 Task: Look for space in Bletchley, United Kingdom from 4th June, 2023 to 8th June, 2023 for 2 adults in price range Rs.8000 to Rs.16000. Place can be private room with 1  bedroom having 1 bed and 1 bathroom. Property type can be house, flat, guest house, hotel. Booking option can be shelf check-in. Required host language is English.
Action: Mouse moved to (507, 69)
Screenshot: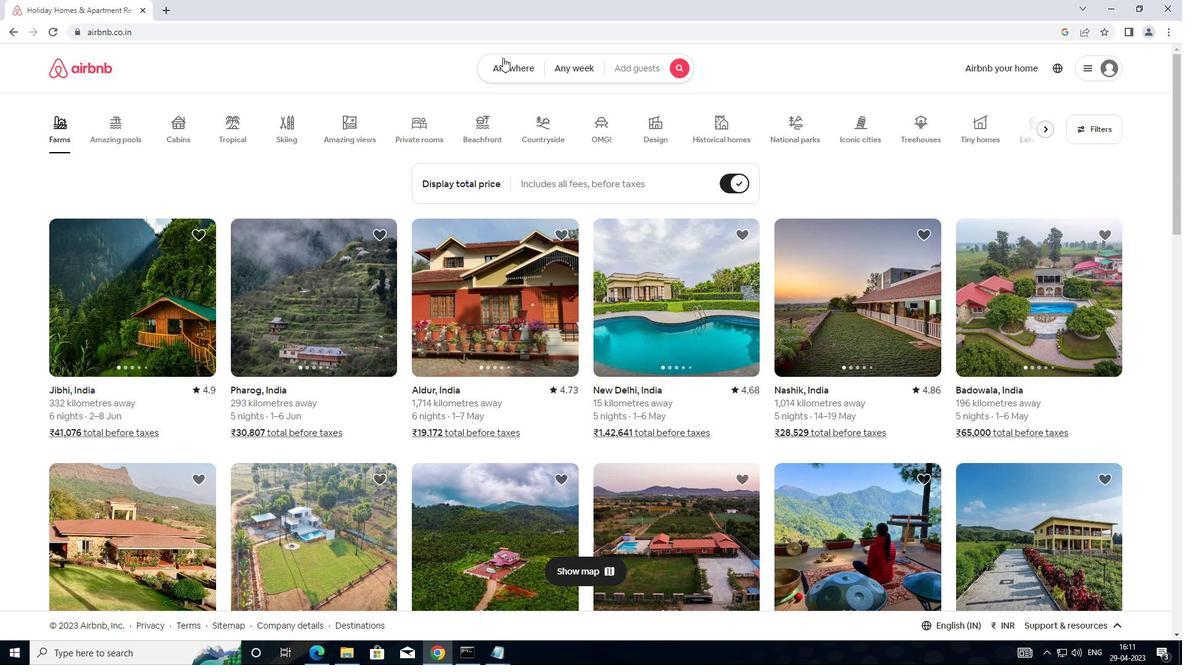 
Action: Mouse pressed left at (507, 69)
Screenshot: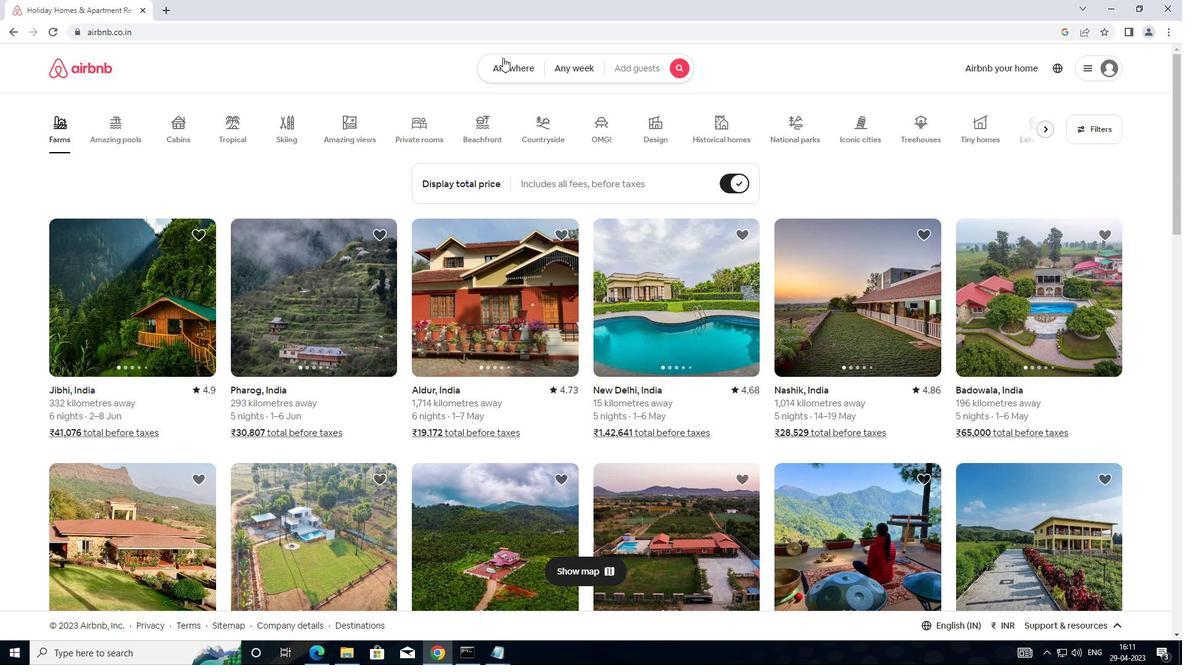 
Action: Mouse moved to (375, 122)
Screenshot: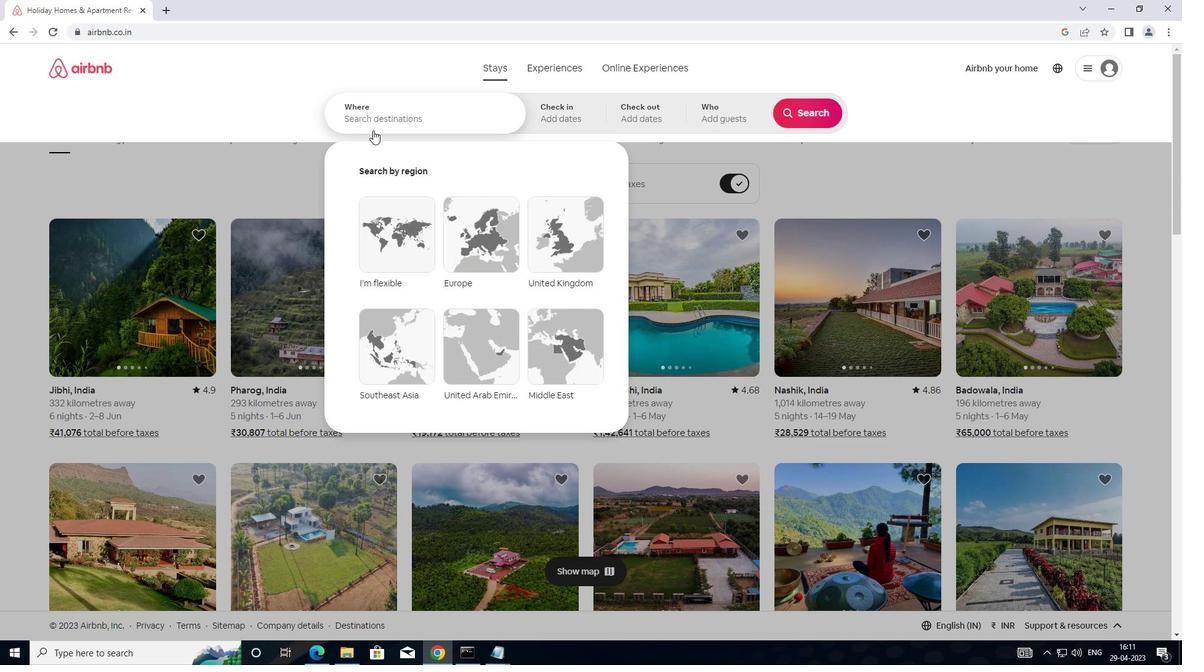 
Action: Mouse pressed left at (375, 122)
Screenshot: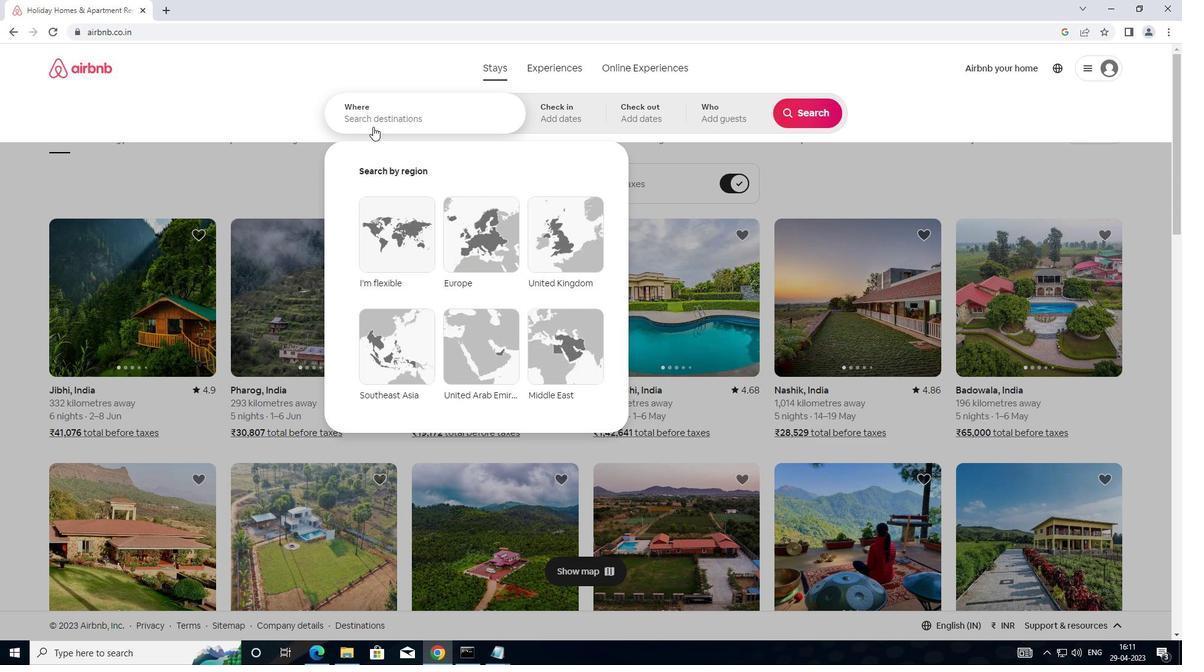 
Action: Mouse moved to (558, 94)
Screenshot: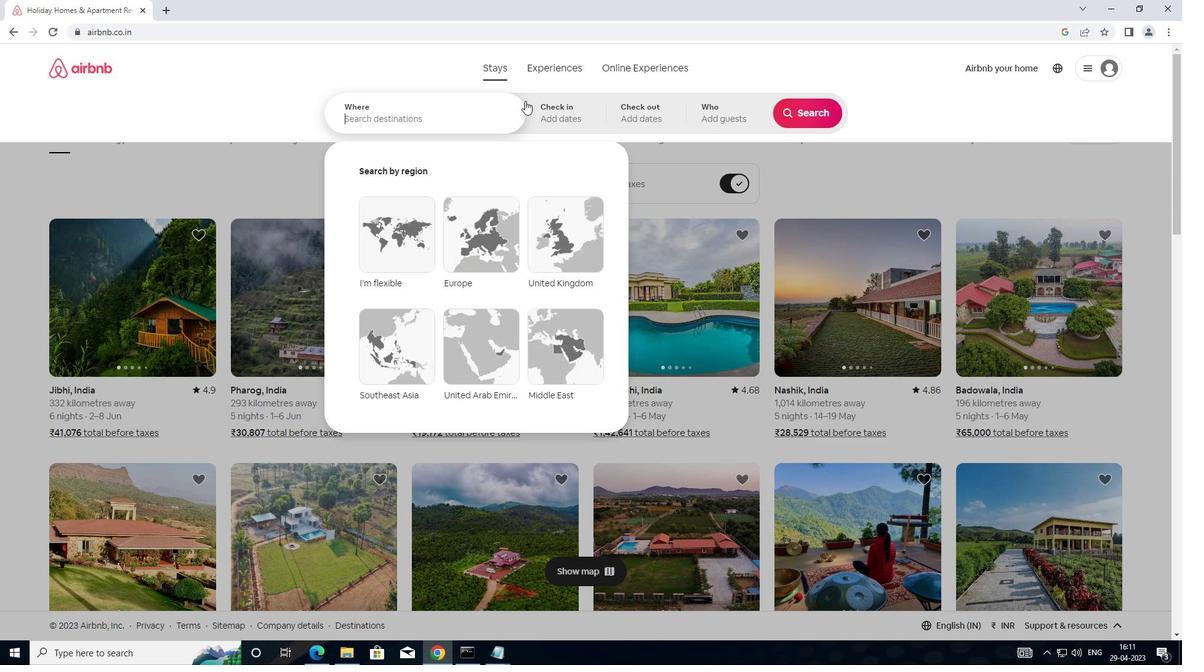 
Action: Key pressed <Key.shift>BLETCHLEY,UNITED<Key.space>KINGDOM
Screenshot: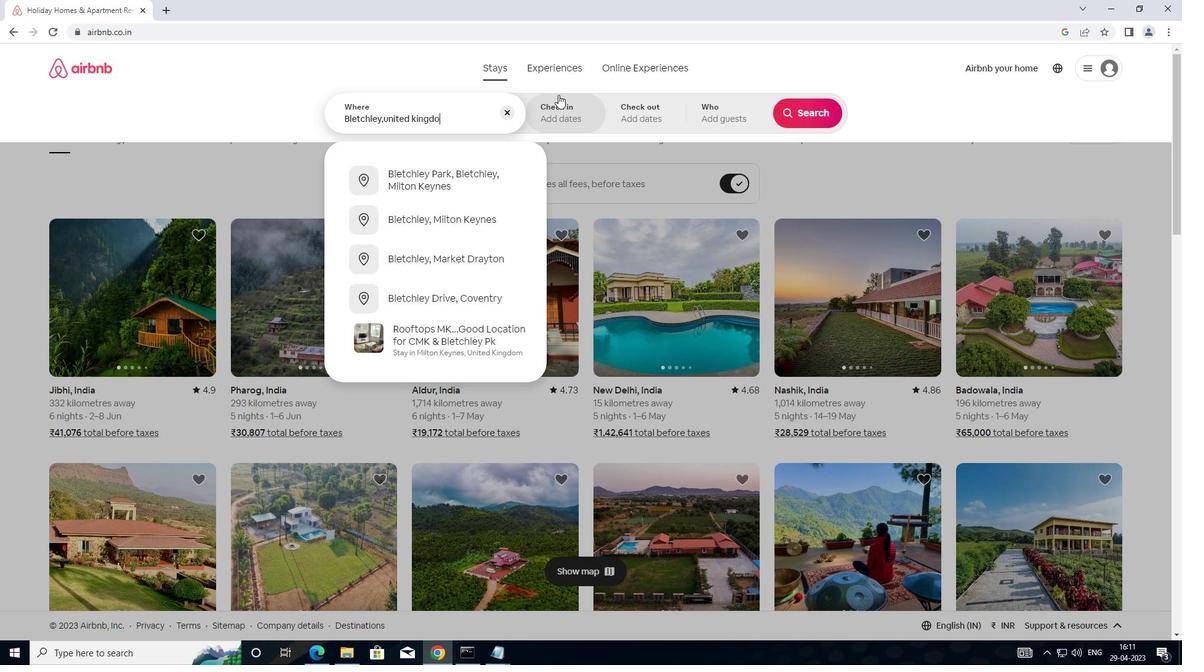 
Action: Mouse moved to (588, 107)
Screenshot: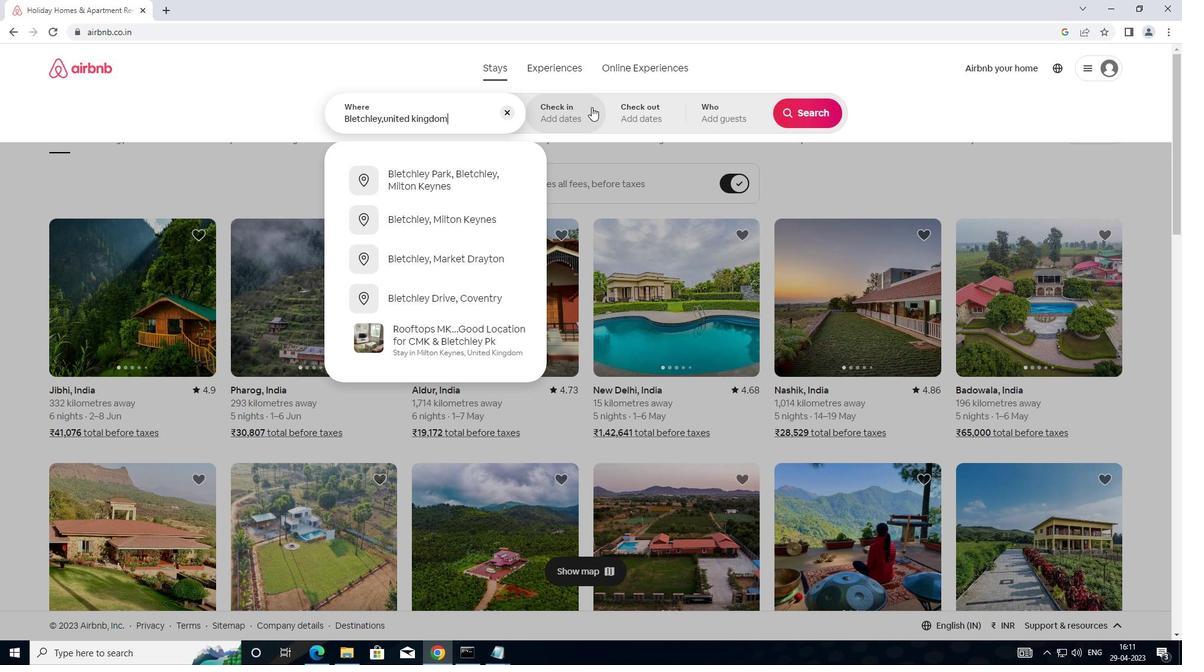 
Action: Mouse pressed left at (588, 107)
Screenshot: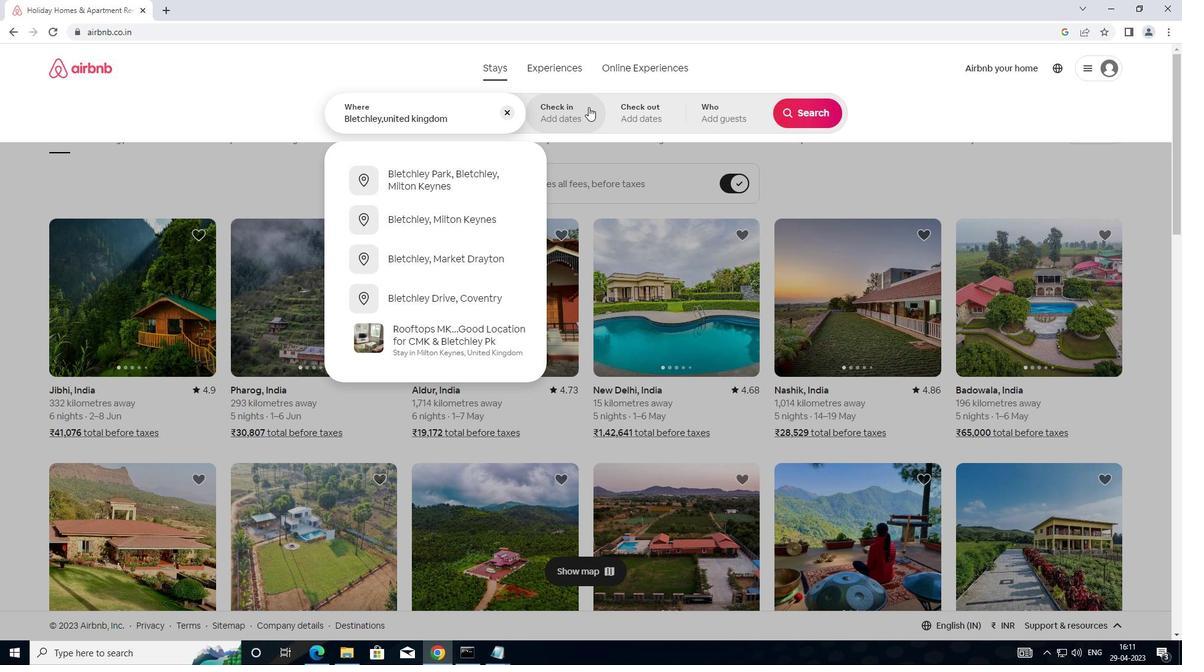 
Action: Mouse moved to (809, 204)
Screenshot: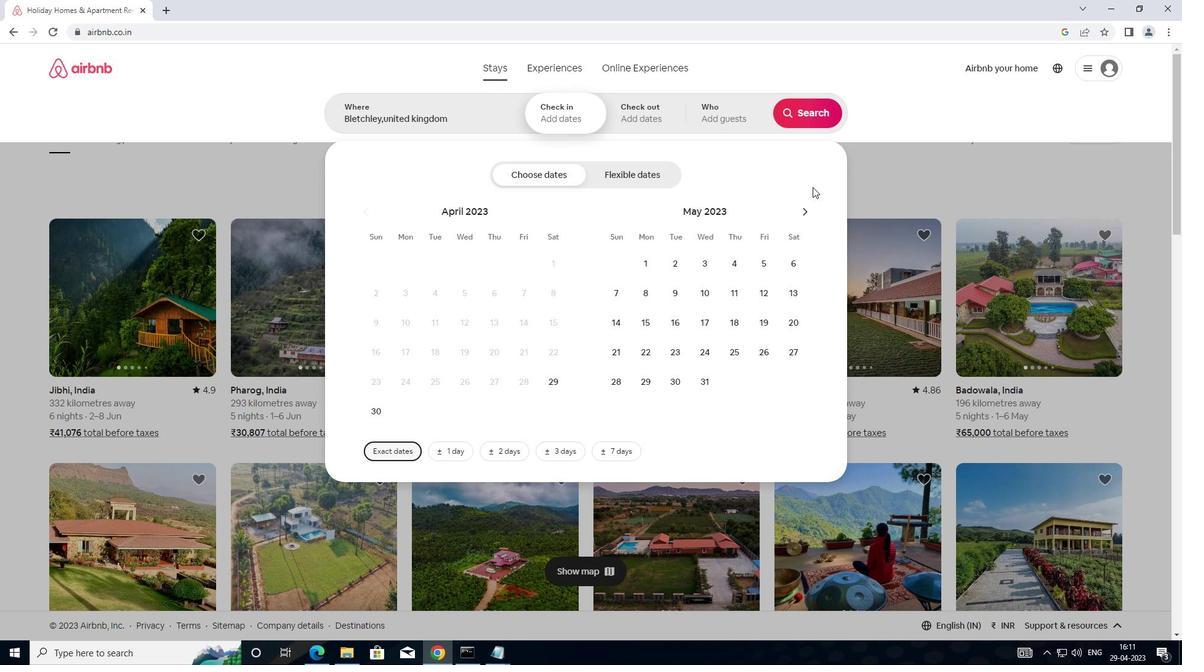 
Action: Mouse pressed left at (809, 204)
Screenshot: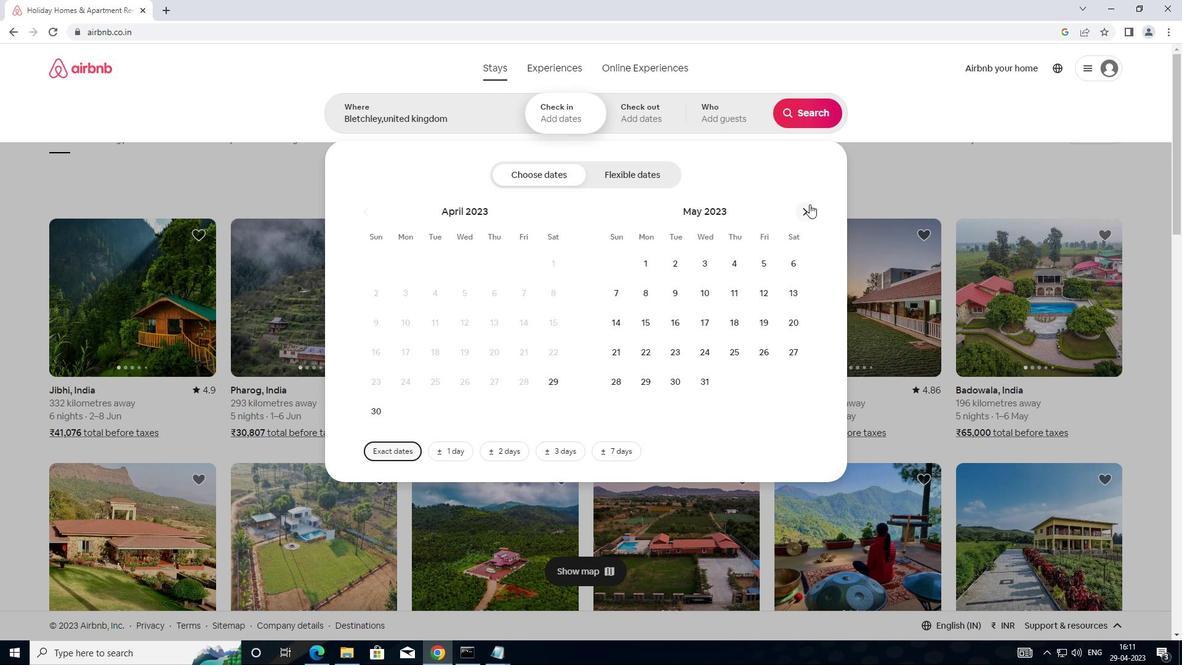 
Action: Mouse pressed left at (809, 204)
Screenshot: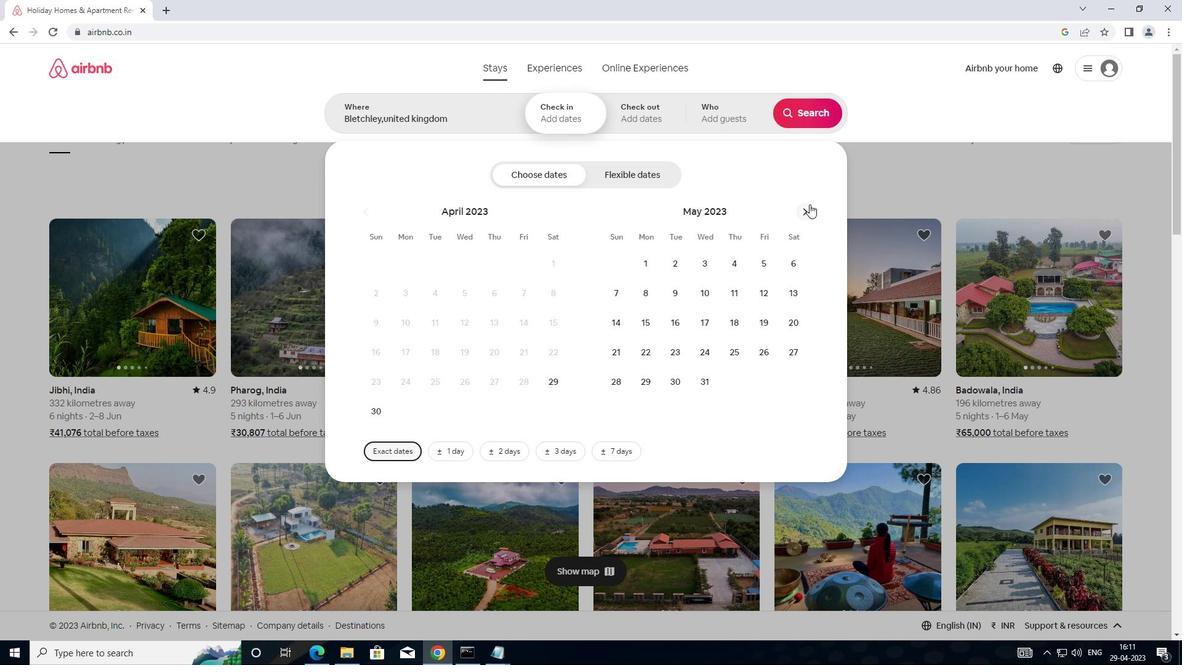 
Action: Mouse moved to (380, 296)
Screenshot: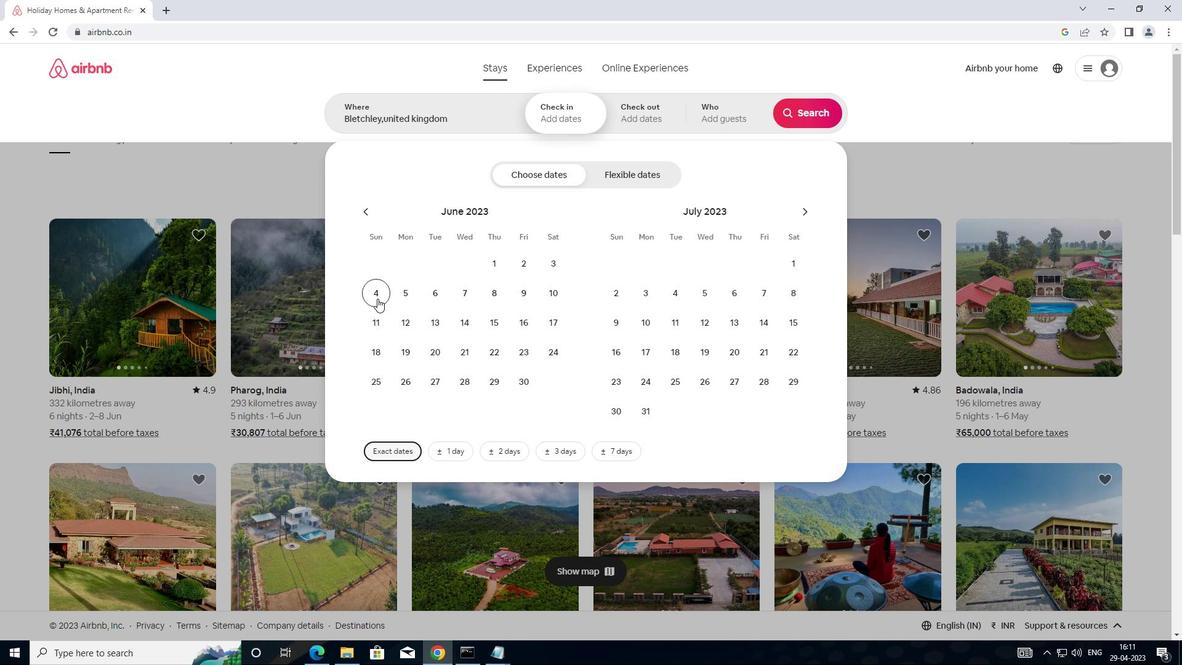 
Action: Mouse pressed left at (380, 296)
Screenshot: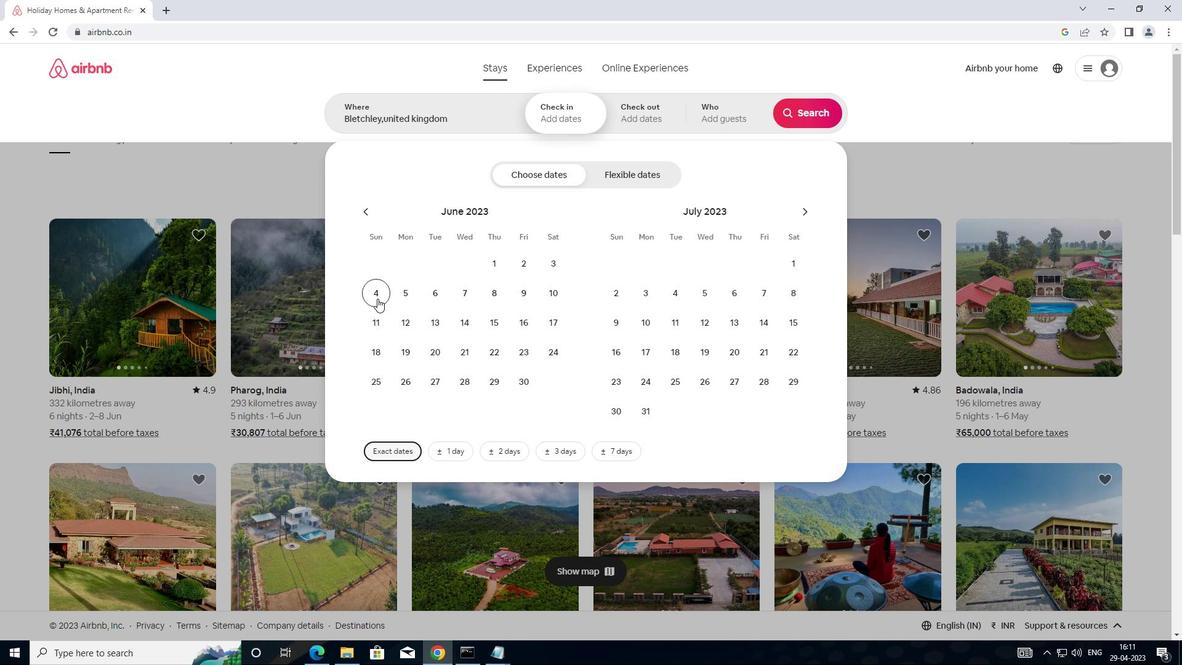 
Action: Mouse moved to (500, 296)
Screenshot: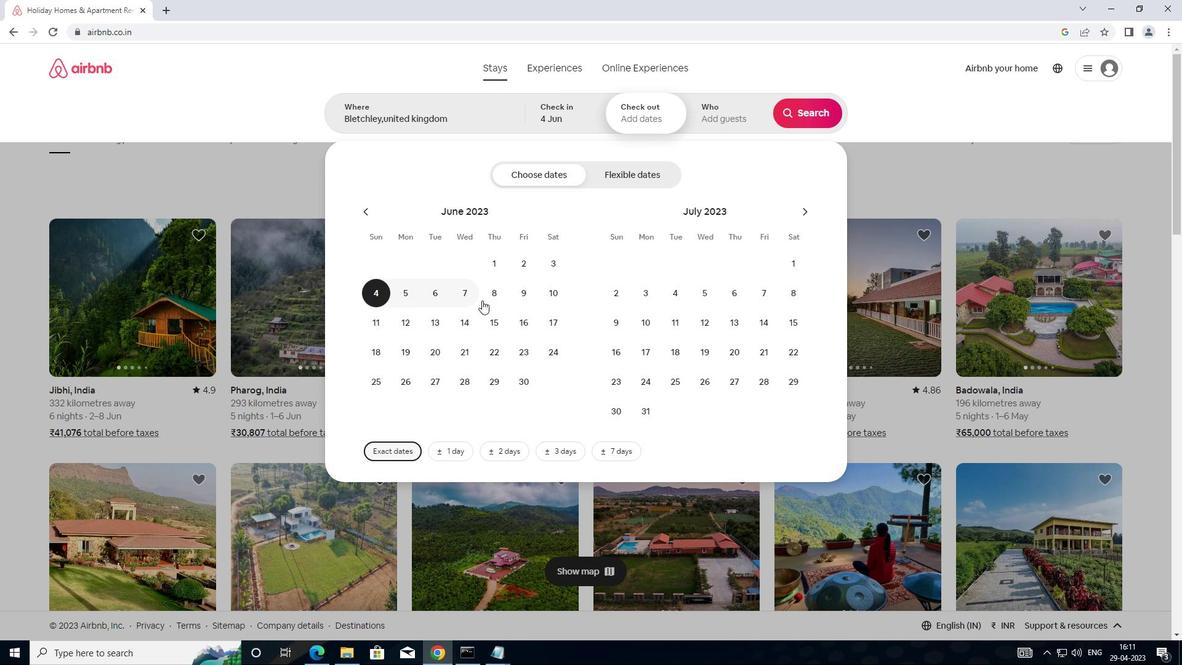 
Action: Mouse pressed left at (500, 296)
Screenshot: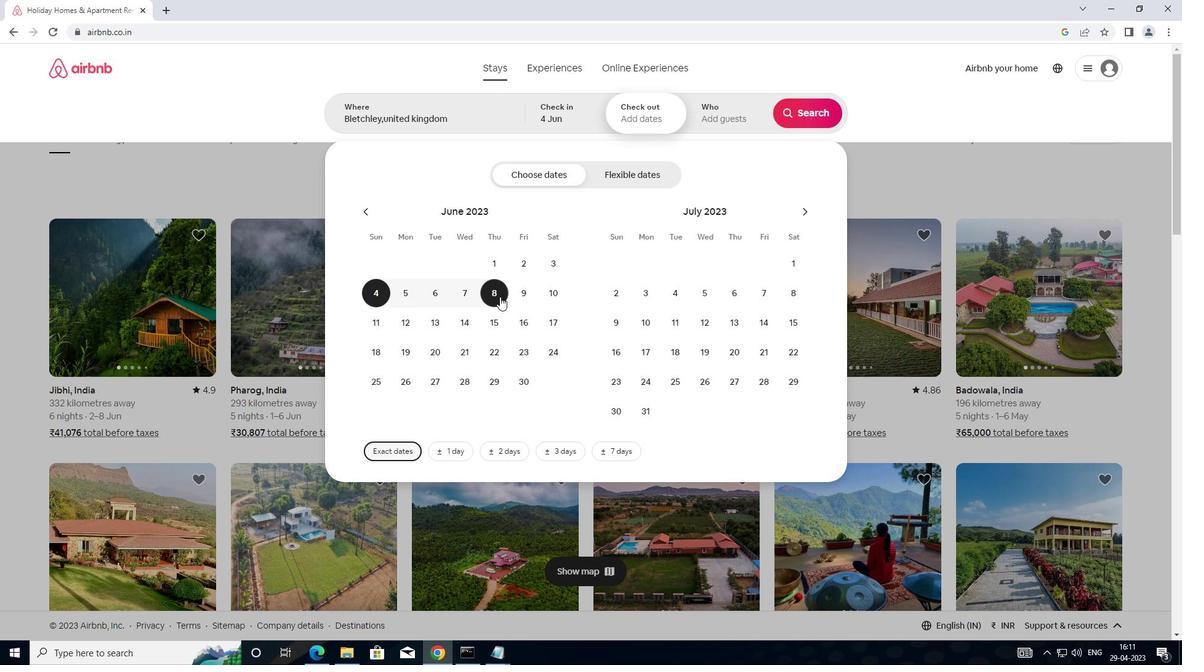 
Action: Mouse moved to (737, 110)
Screenshot: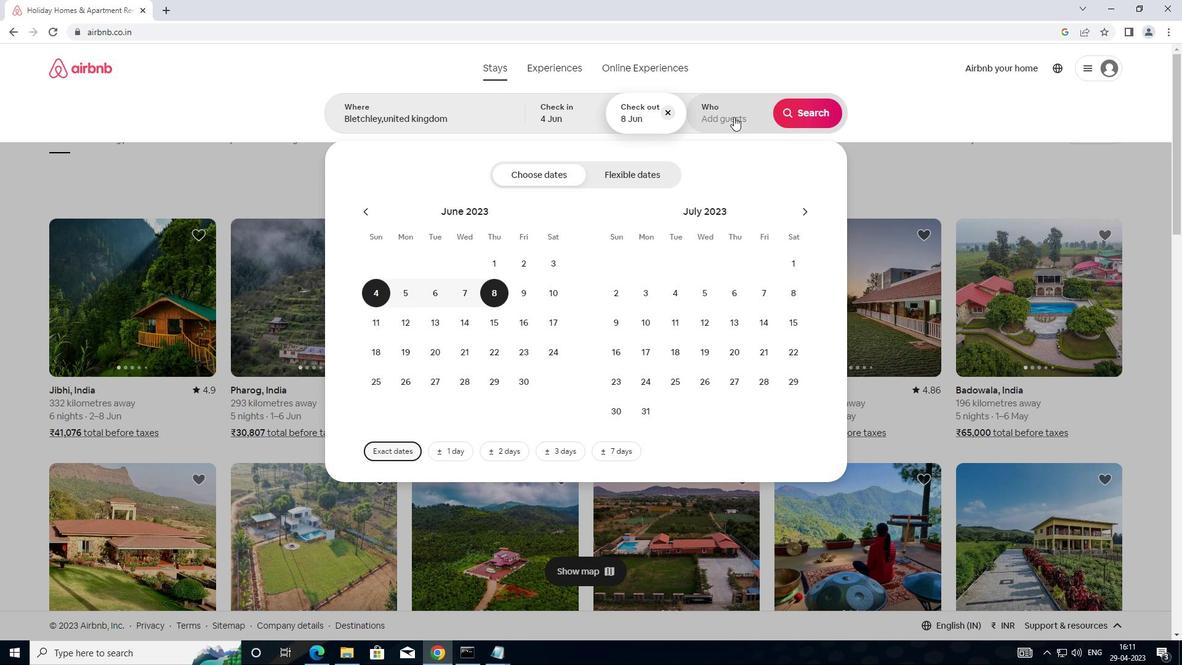 
Action: Mouse pressed left at (737, 110)
Screenshot: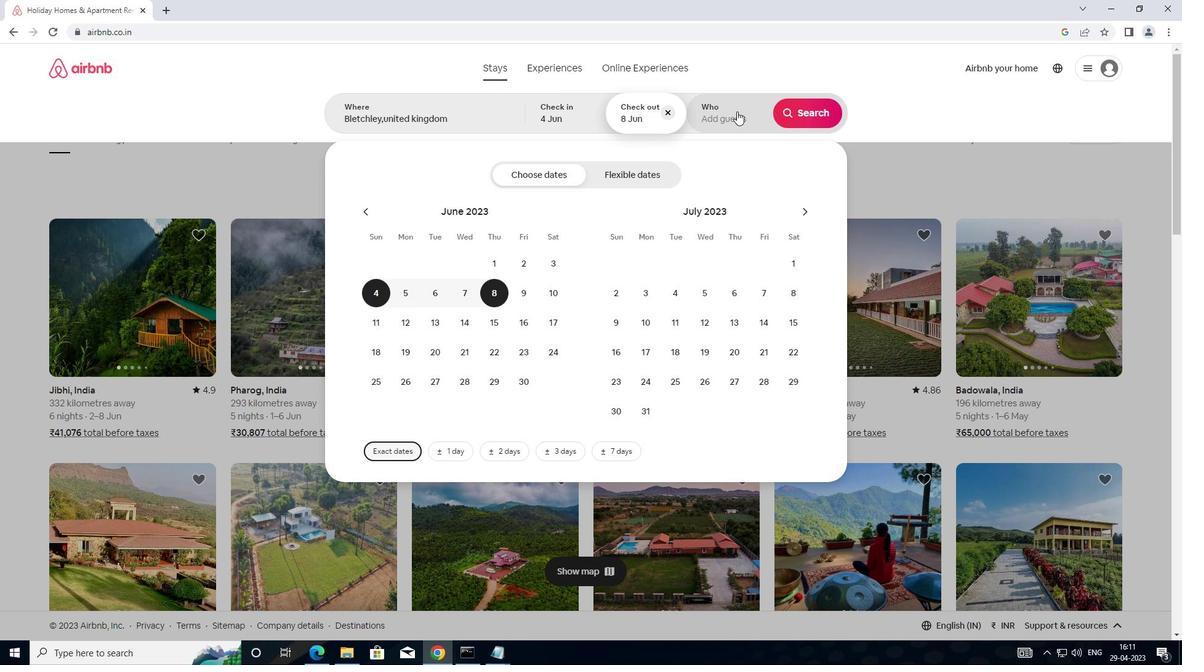
Action: Mouse moved to (815, 182)
Screenshot: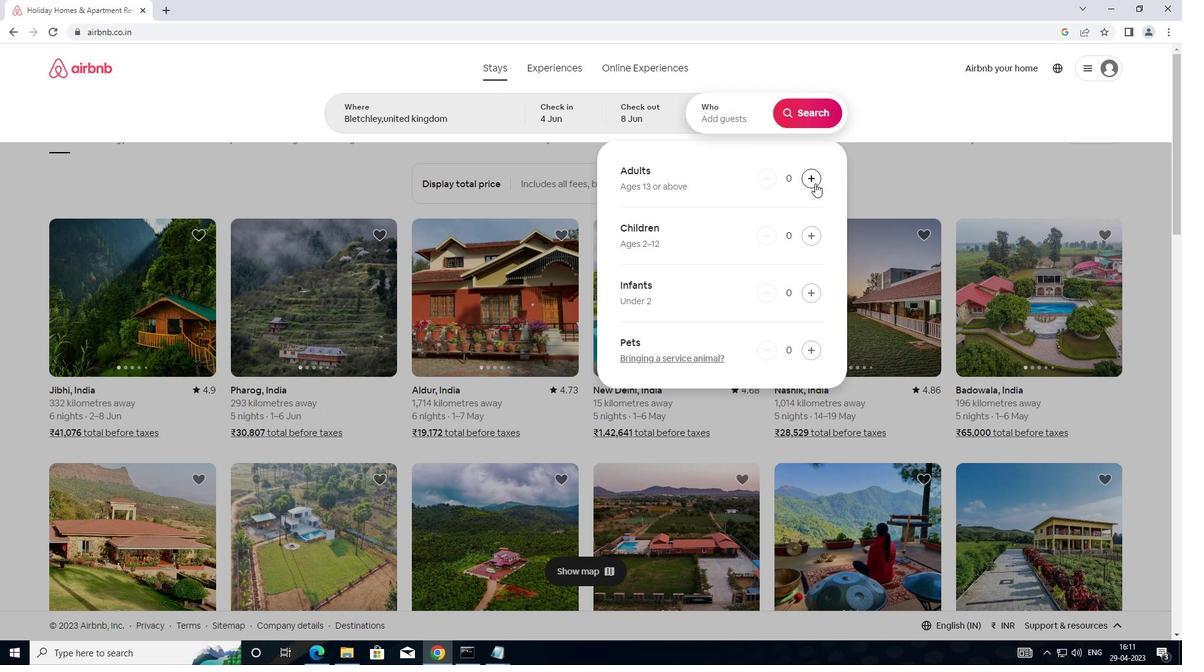 
Action: Mouse pressed left at (815, 182)
Screenshot: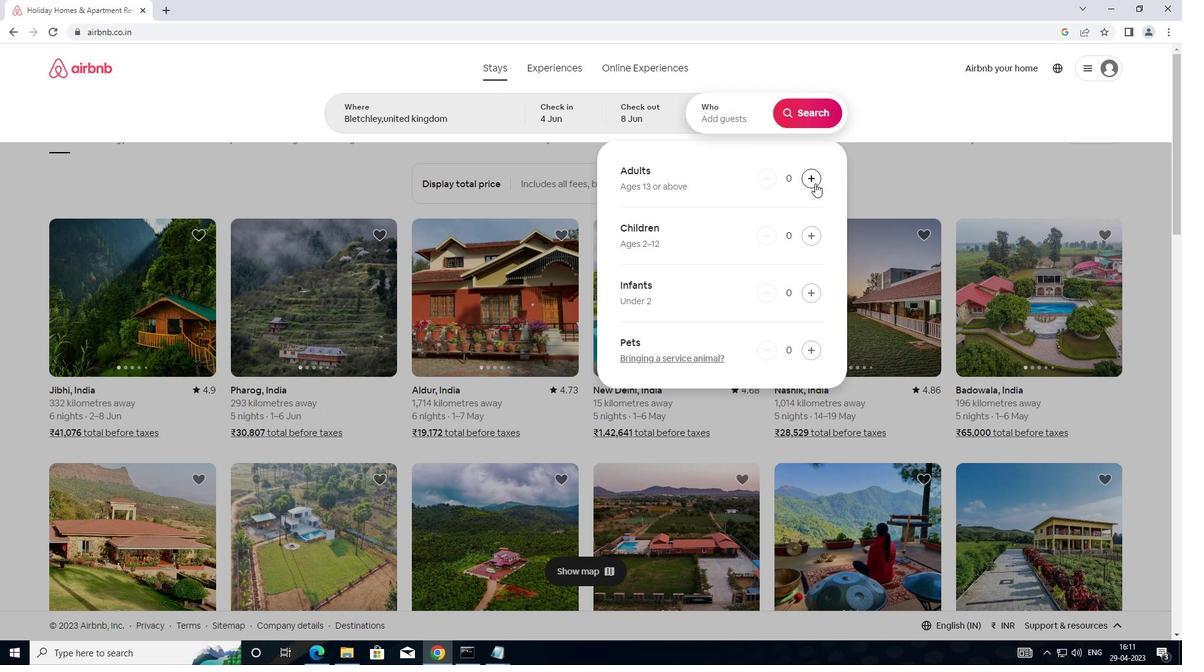 
Action: Mouse moved to (816, 182)
Screenshot: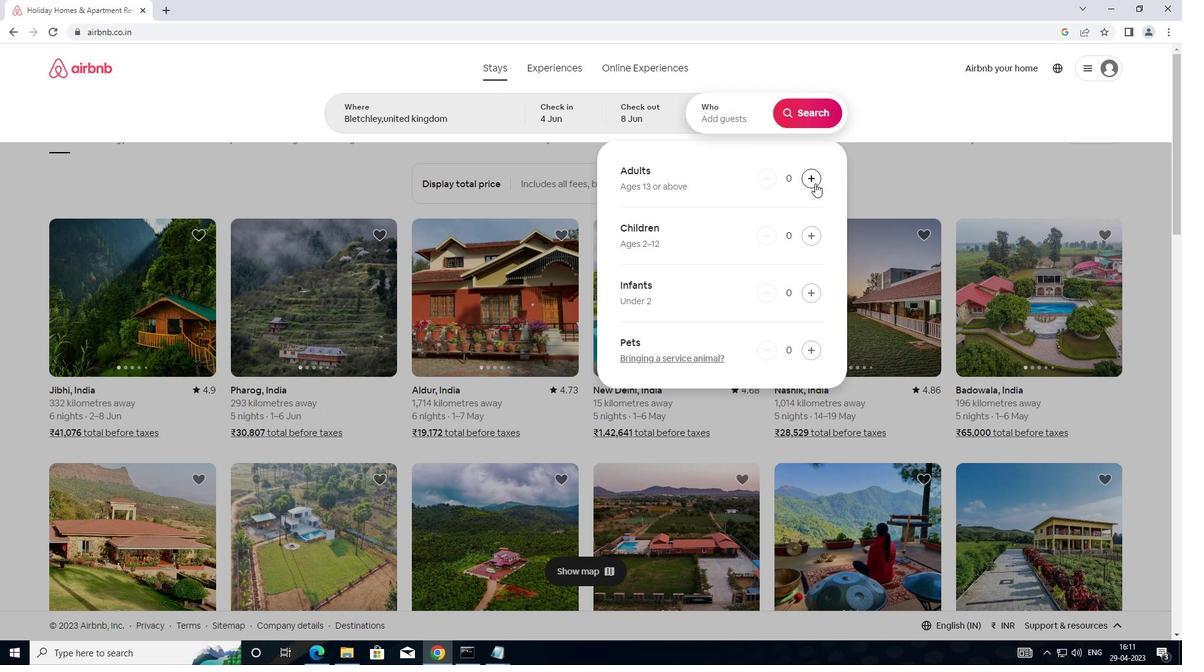 
Action: Mouse pressed left at (816, 182)
Screenshot: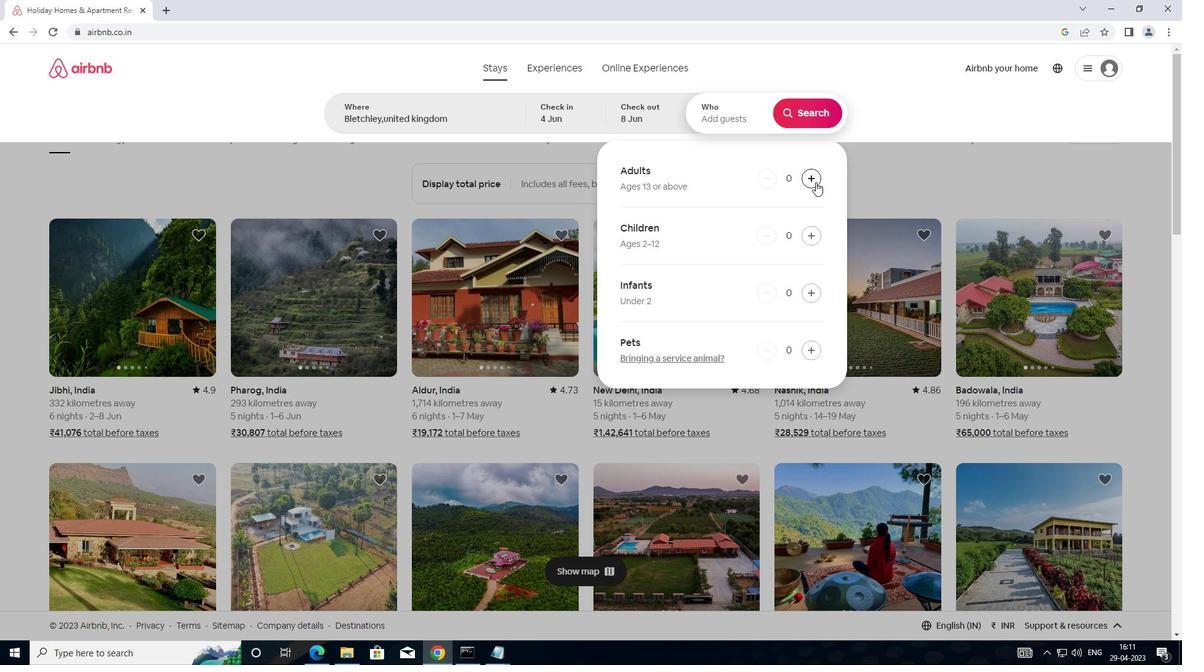 
Action: Mouse moved to (806, 111)
Screenshot: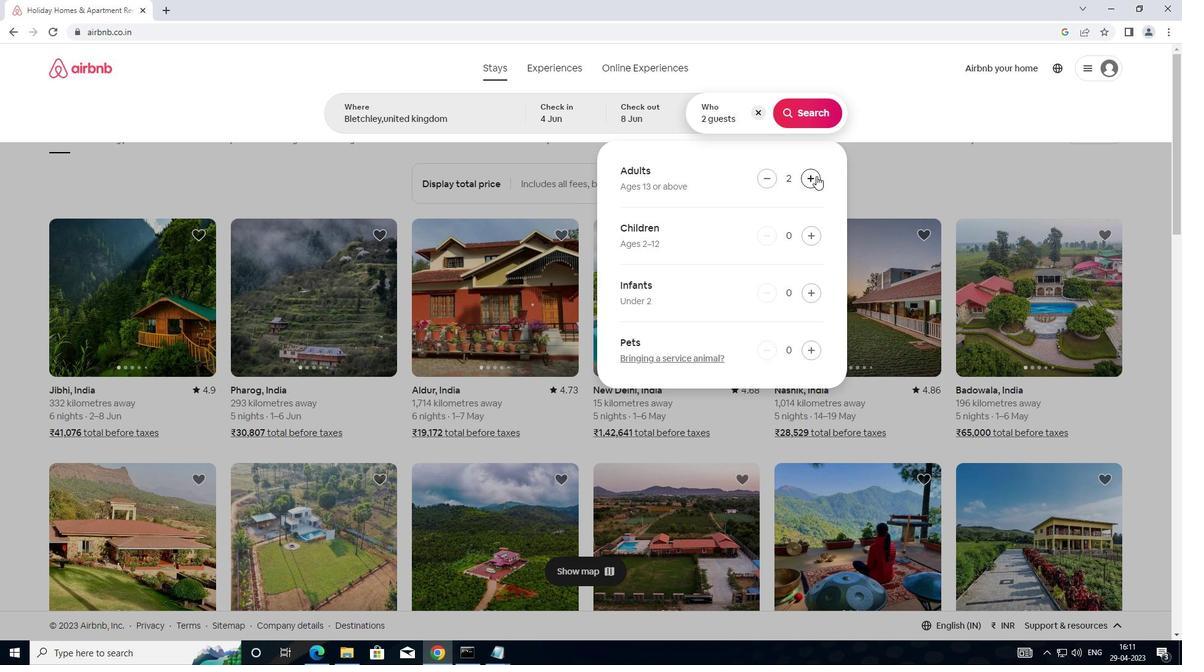 
Action: Mouse pressed left at (806, 111)
Screenshot: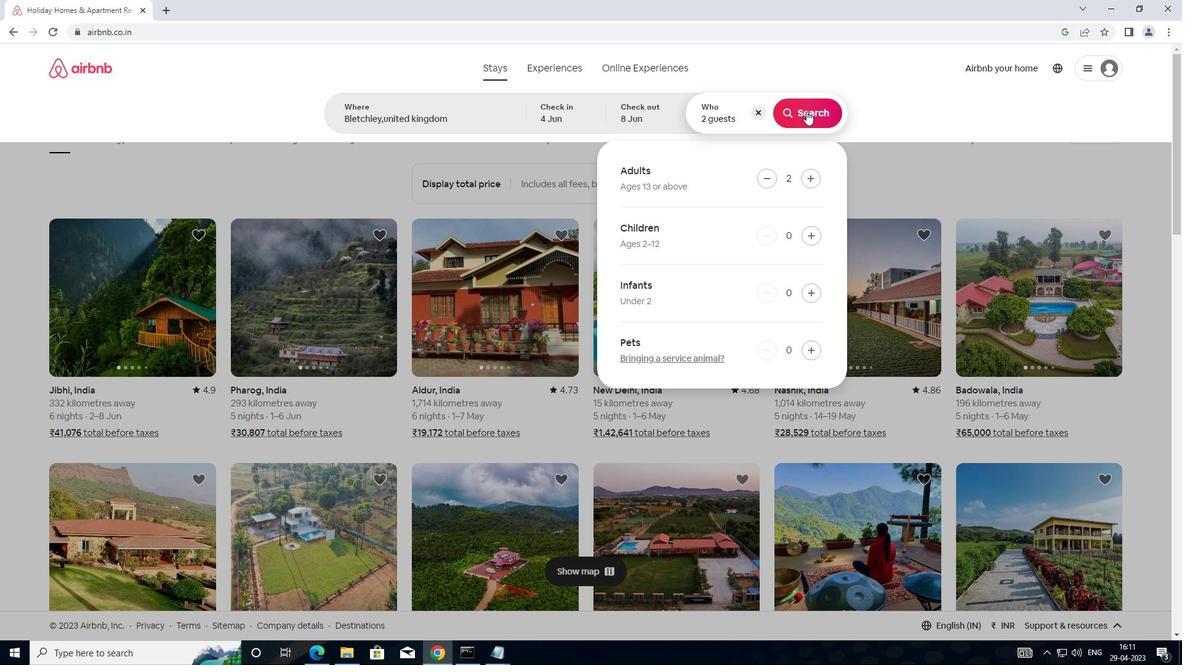 
Action: Mouse moved to (1103, 112)
Screenshot: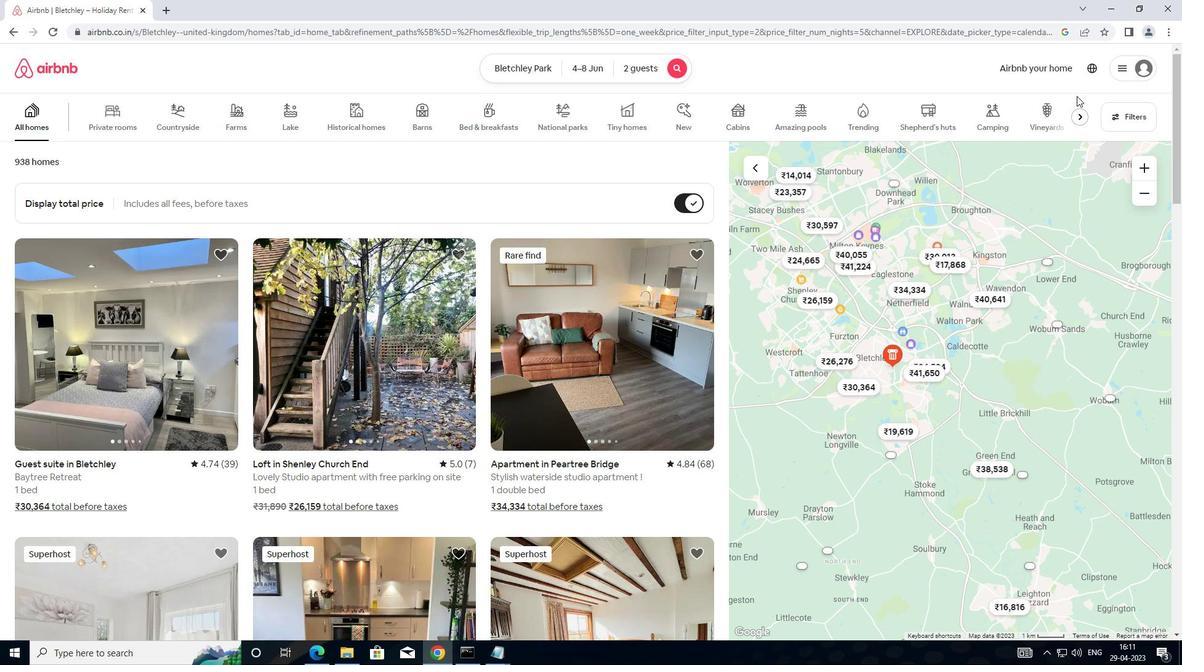 
Action: Mouse pressed left at (1103, 112)
Screenshot: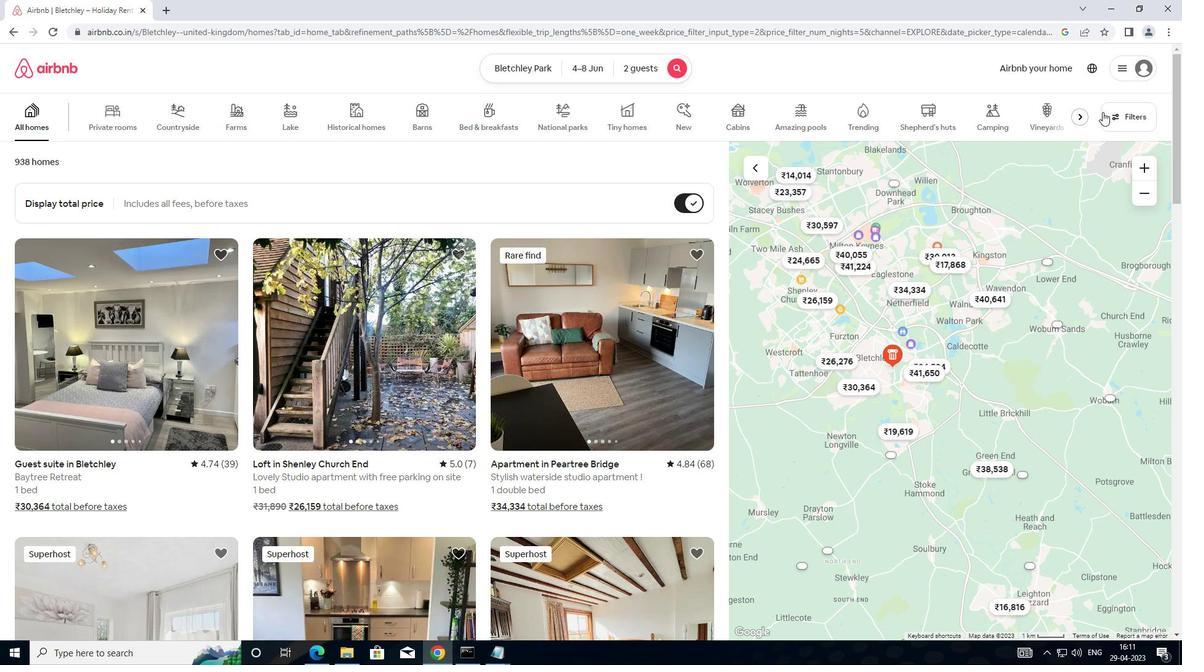
Action: Mouse moved to (495, 272)
Screenshot: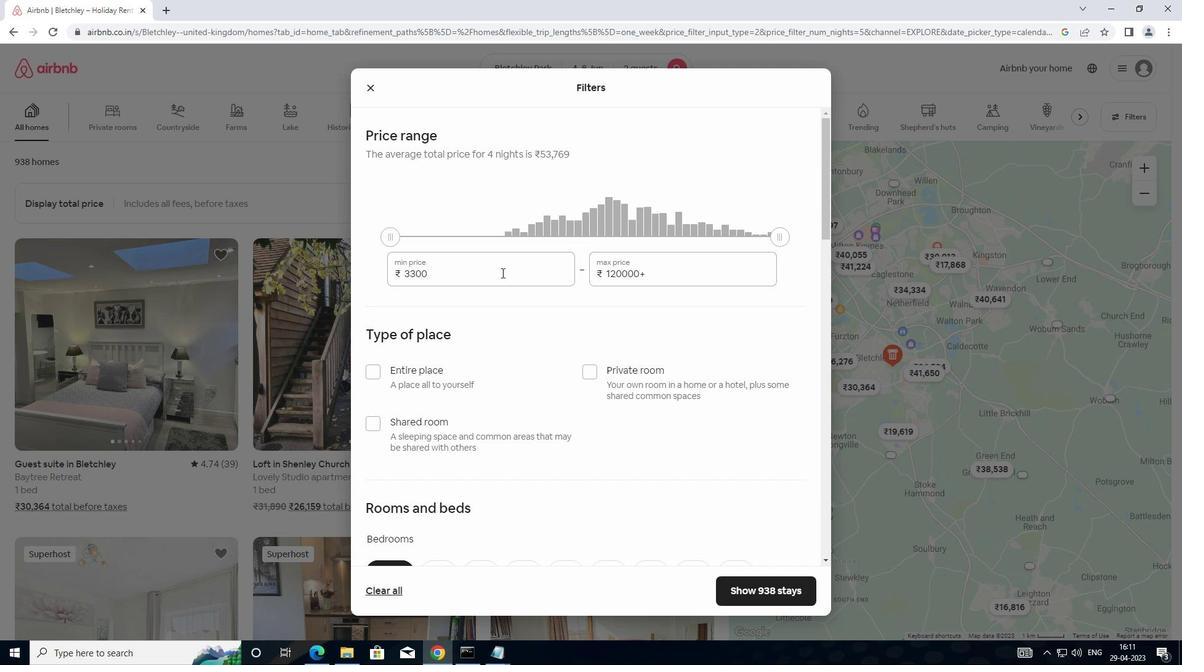 
Action: Mouse pressed left at (495, 272)
Screenshot: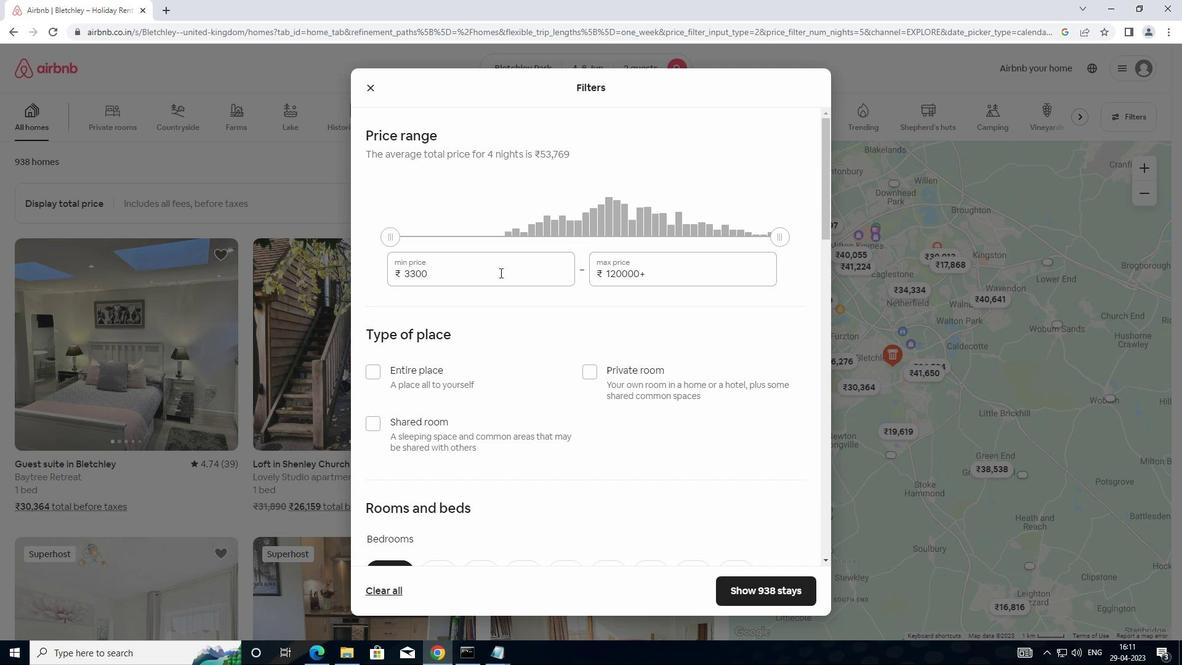 
Action: Mouse moved to (391, 278)
Screenshot: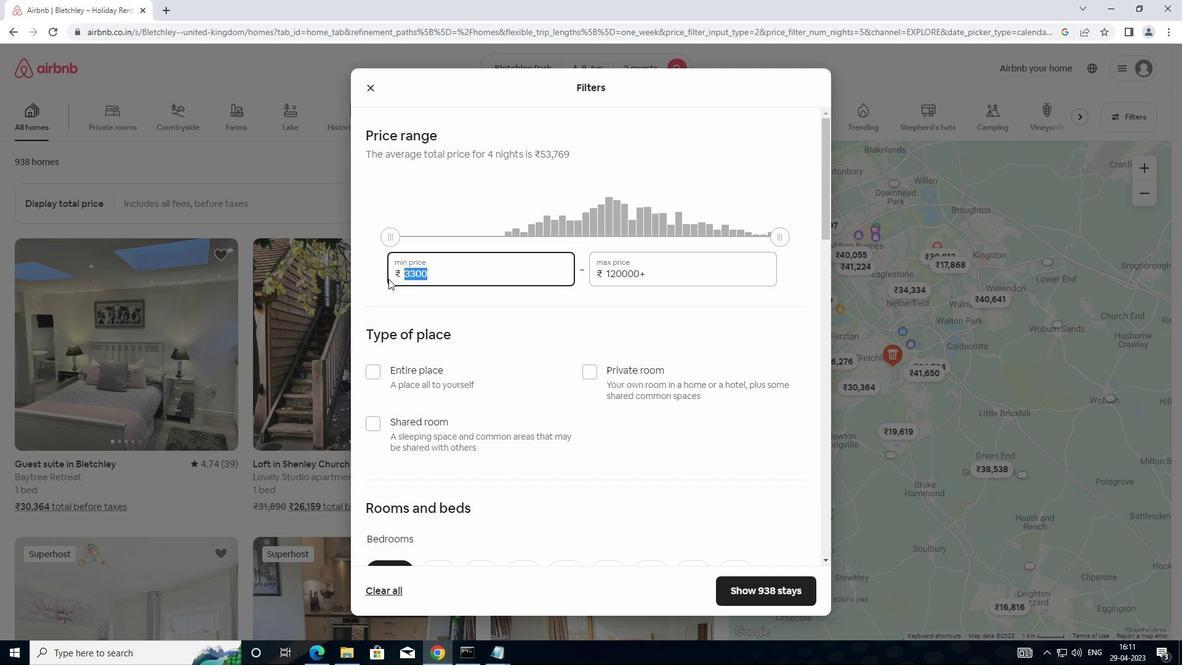
Action: Key pressed 8
Screenshot: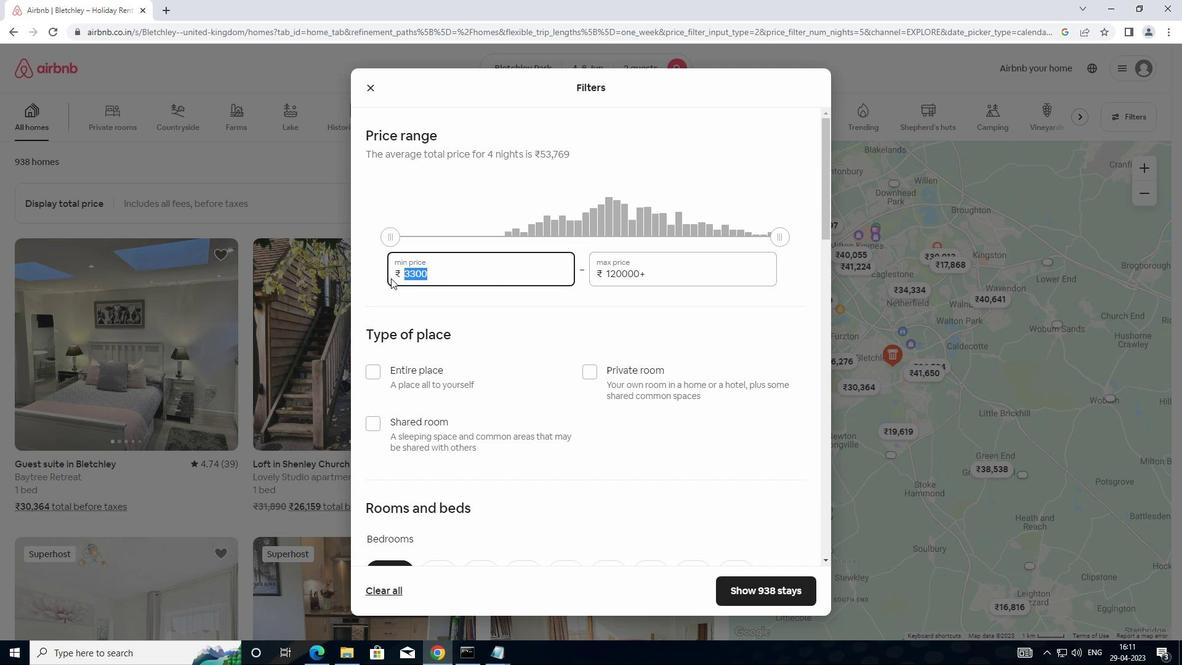 
Action: Mouse moved to (392, 277)
Screenshot: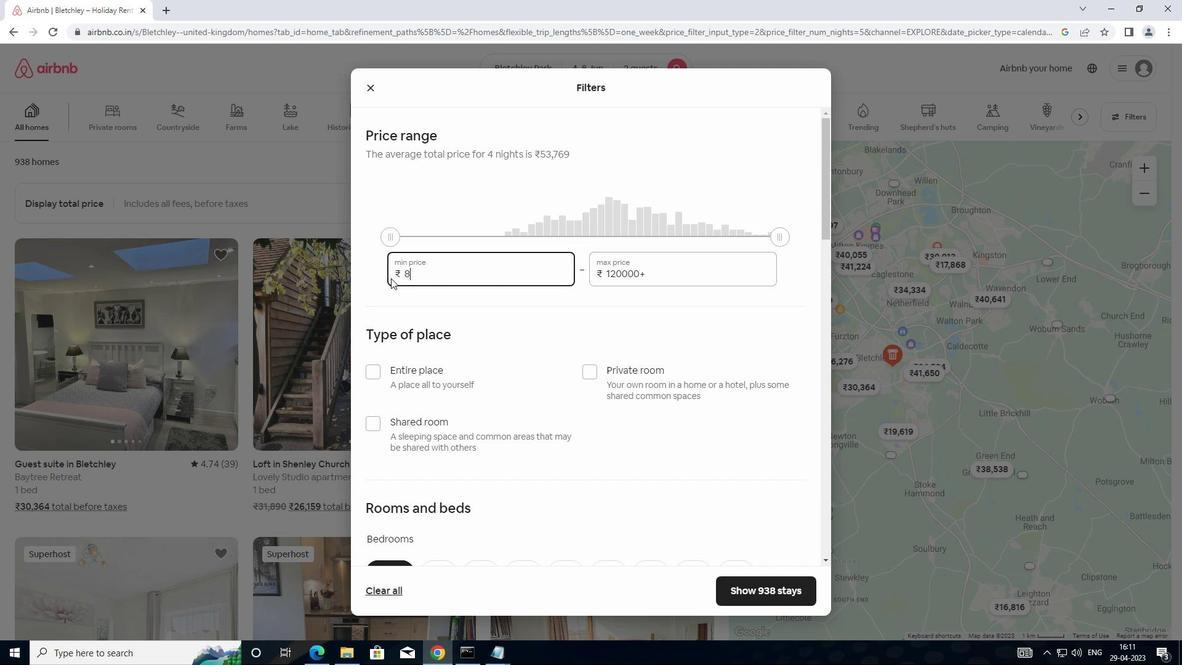 
Action: Key pressed 0
Screenshot: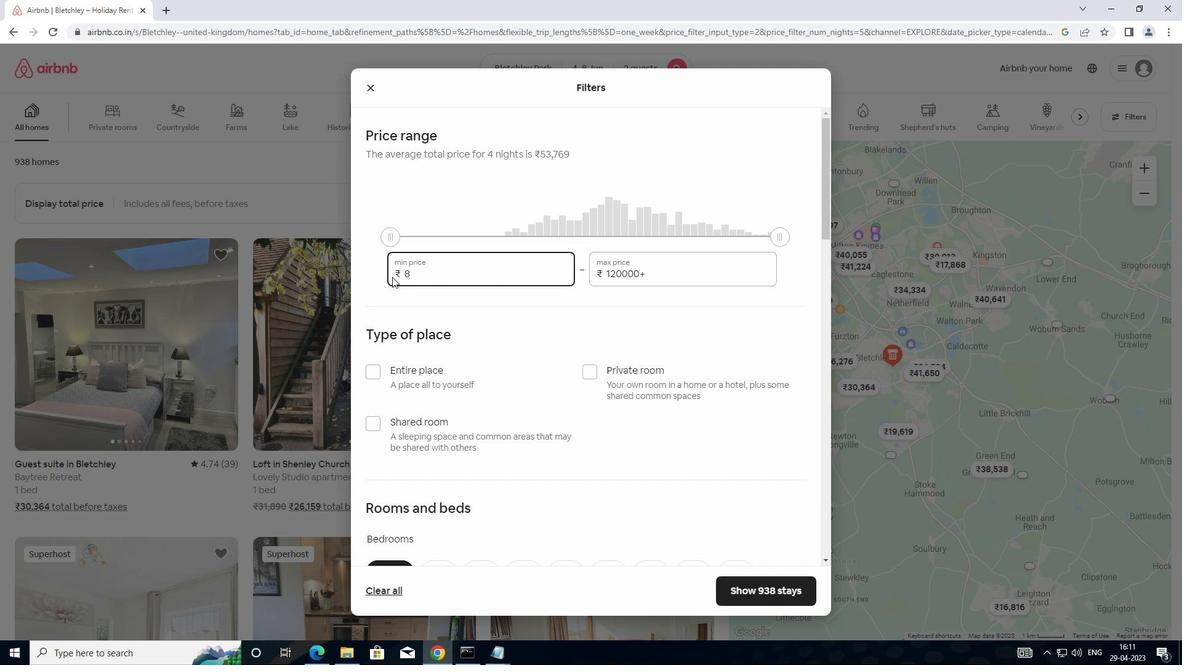 
Action: Mouse moved to (393, 276)
Screenshot: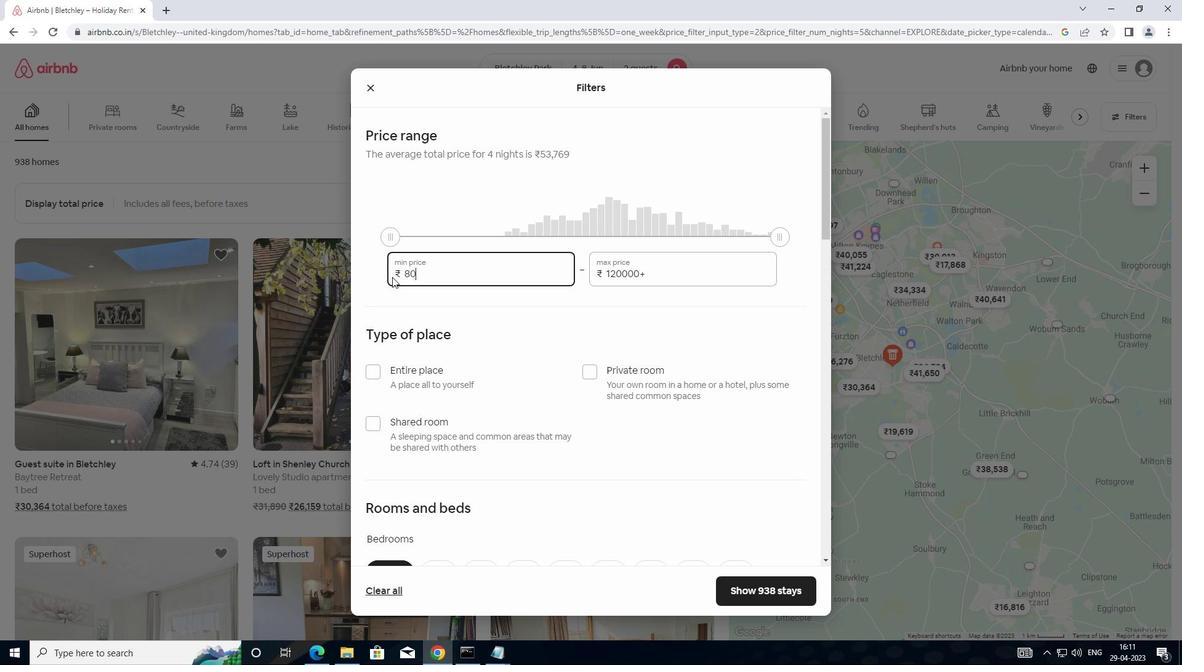 
Action: Key pressed 0
Screenshot: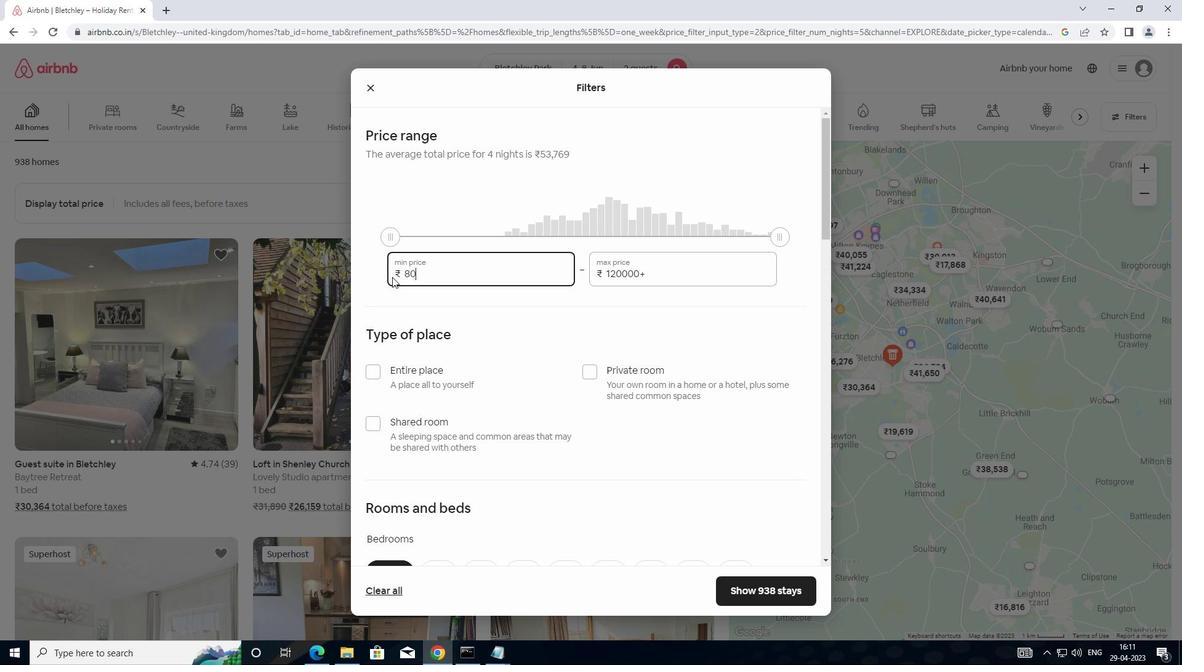 
Action: Mouse moved to (395, 275)
Screenshot: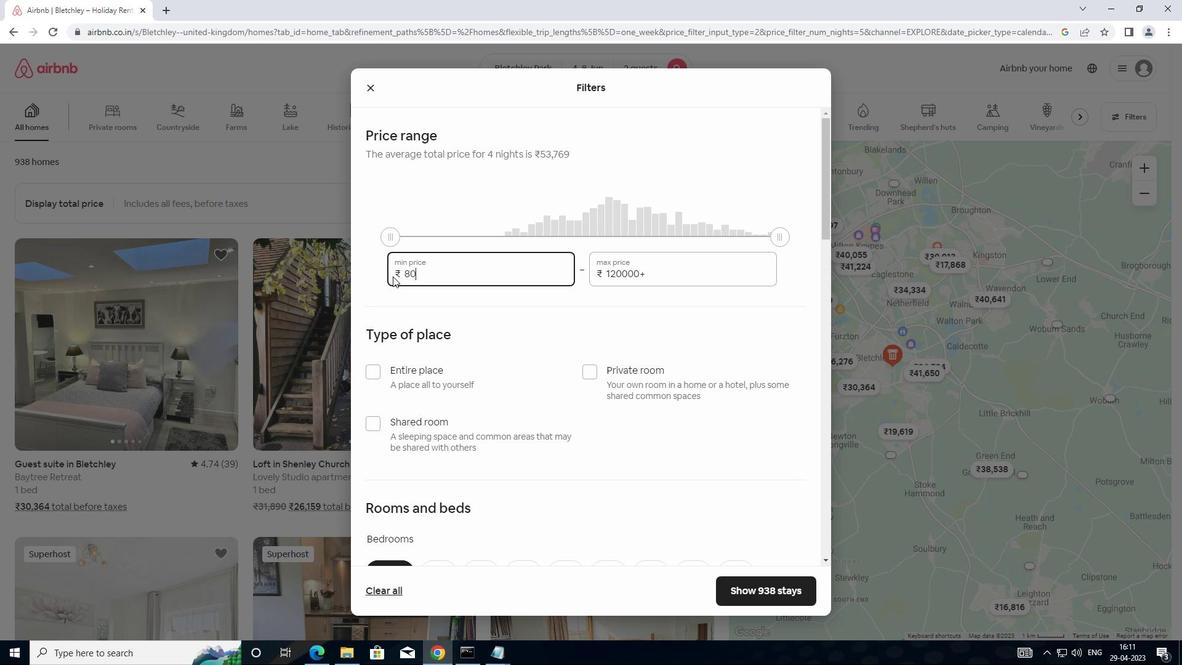 
Action: Key pressed 0
Screenshot: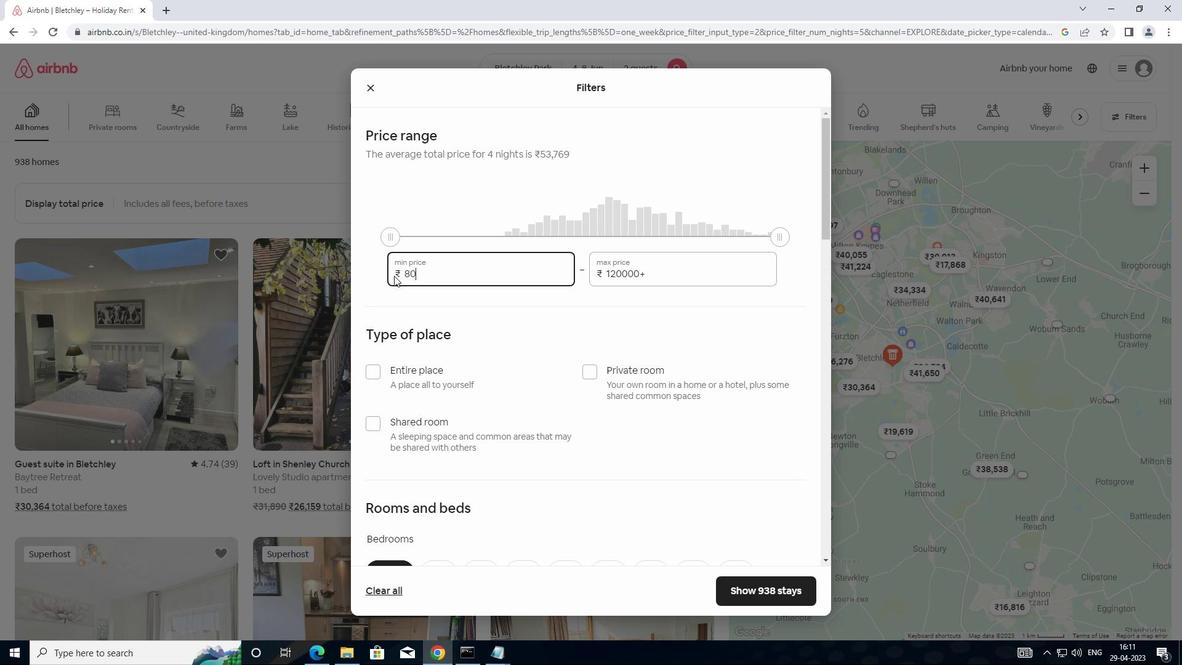
Action: Mouse moved to (643, 267)
Screenshot: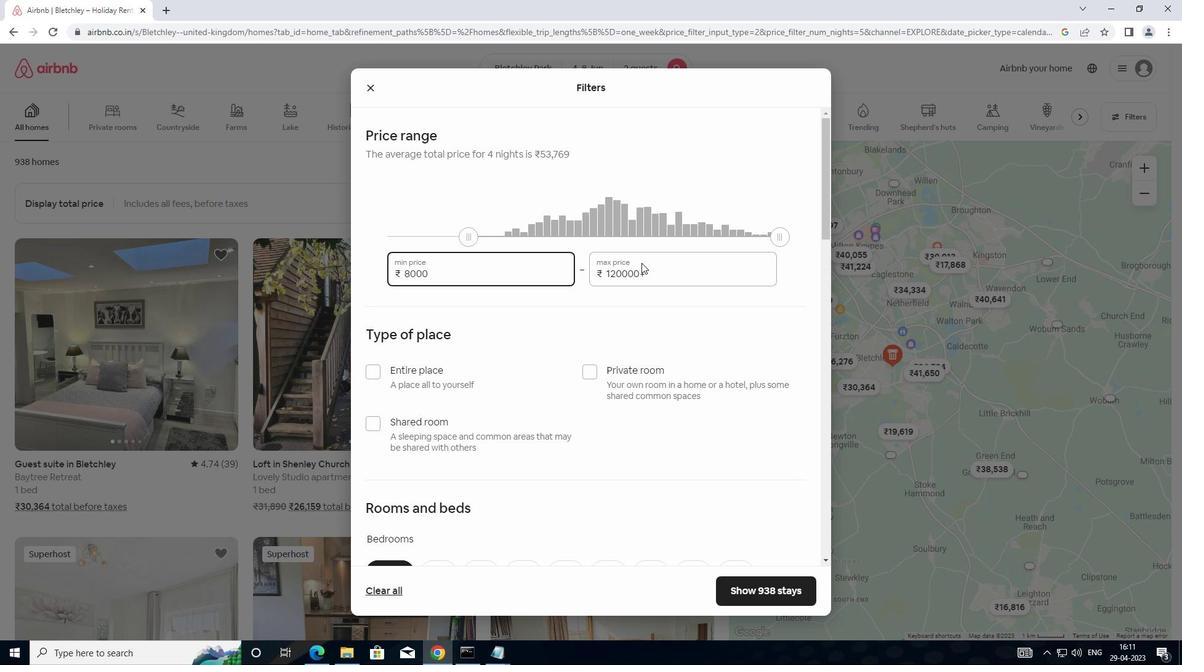 
Action: Mouse pressed left at (643, 267)
Screenshot: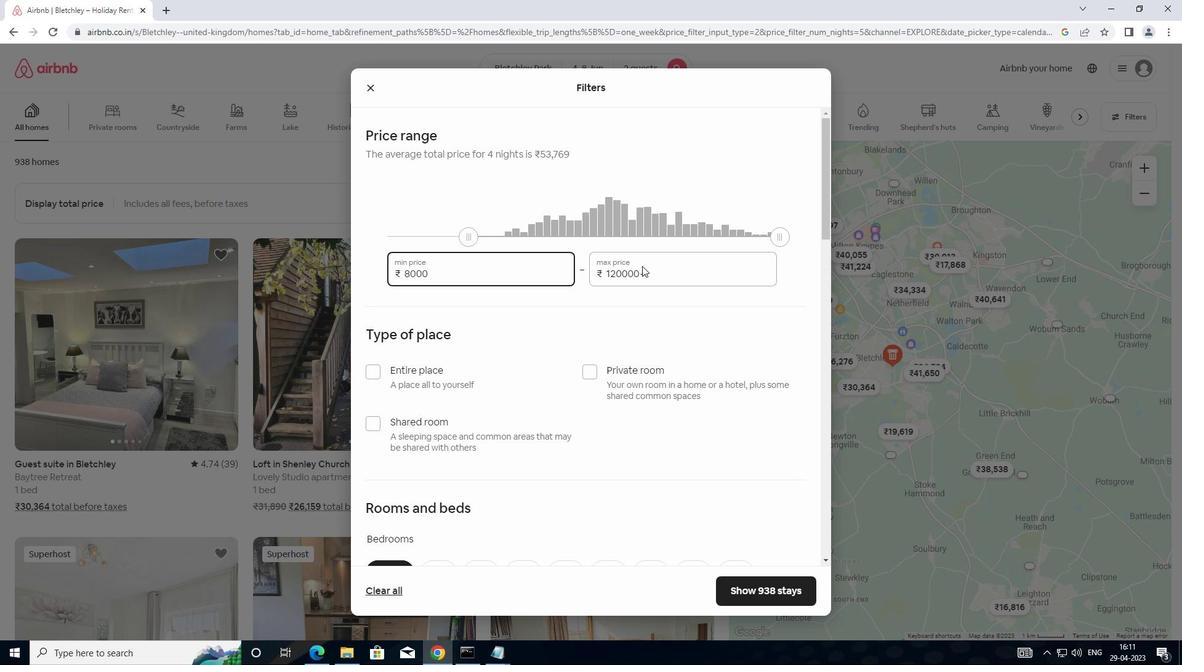 
Action: Mouse moved to (646, 266)
Screenshot: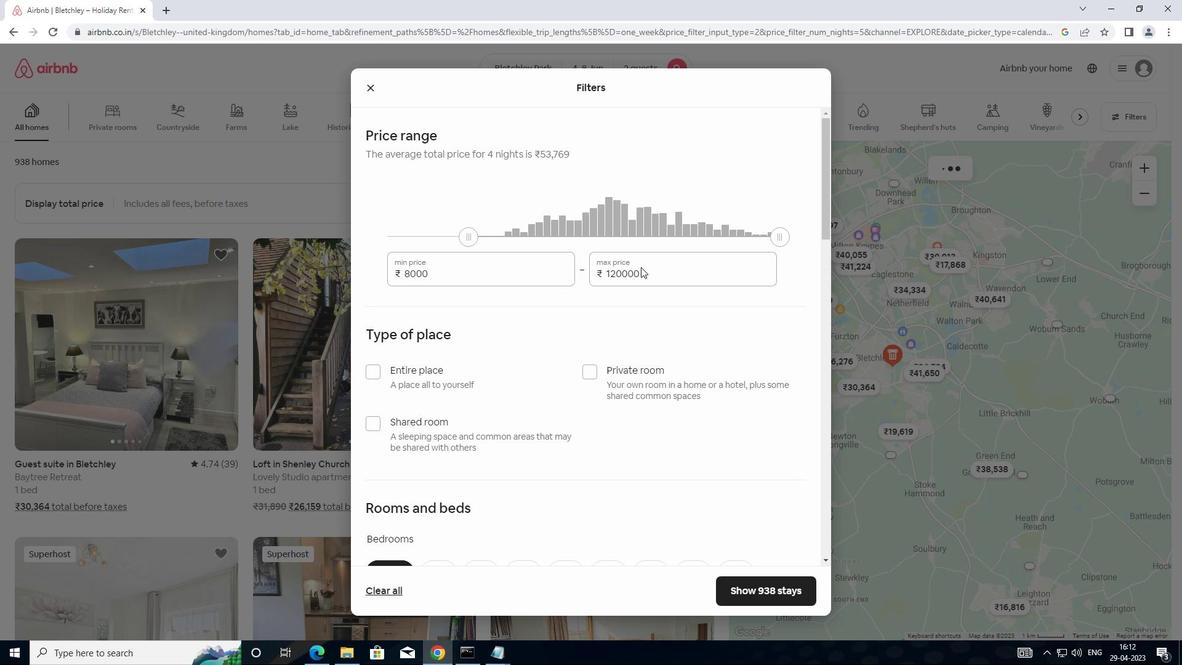 
Action: Mouse pressed left at (646, 266)
Screenshot: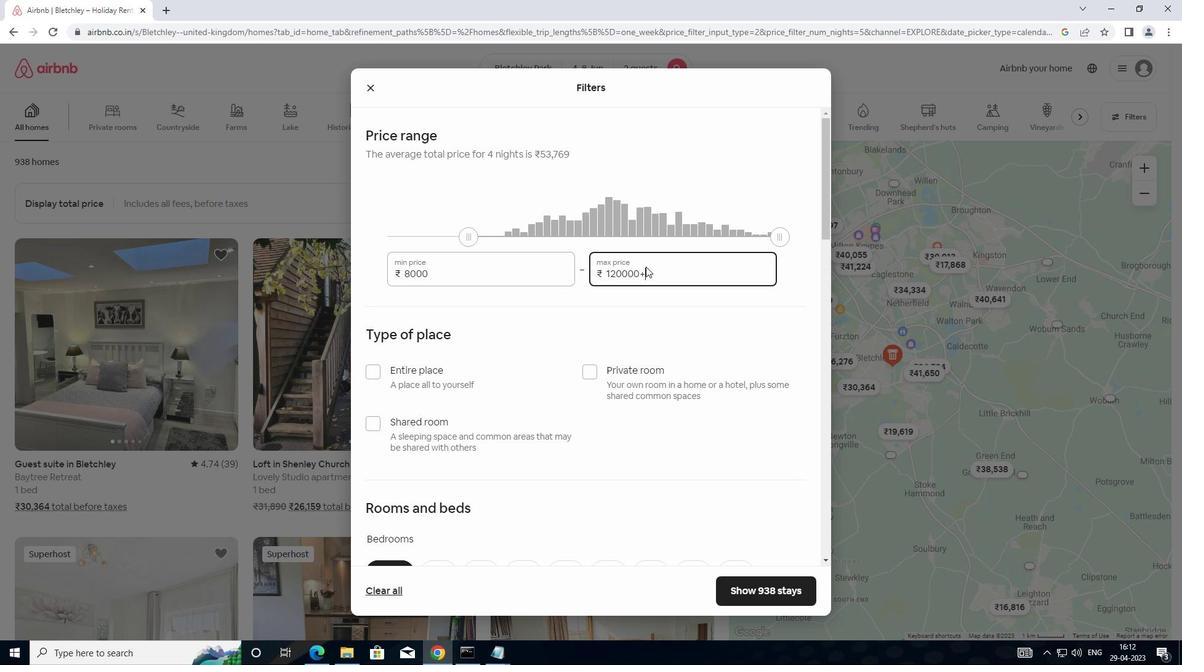 
Action: Mouse moved to (653, 271)
Screenshot: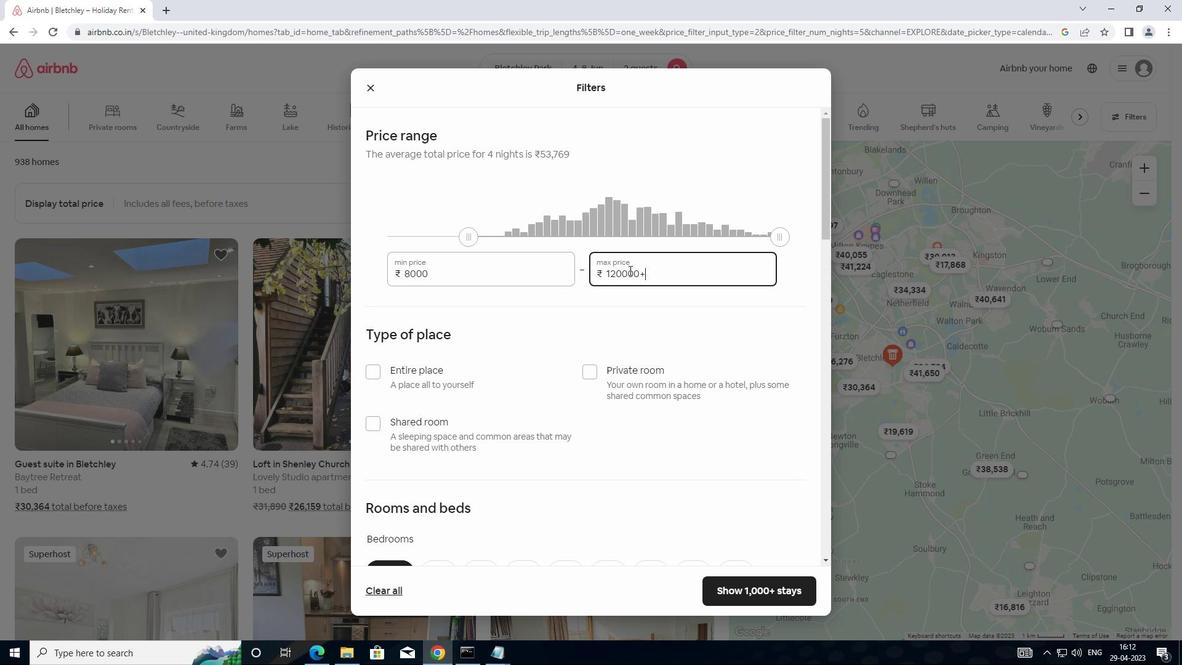 
Action: Mouse pressed left at (653, 271)
Screenshot: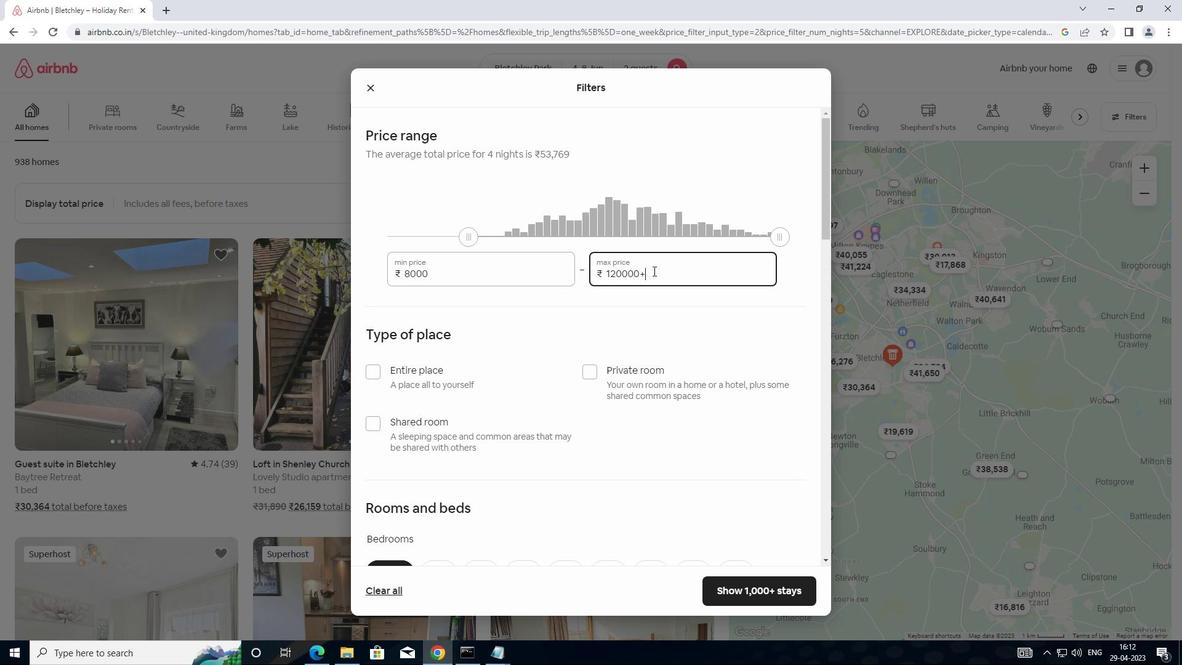 
Action: Mouse moved to (593, 277)
Screenshot: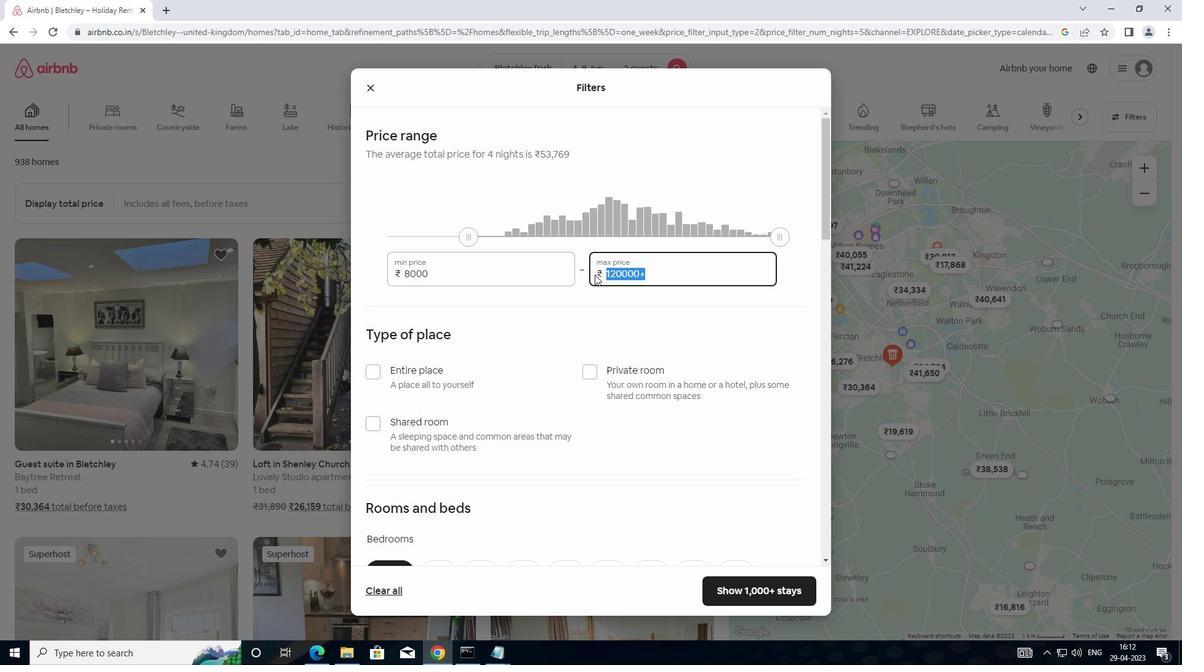 
Action: Key pressed 16
Screenshot: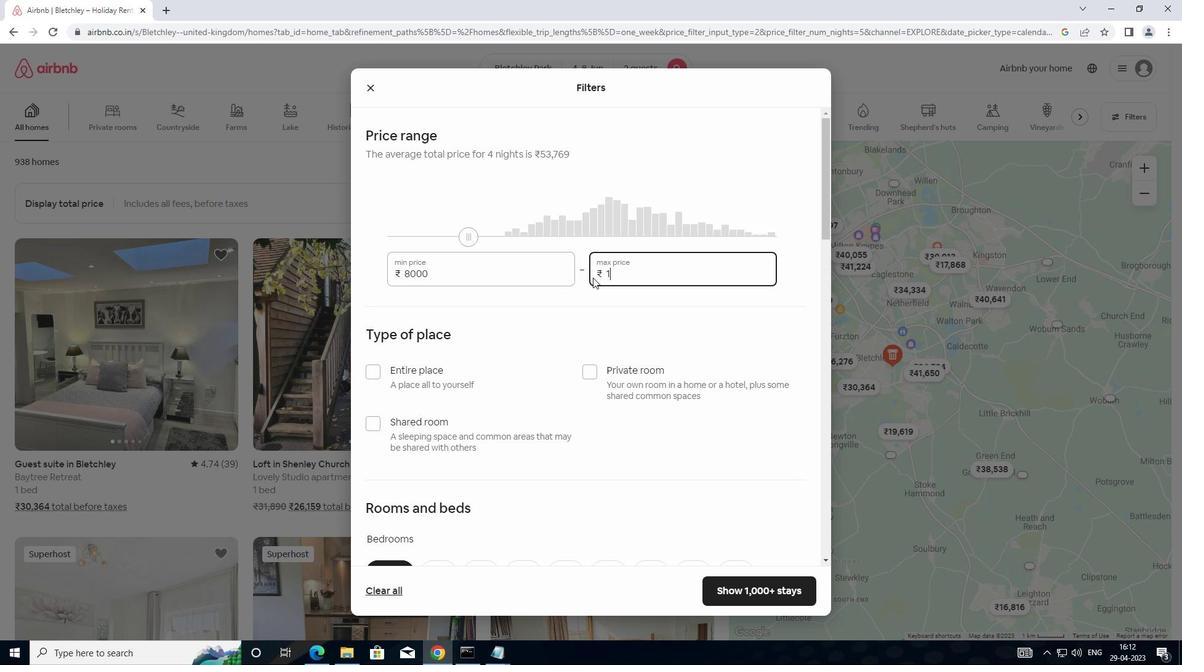 
Action: Mouse moved to (593, 277)
Screenshot: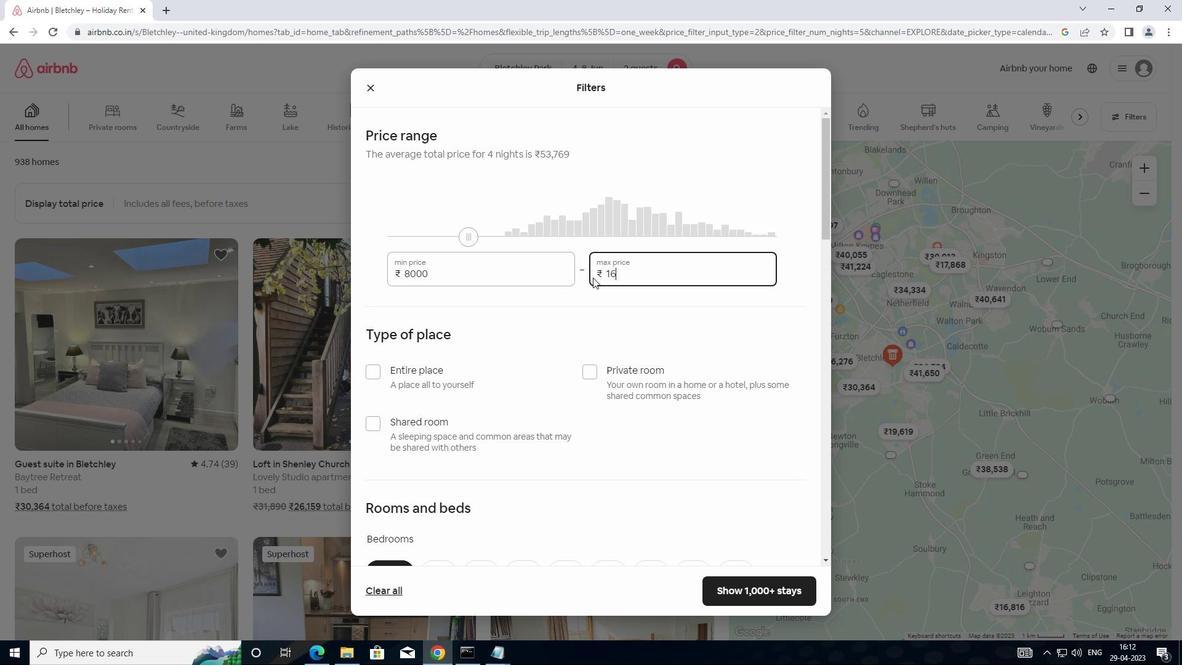 
Action: Key pressed 0
Screenshot: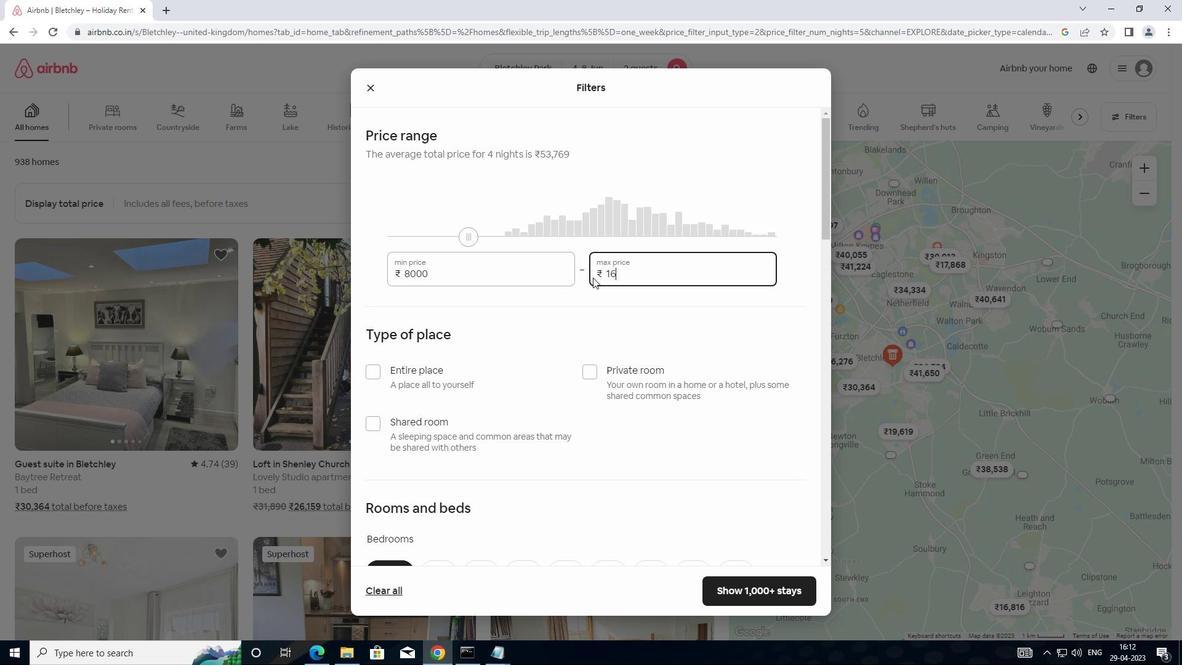 
Action: Mouse moved to (593, 277)
Screenshot: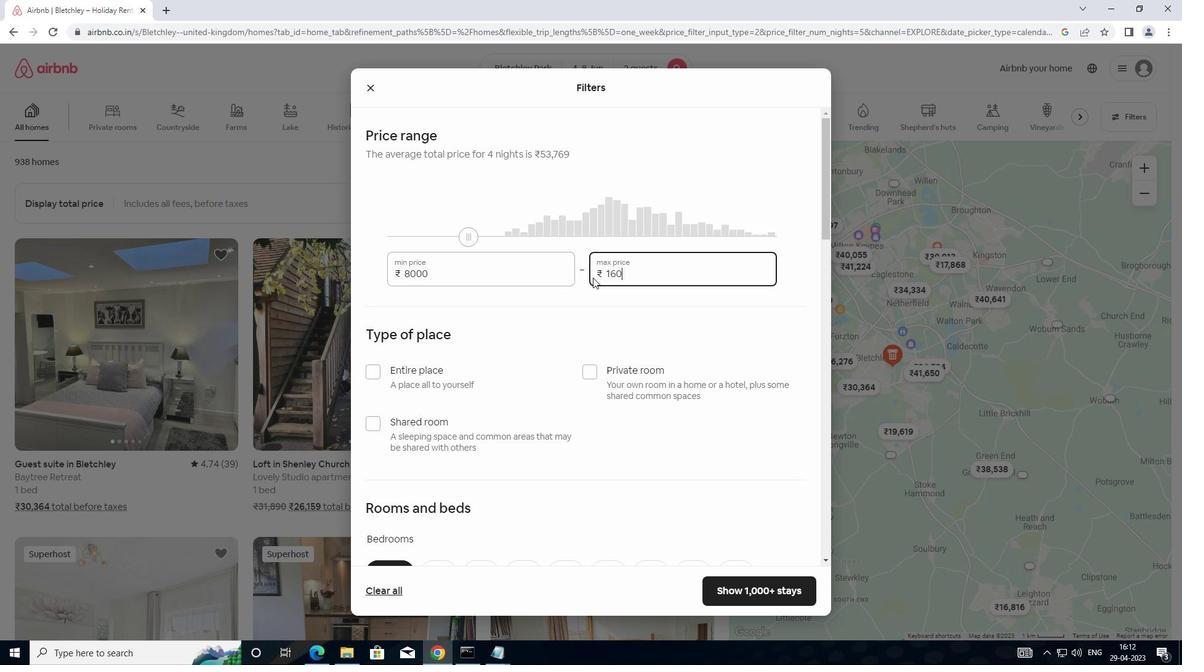 
Action: Key pressed 00
Screenshot: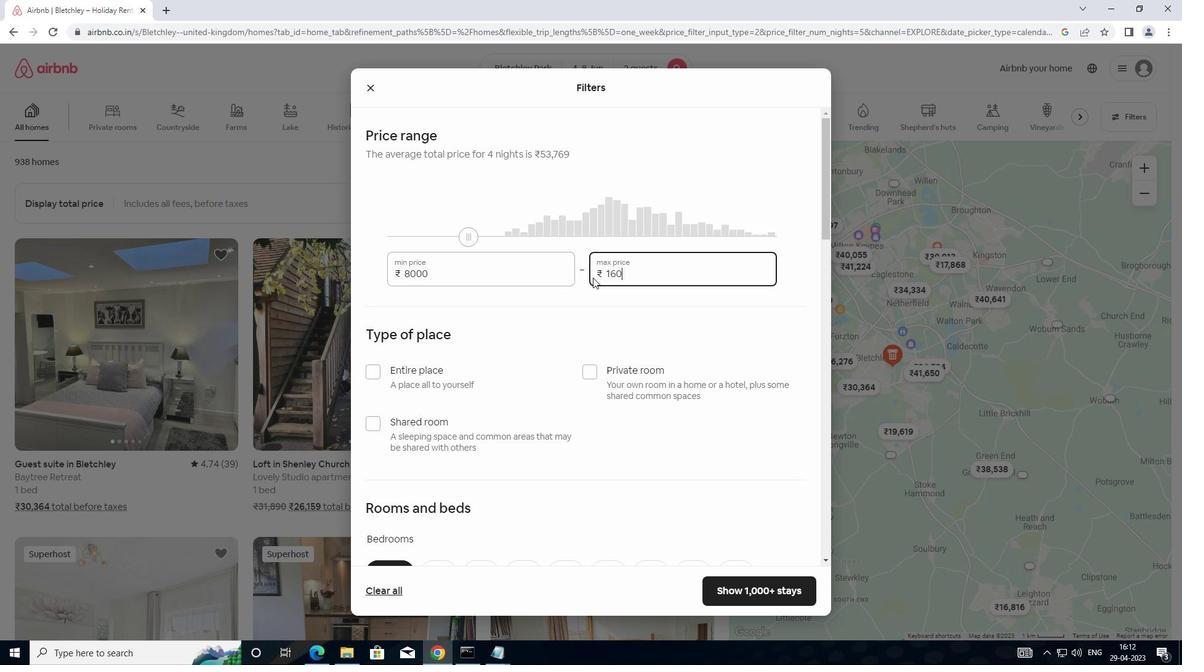 
Action: Mouse moved to (375, 368)
Screenshot: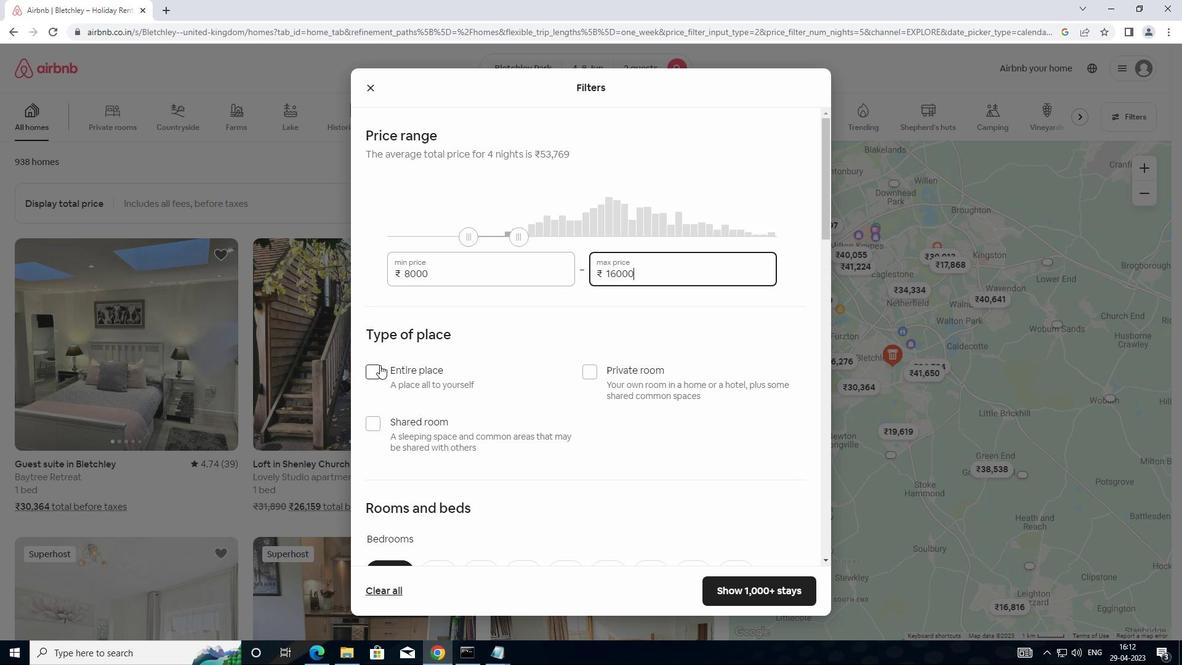 
Action: Mouse pressed left at (375, 368)
Screenshot: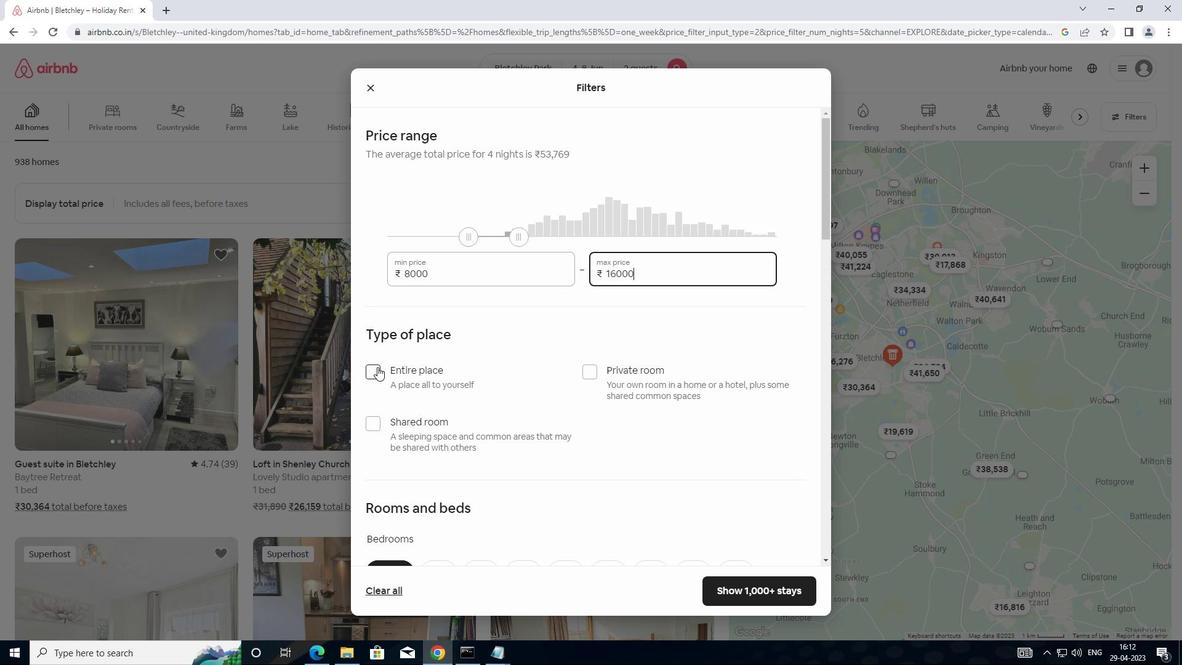 
Action: Mouse moved to (443, 351)
Screenshot: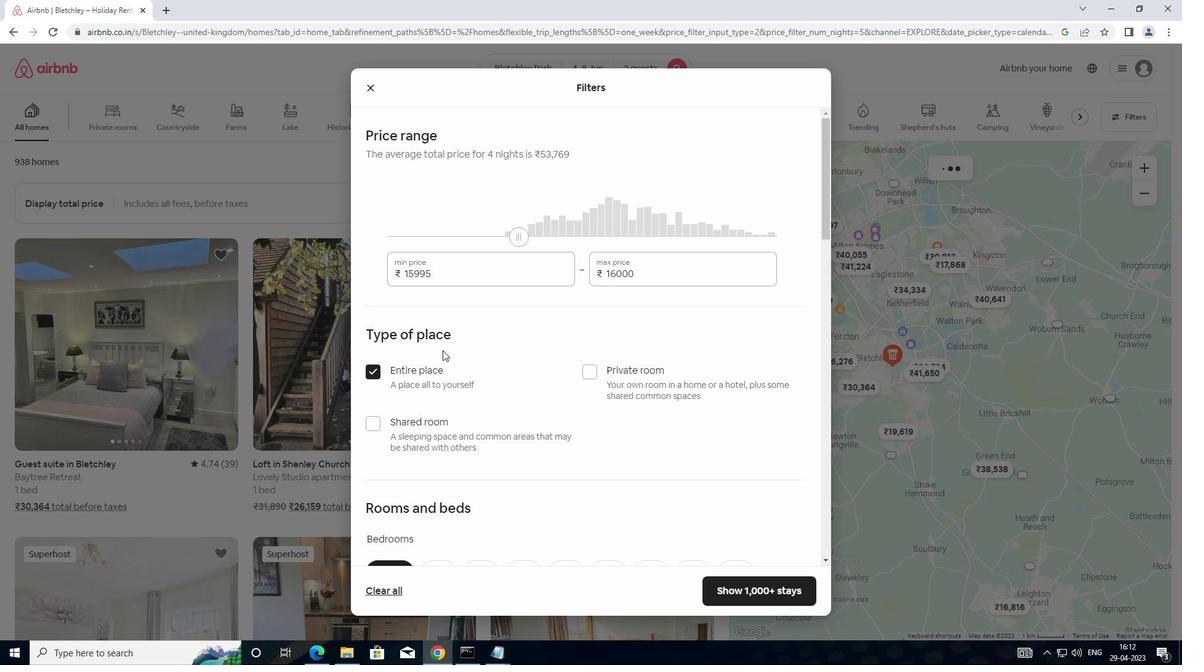 
Action: Mouse scrolled (443, 350) with delta (0, 0)
Screenshot: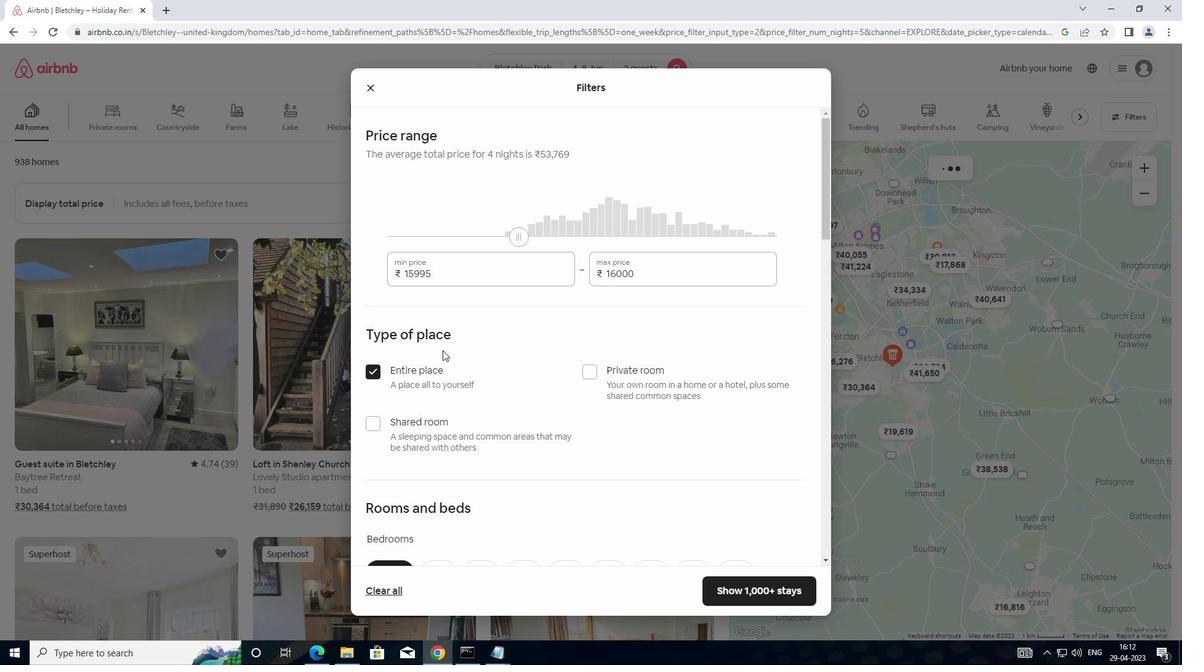 
Action: Mouse moved to (447, 354)
Screenshot: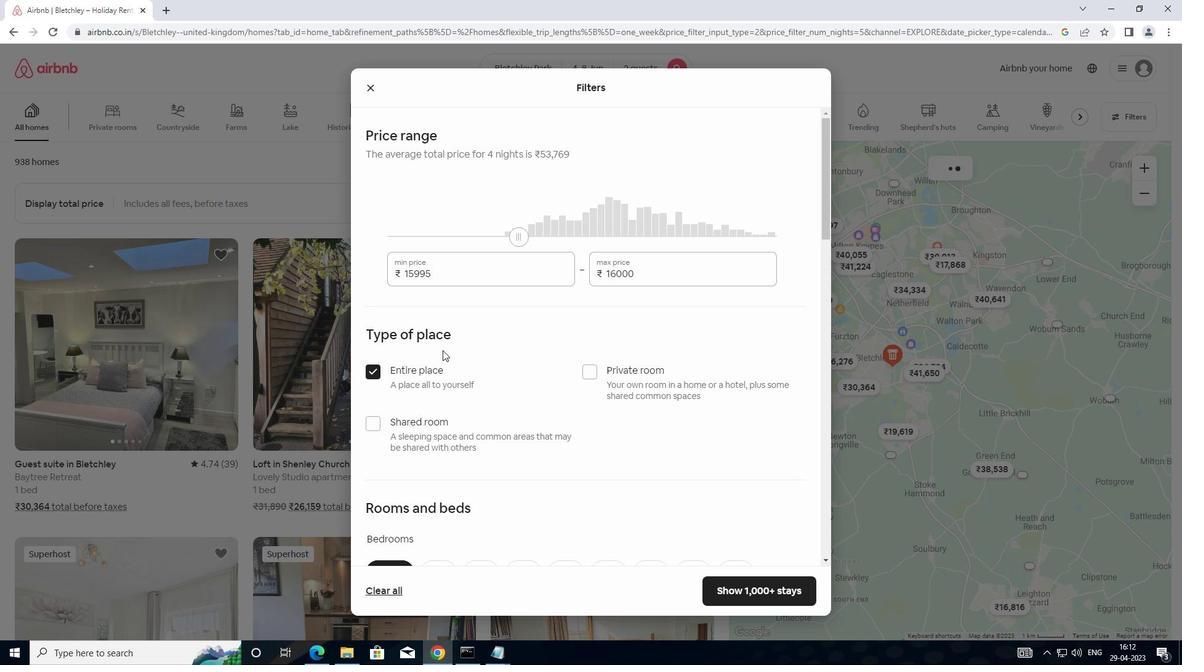 
Action: Mouse scrolled (447, 353) with delta (0, 0)
Screenshot: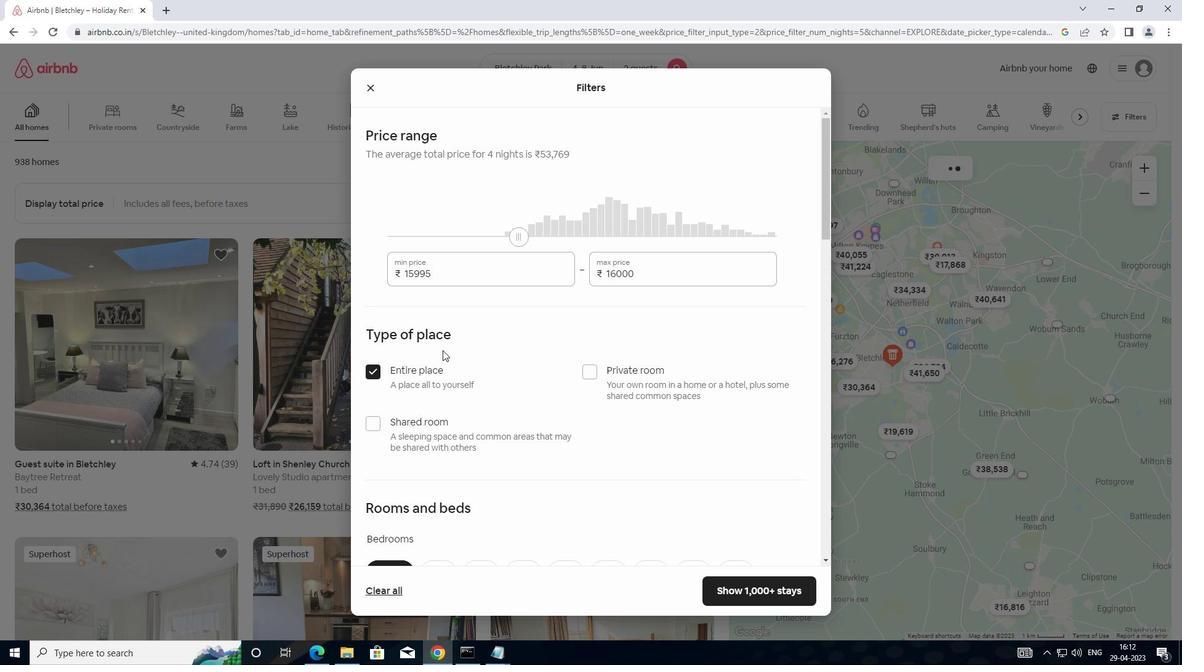 
Action: Mouse moved to (450, 357)
Screenshot: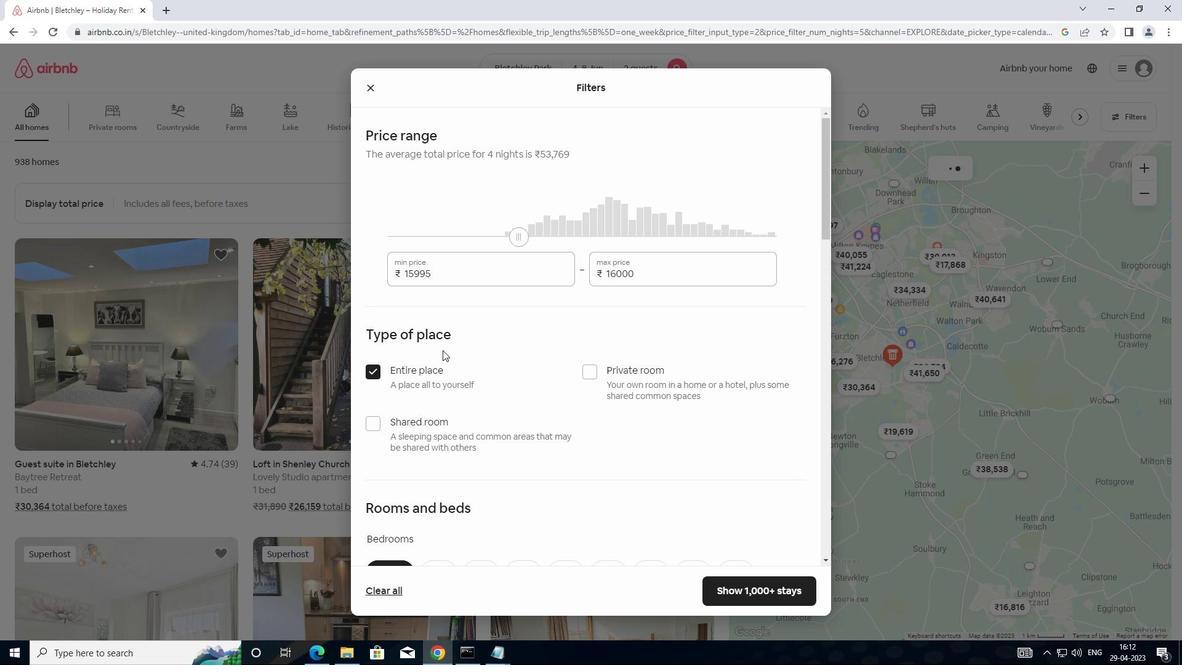 
Action: Mouse scrolled (450, 356) with delta (0, 0)
Screenshot: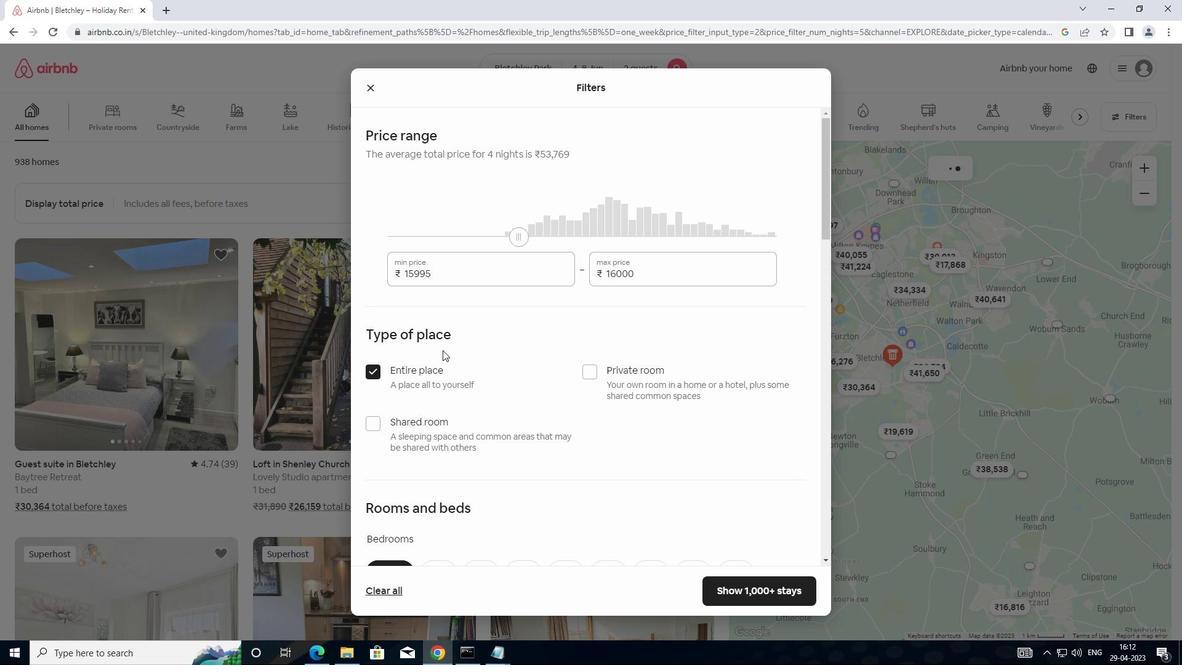 
Action: Mouse moved to (452, 358)
Screenshot: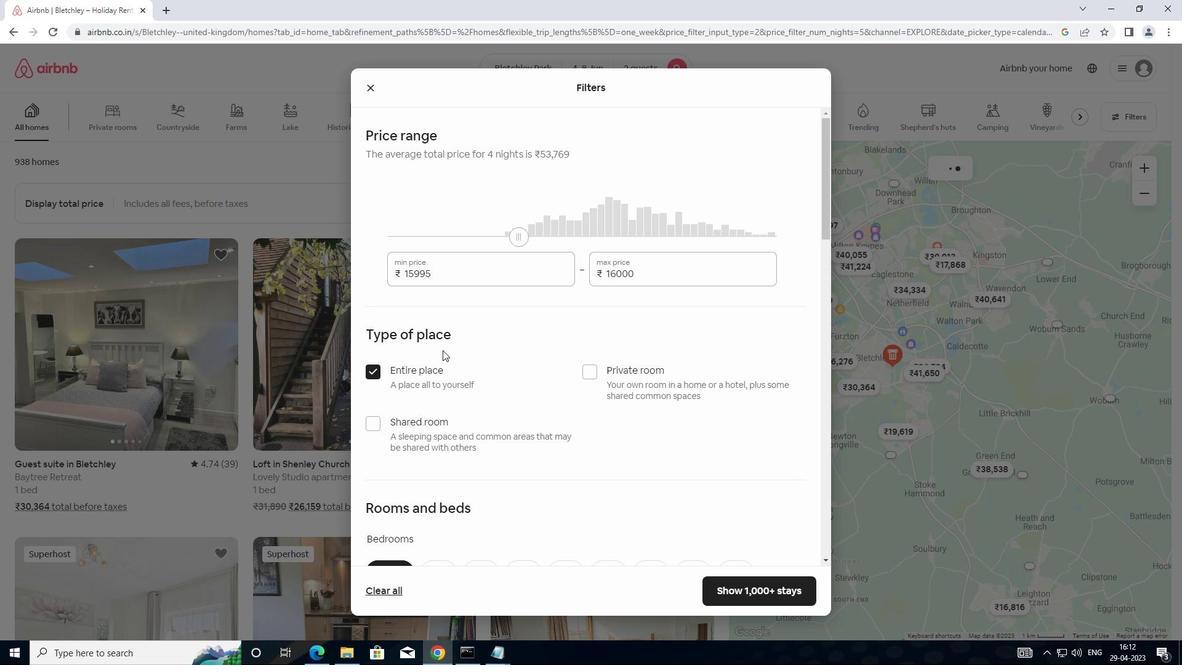 
Action: Mouse scrolled (452, 357) with delta (0, 0)
Screenshot: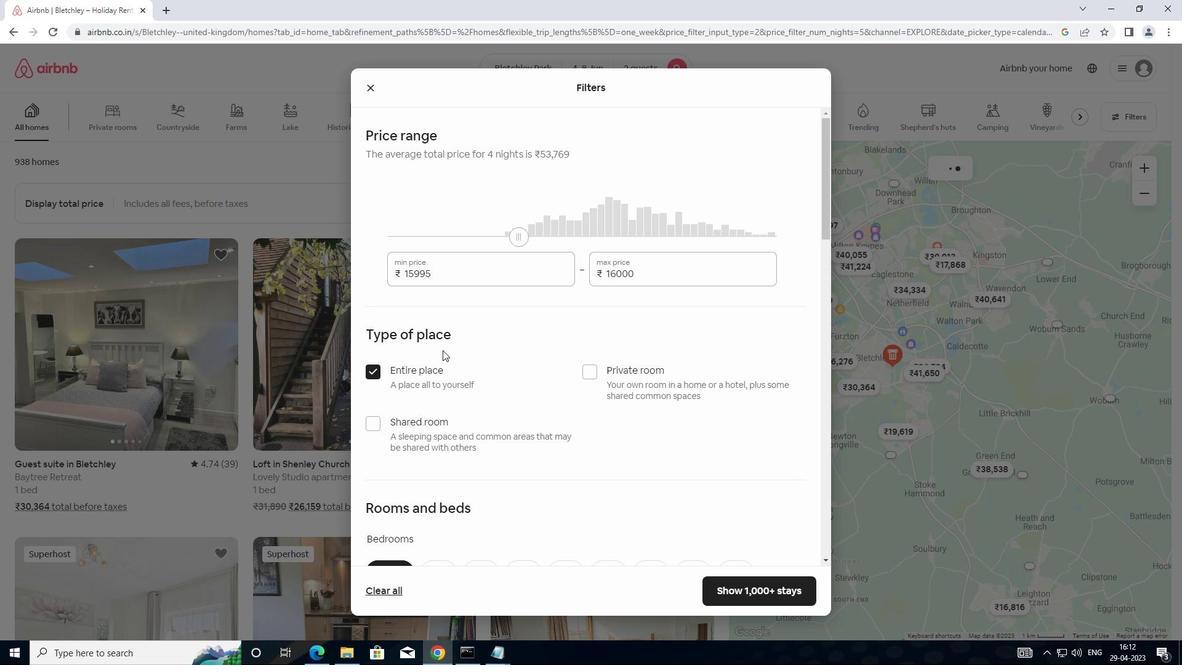 
Action: Mouse moved to (454, 358)
Screenshot: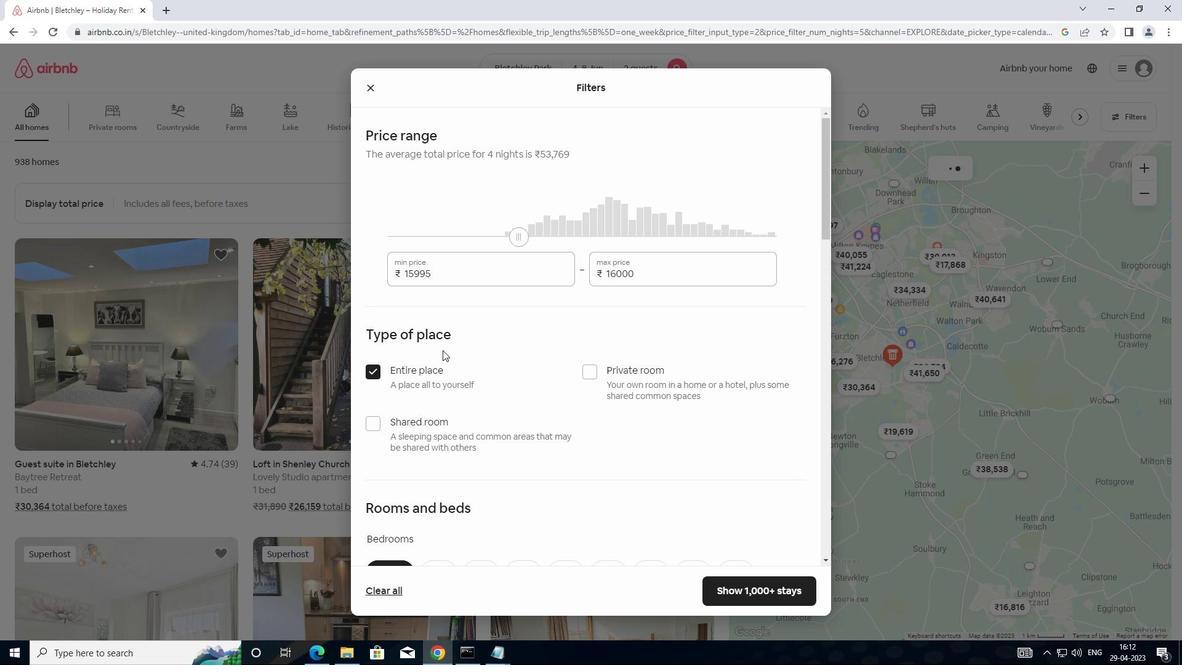 
Action: Mouse scrolled (454, 357) with delta (0, 0)
Screenshot: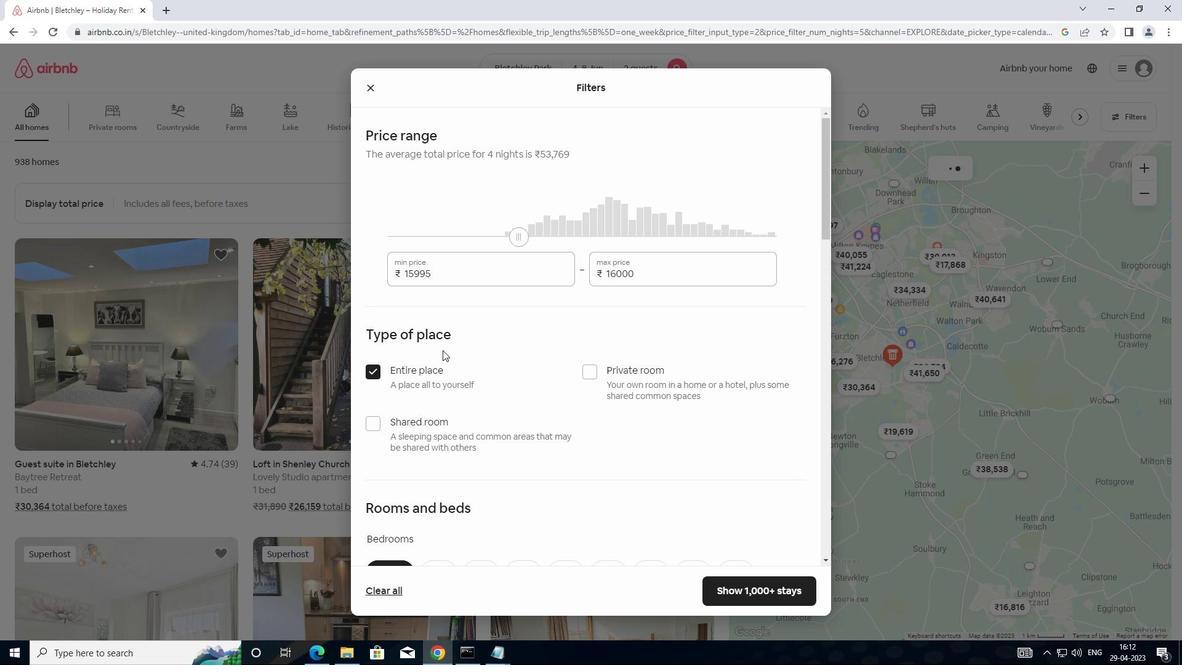 
Action: Mouse moved to (458, 358)
Screenshot: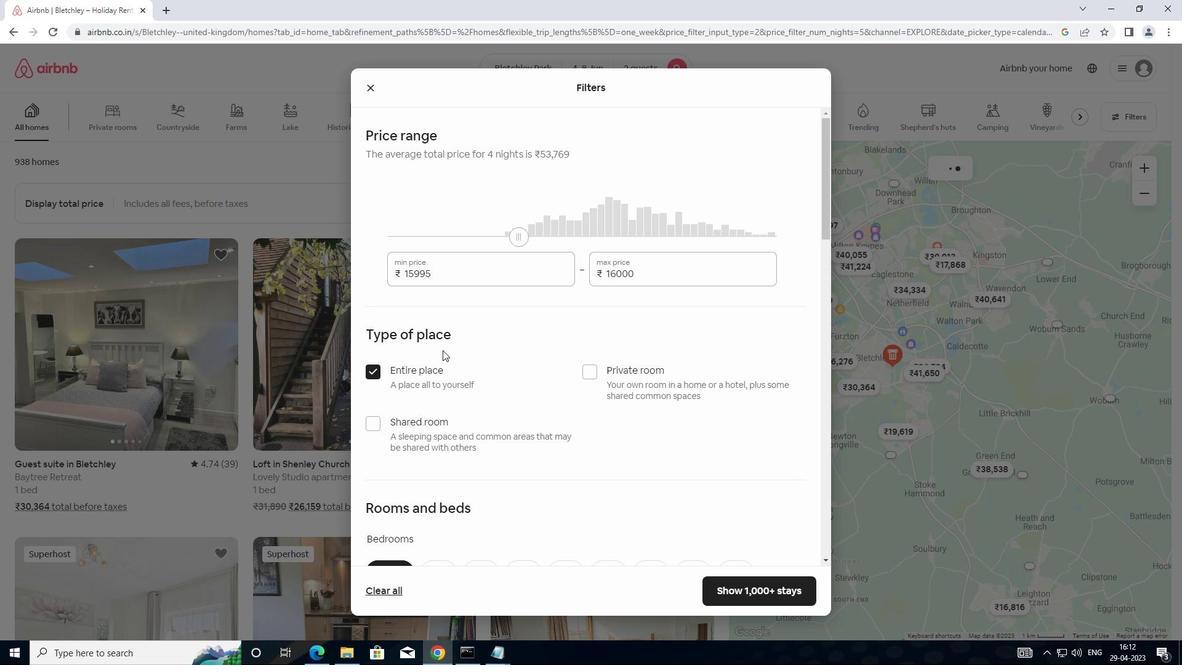 
Action: Mouse scrolled (458, 357) with delta (0, 0)
Screenshot: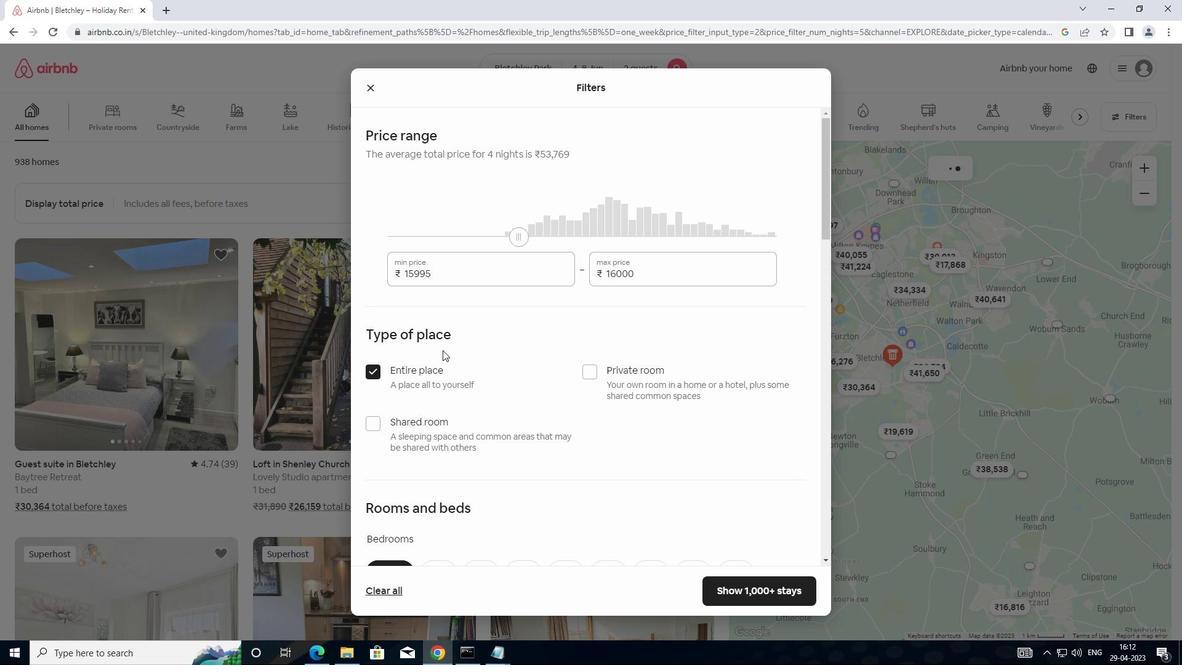 
Action: Mouse moved to (440, 204)
Screenshot: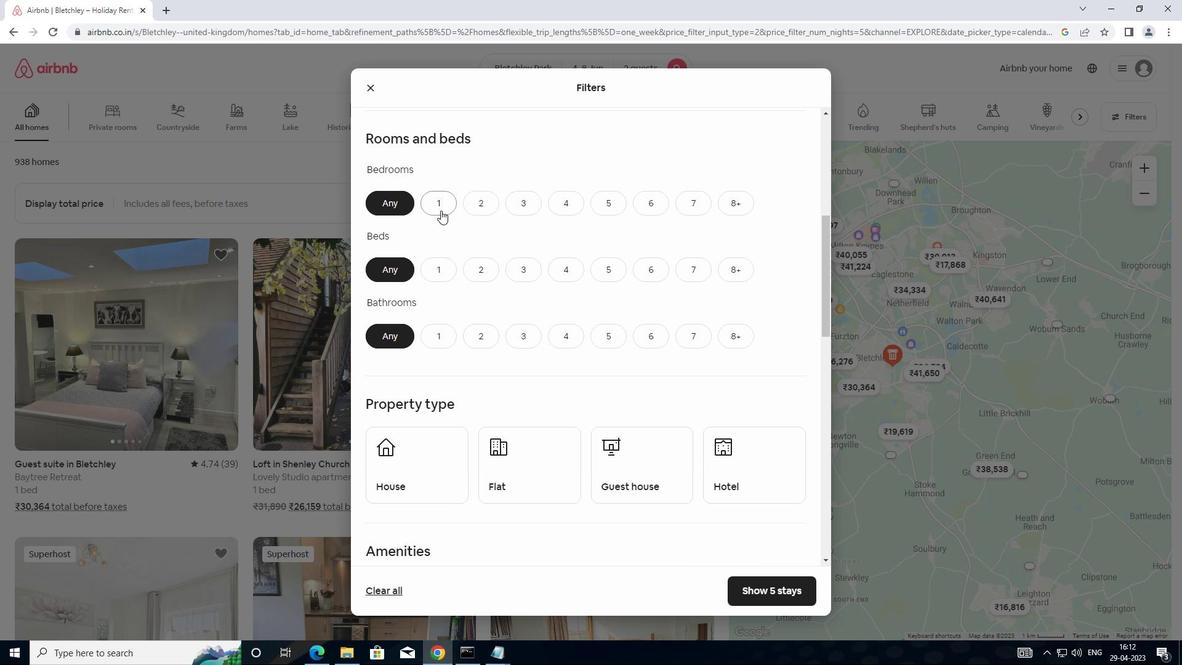 
Action: Mouse pressed left at (440, 204)
Screenshot: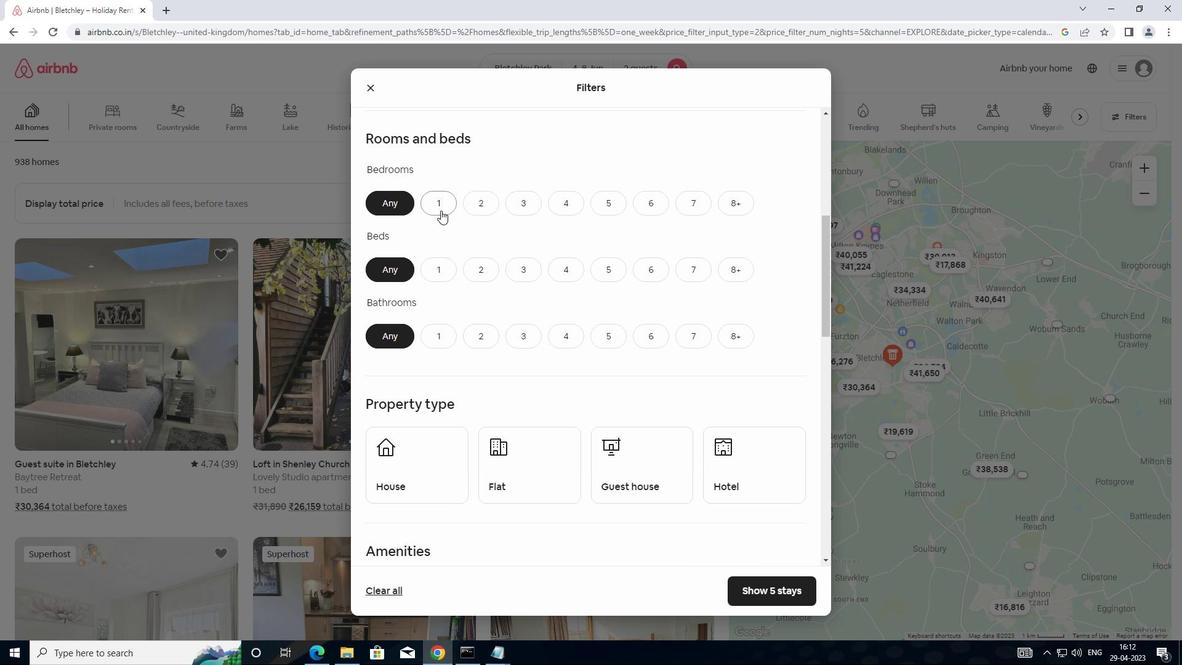
Action: Mouse moved to (452, 270)
Screenshot: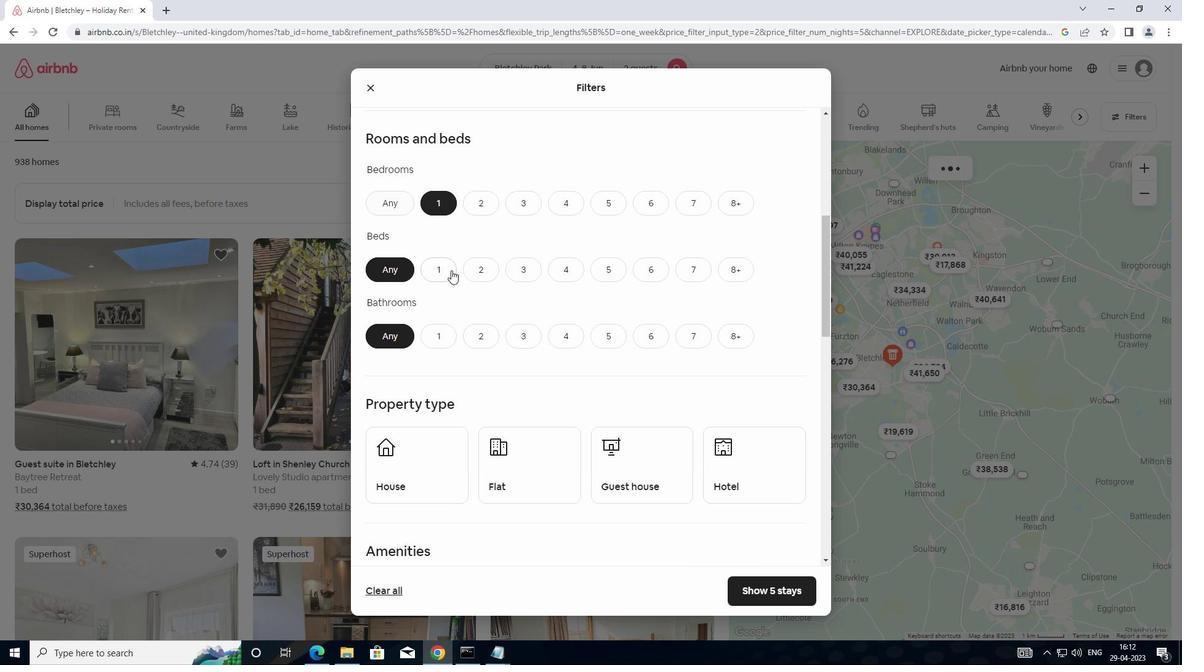 
Action: Mouse pressed left at (452, 270)
Screenshot: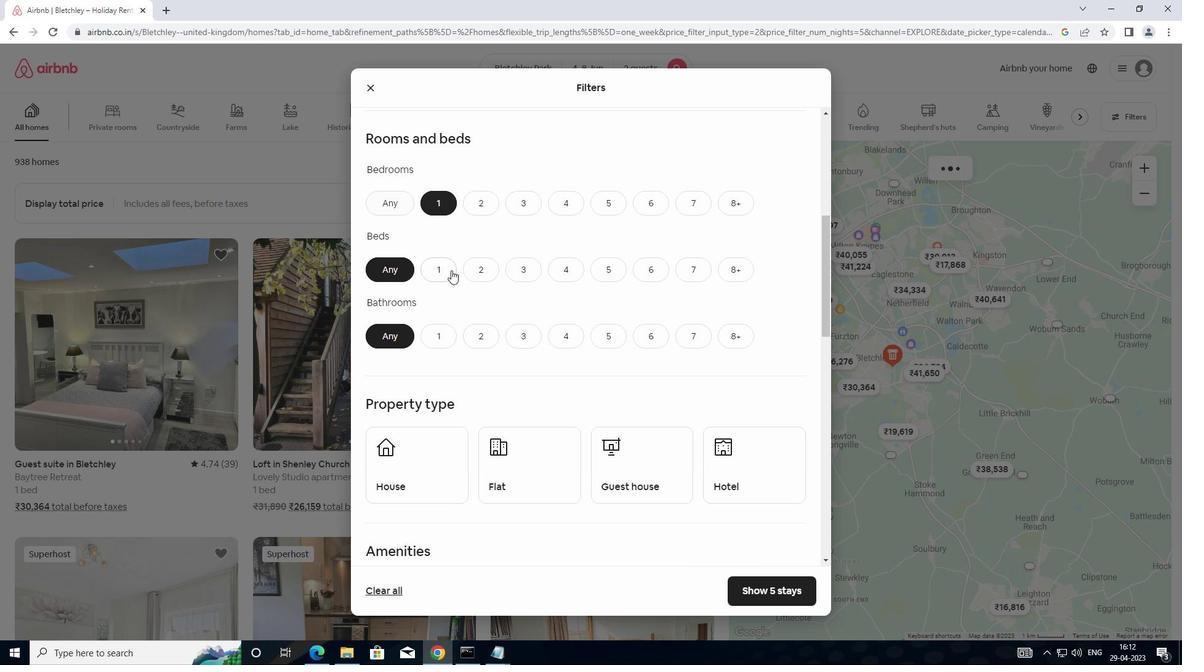 
Action: Mouse moved to (433, 322)
Screenshot: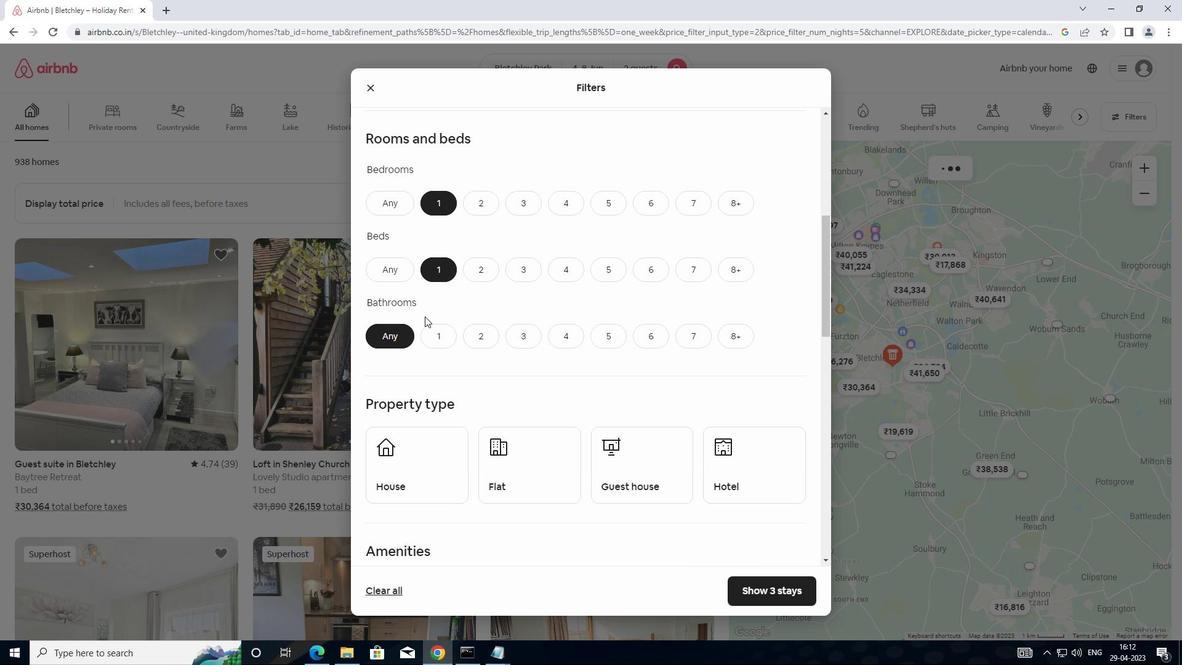 
Action: Mouse pressed left at (433, 322)
Screenshot: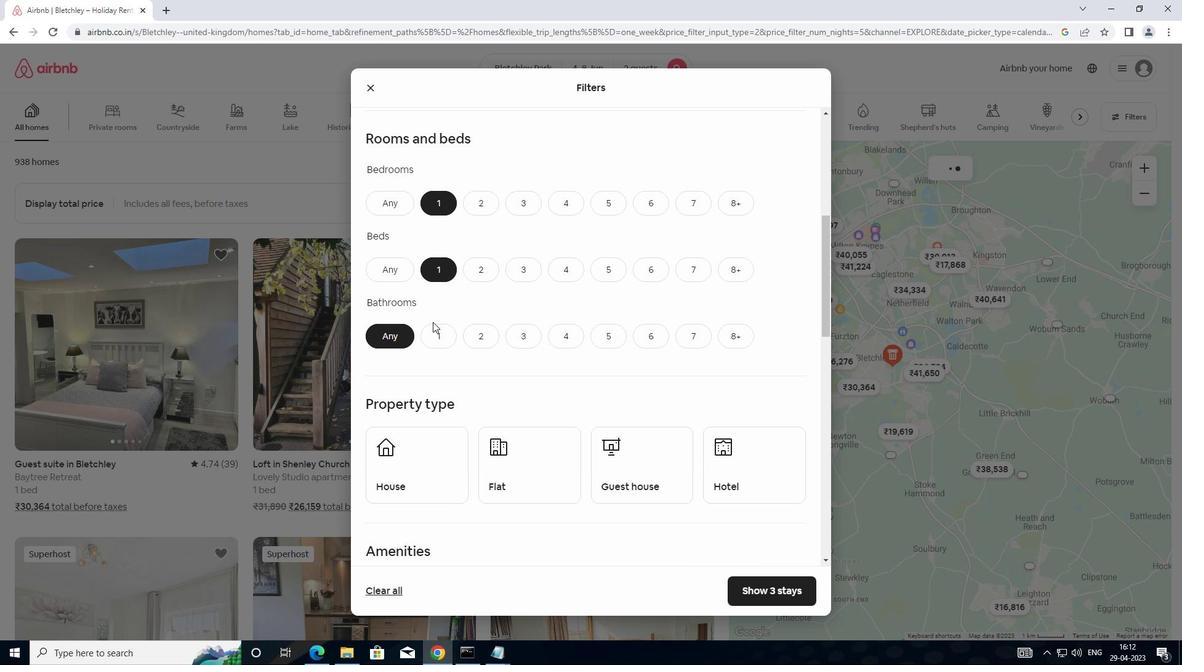 
Action: Mouse moved to (498, 281)
Screenshot: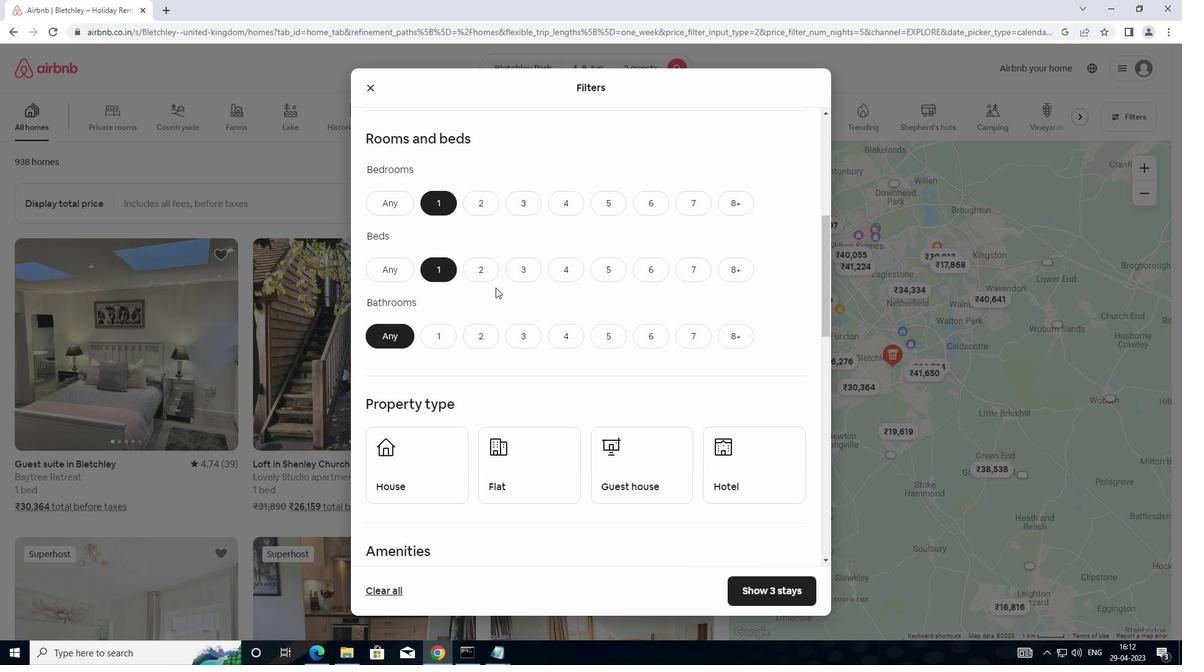 
Action: Mouse scrolled (498, 280) with delta (0, 0)
Screenshot: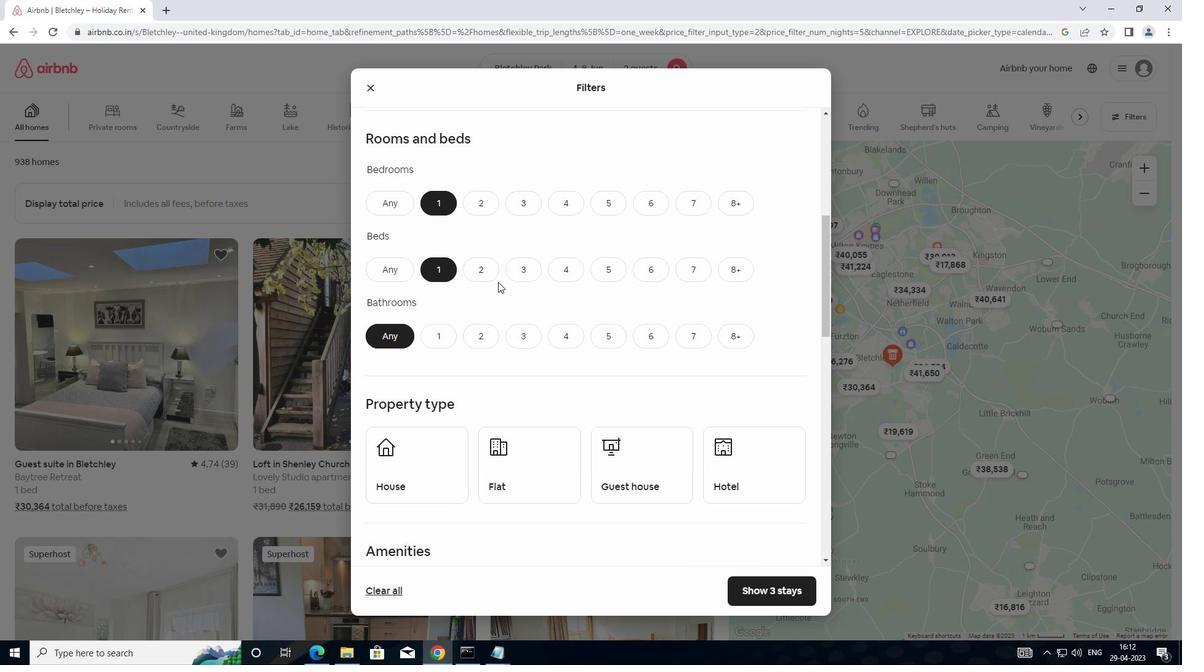 
Action: Mouse scrolled (498, 280) with delta (0, 0)
Screenshot: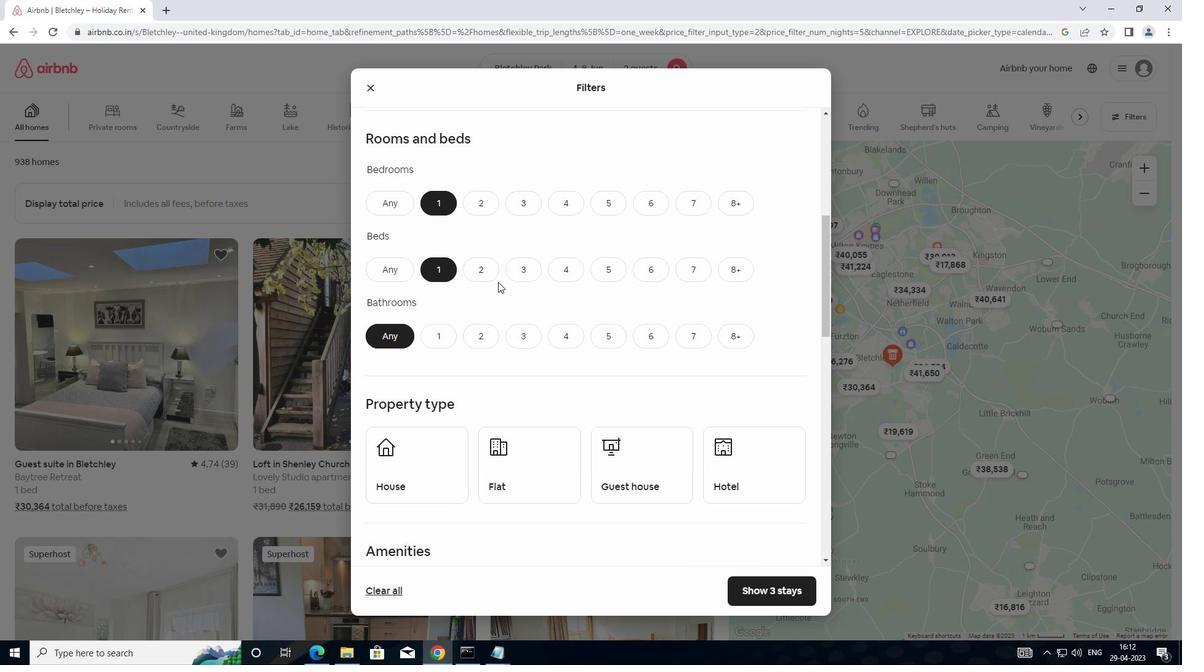 
Action: Mouse moved to (506, 274)
Screenshot: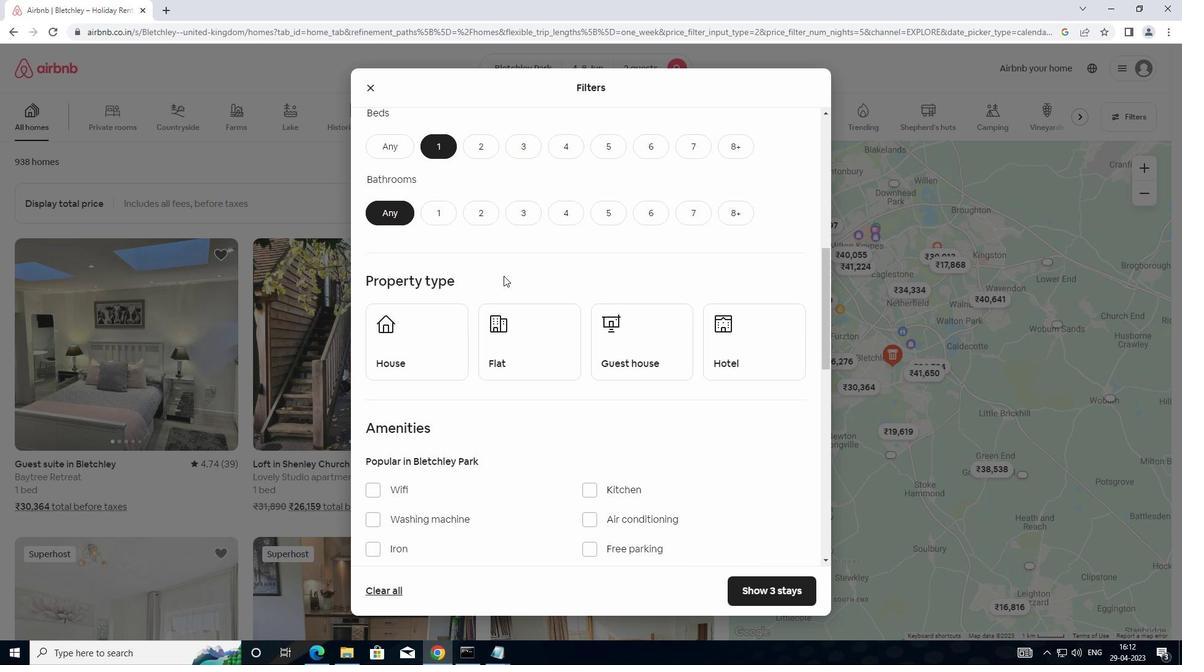 
Action: Mouse scrolled (506, 274) with delta (0, 0)
Screenshot: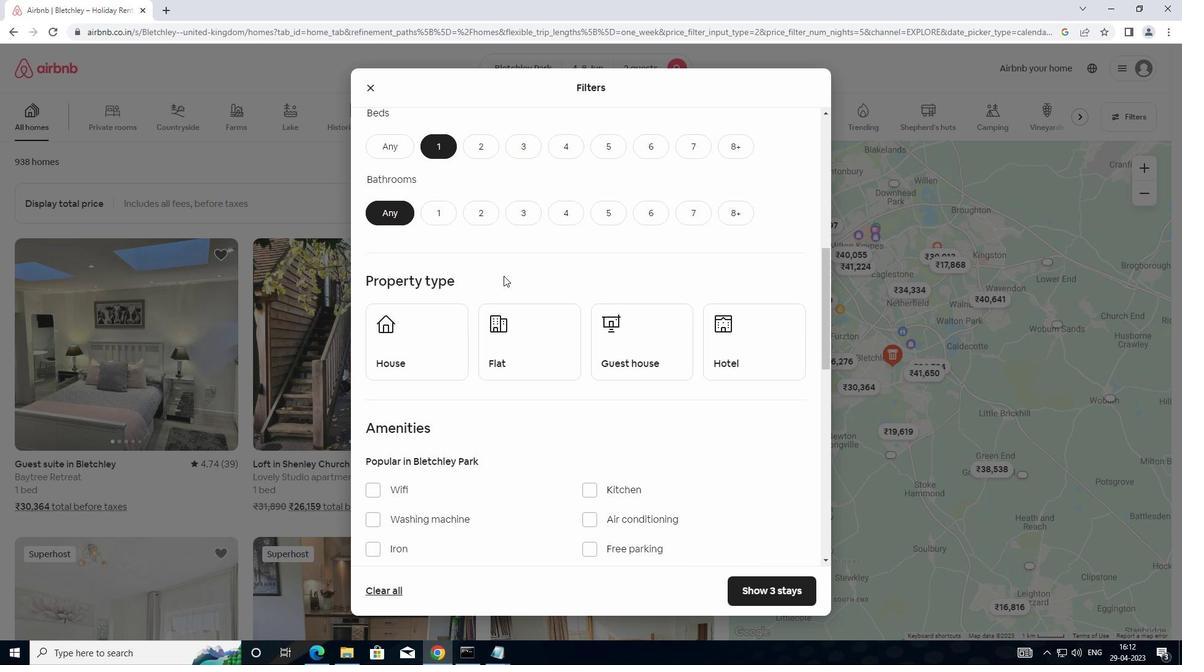 
Action: Mouse moved to (507, 274)
Screenshot: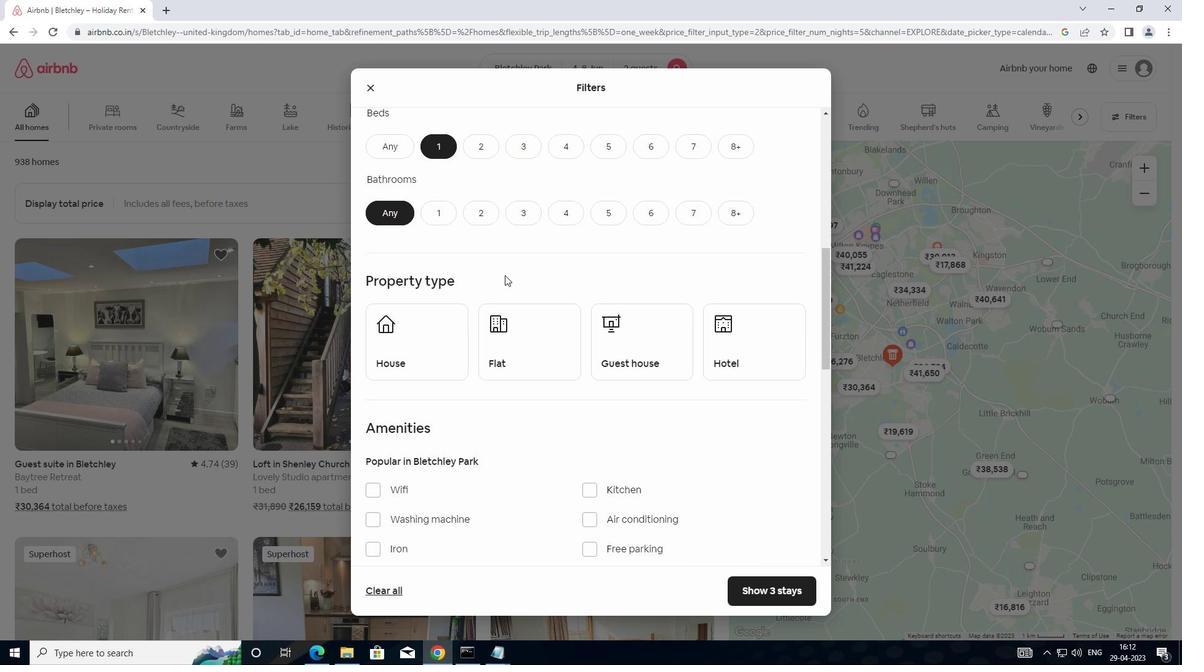 
Action: Mouse scrolled (507, 274) with delta (0, 0)
Screenshot: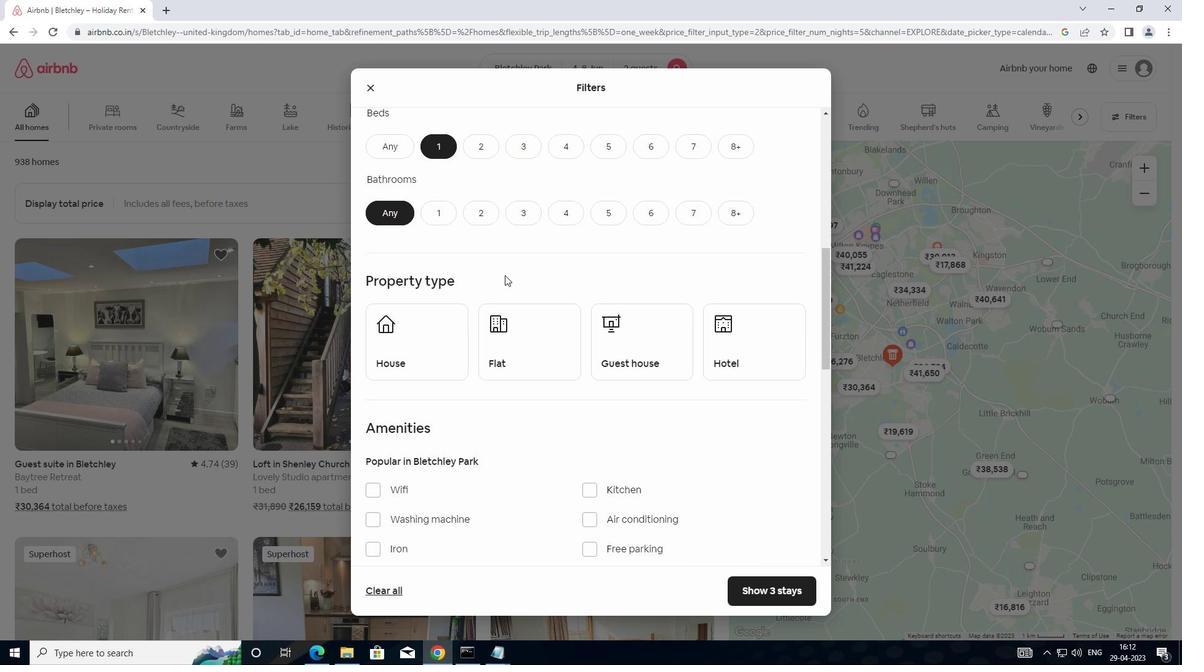 
Action: Mouse moved to (434, 252)
Screenshot: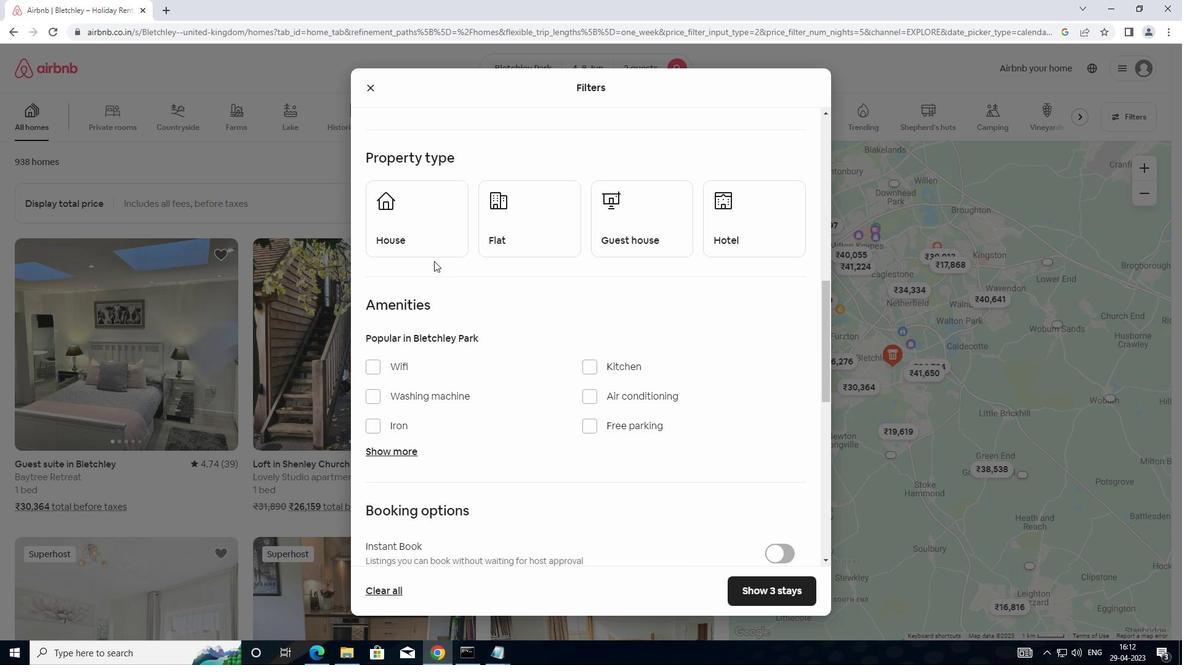 
Action: Mouse pressed left at (434, 252)
Screenshot: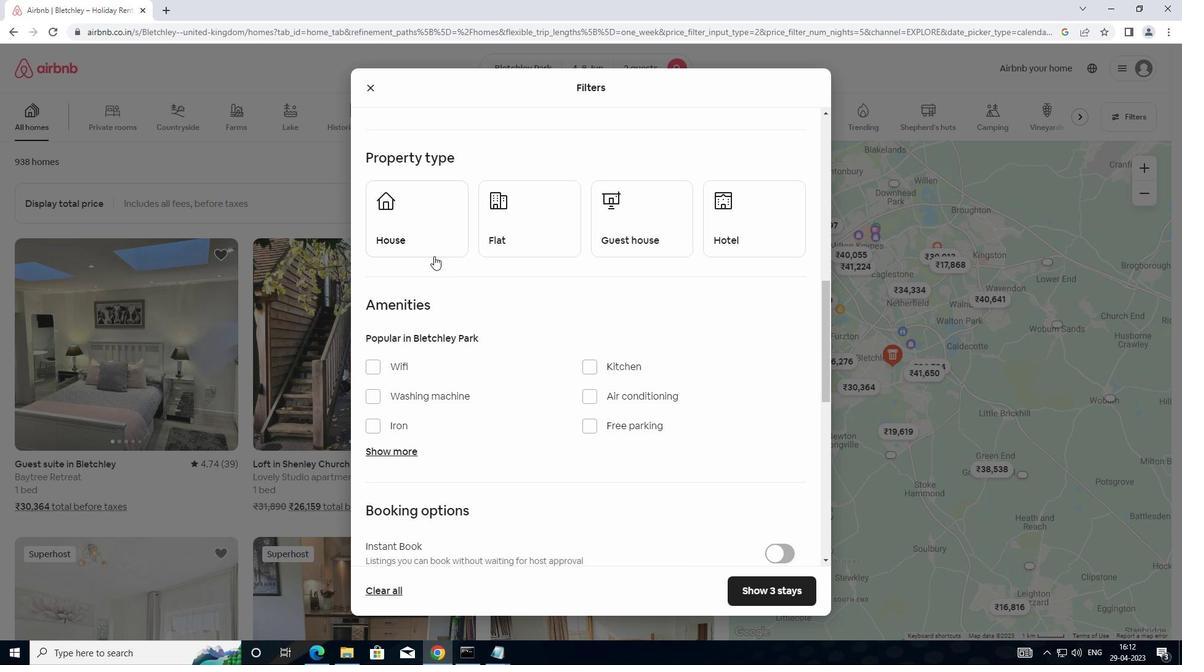 
Action: Mouse moved to (507, 247)
Screenshot: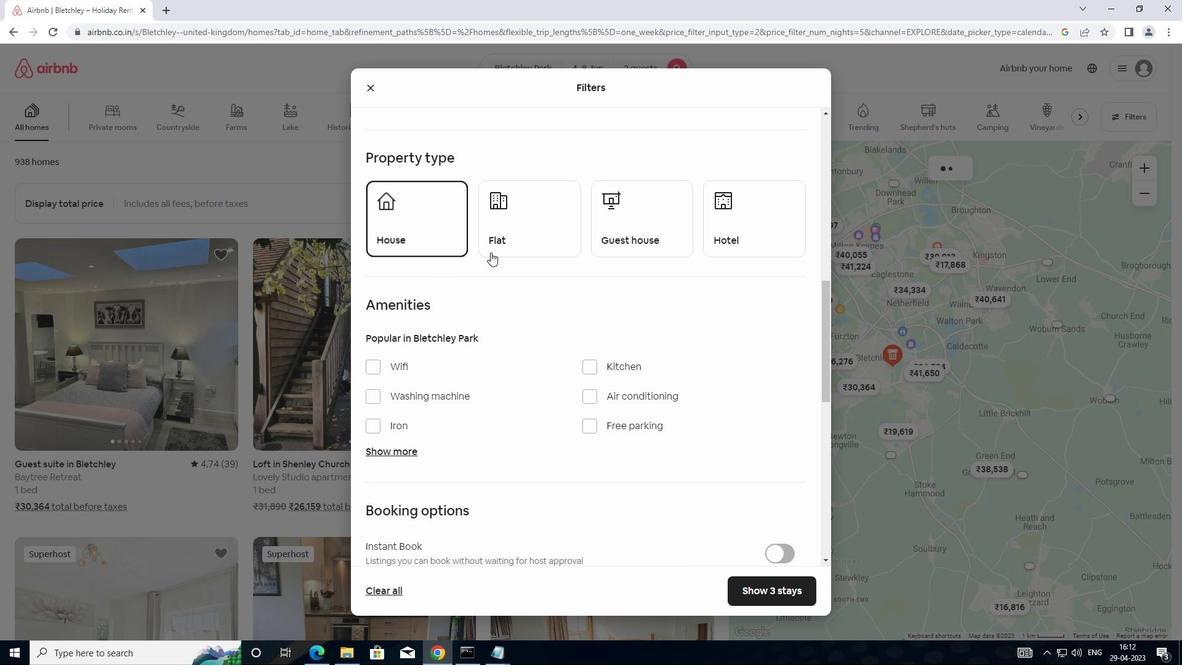 
Action: Mouse pressed left at (507, 247)
Screenshot: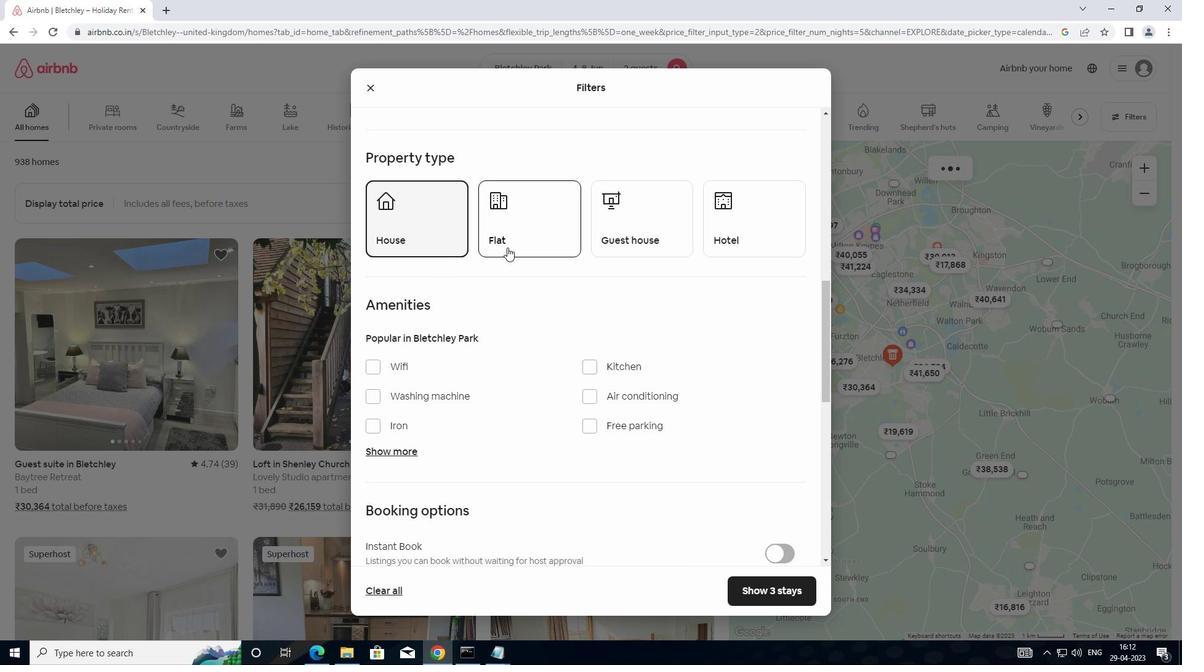 
Action: Mouse moved to (631, 248)
Screenshot: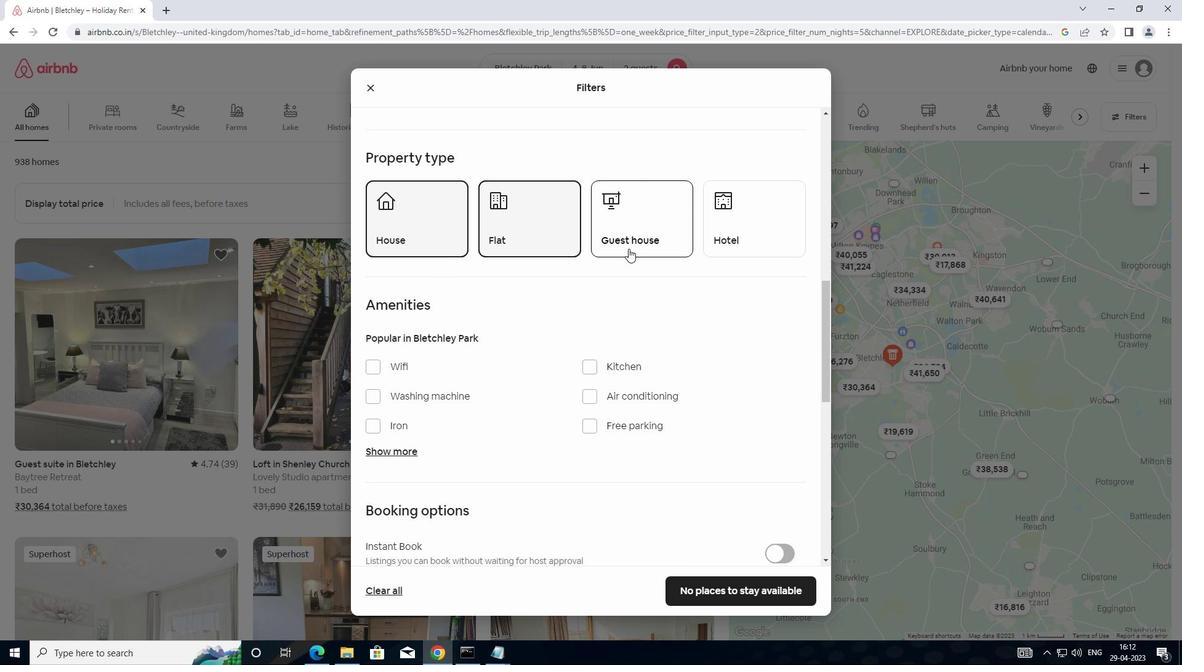 
Action: Mouse pressed left at (631, 248)
Screenshot: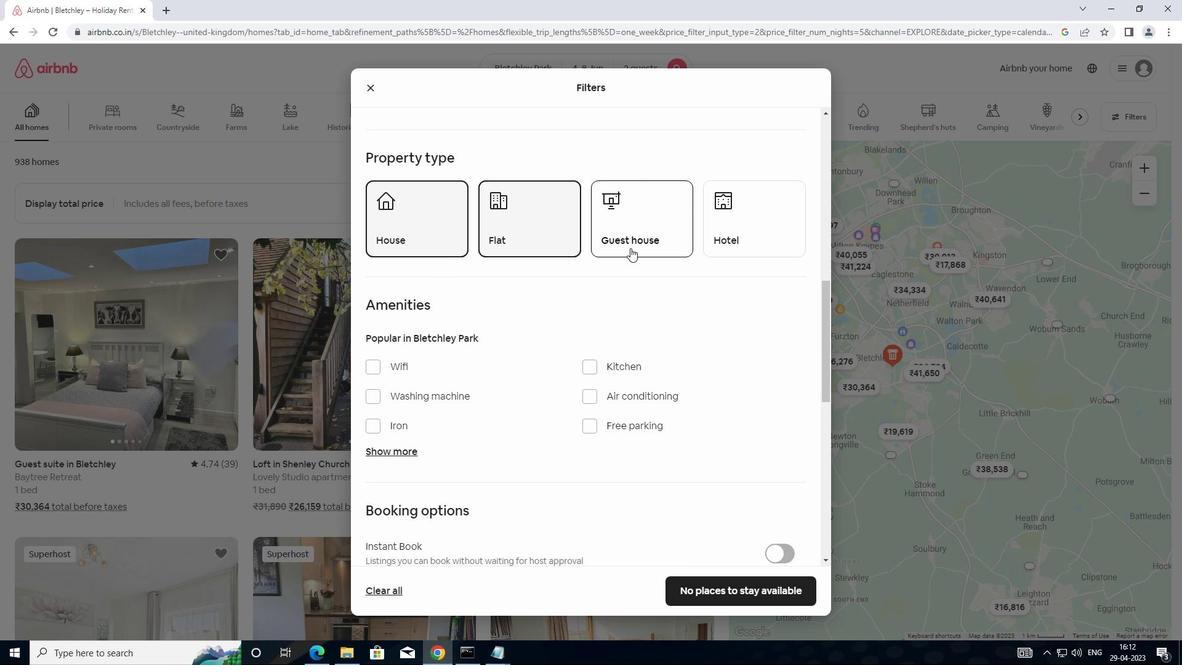
Action: Mouse moved to (747, 244)
Screenshot: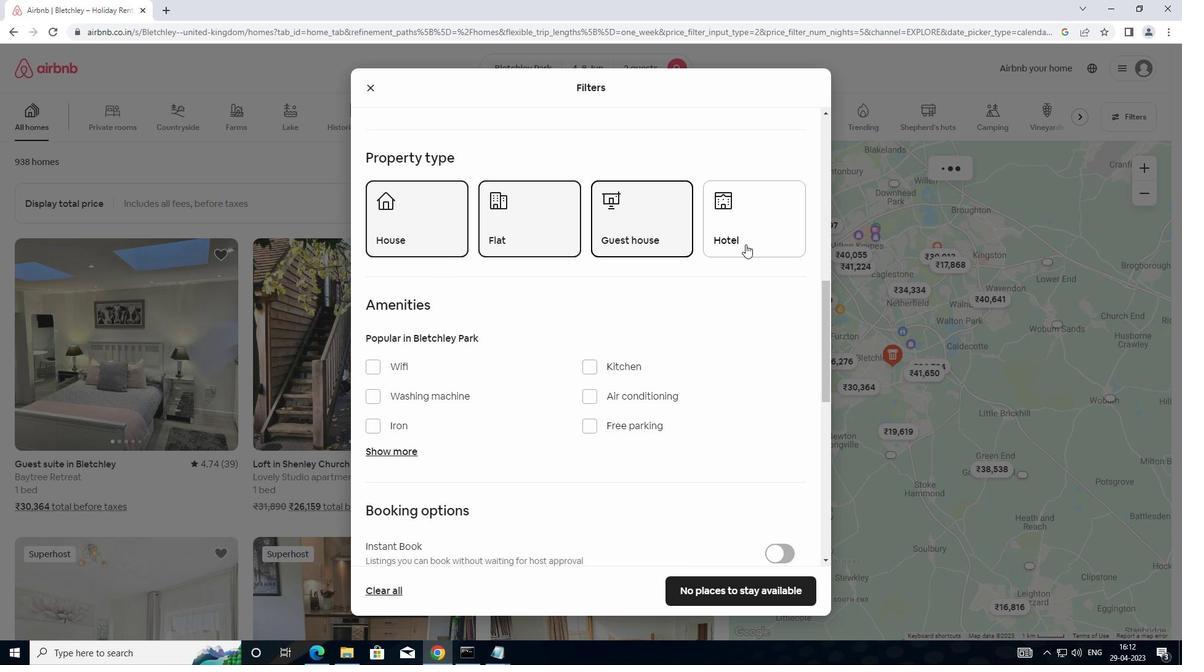 
Action: Mouse pressed left at (747, 244)
Screenshot: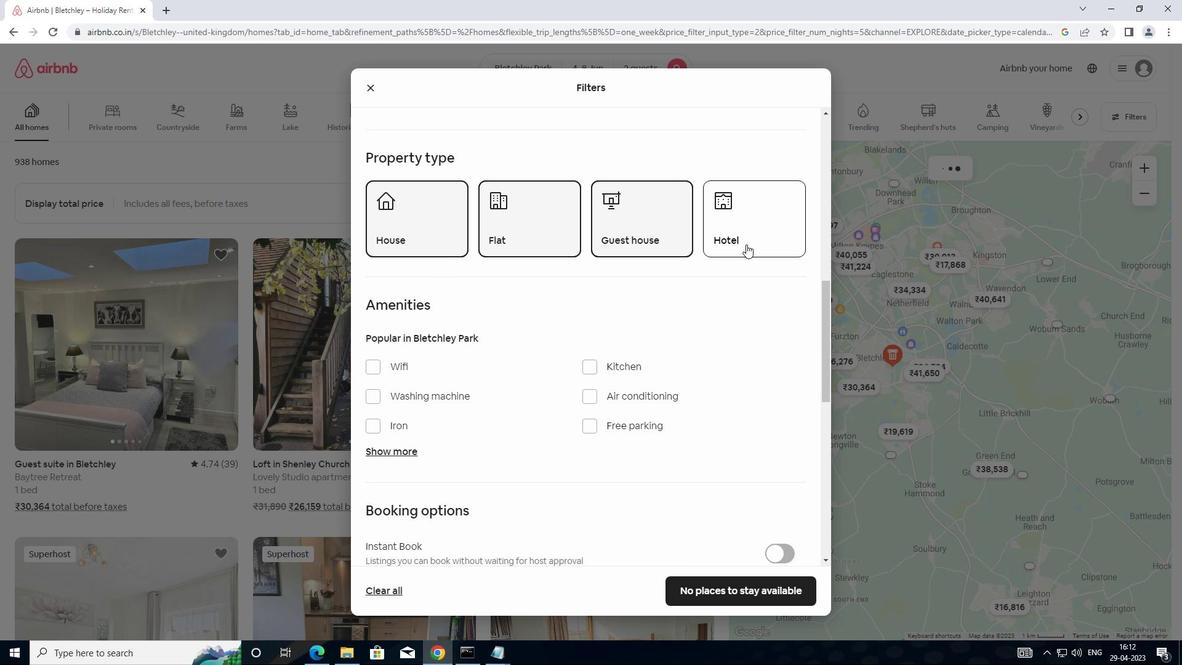 
Action: Mouse moved to (669, 345)
Screenshot: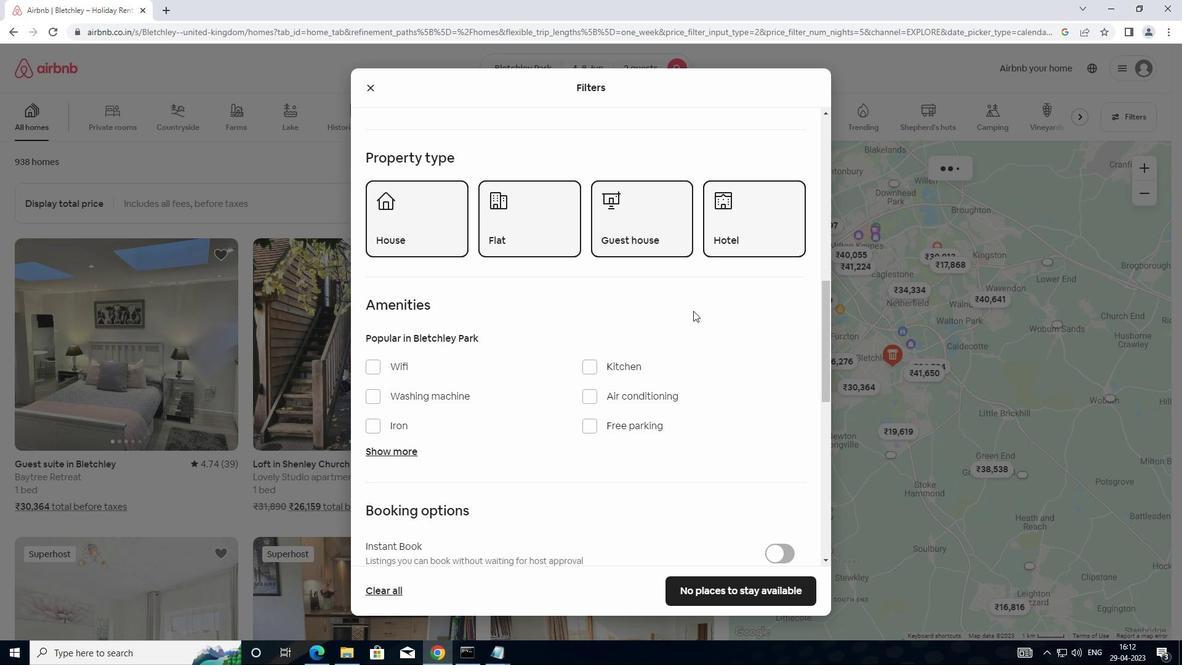 
Action: Mouse scrolled (669, 344) with delta (0, 0)
Screenshot: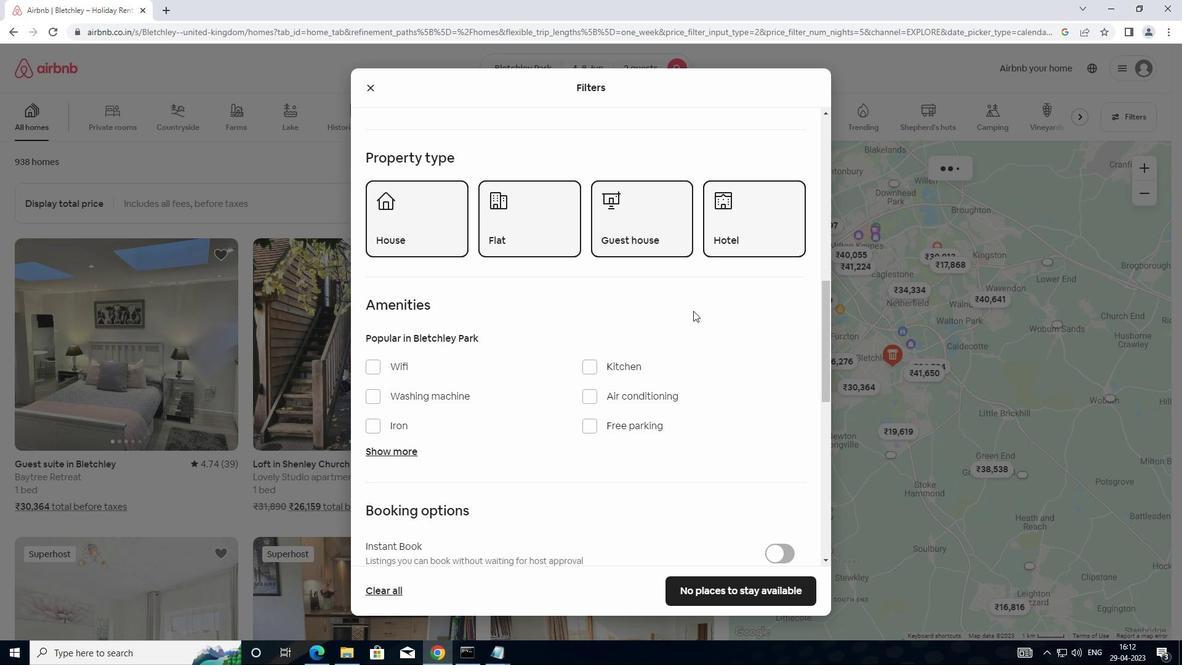 
Action: Mouse moved to (669, 349)
Screenshot: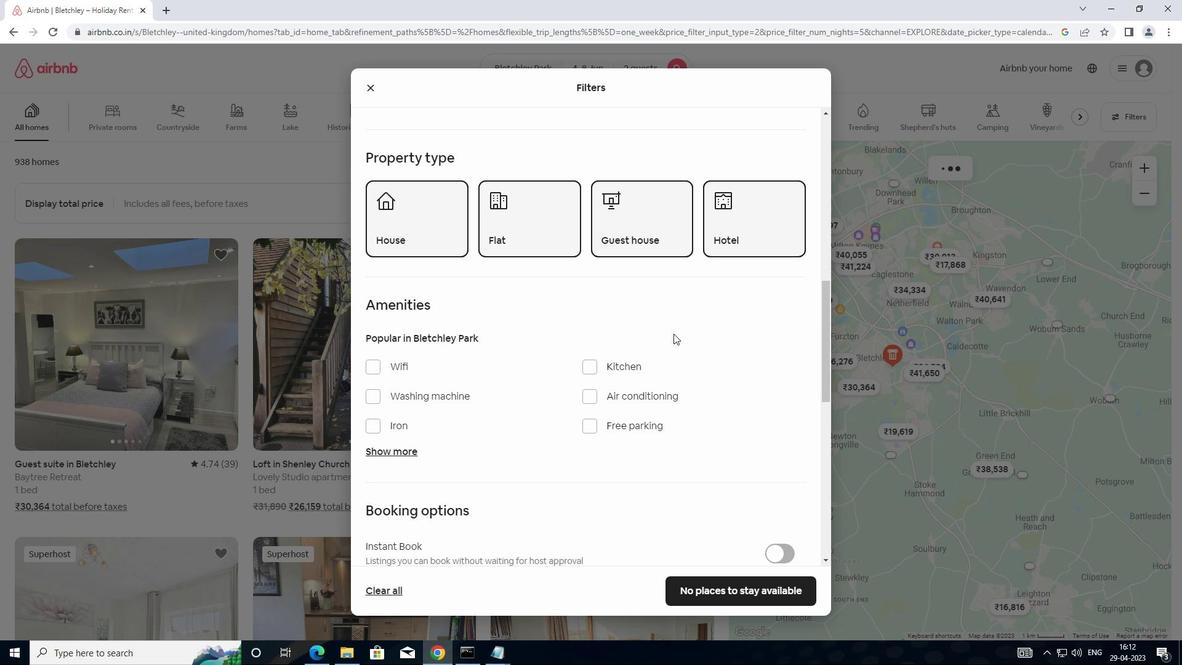 
Action: Mouse scrolled (669, 348) with delta (0, 0)
Screenshot: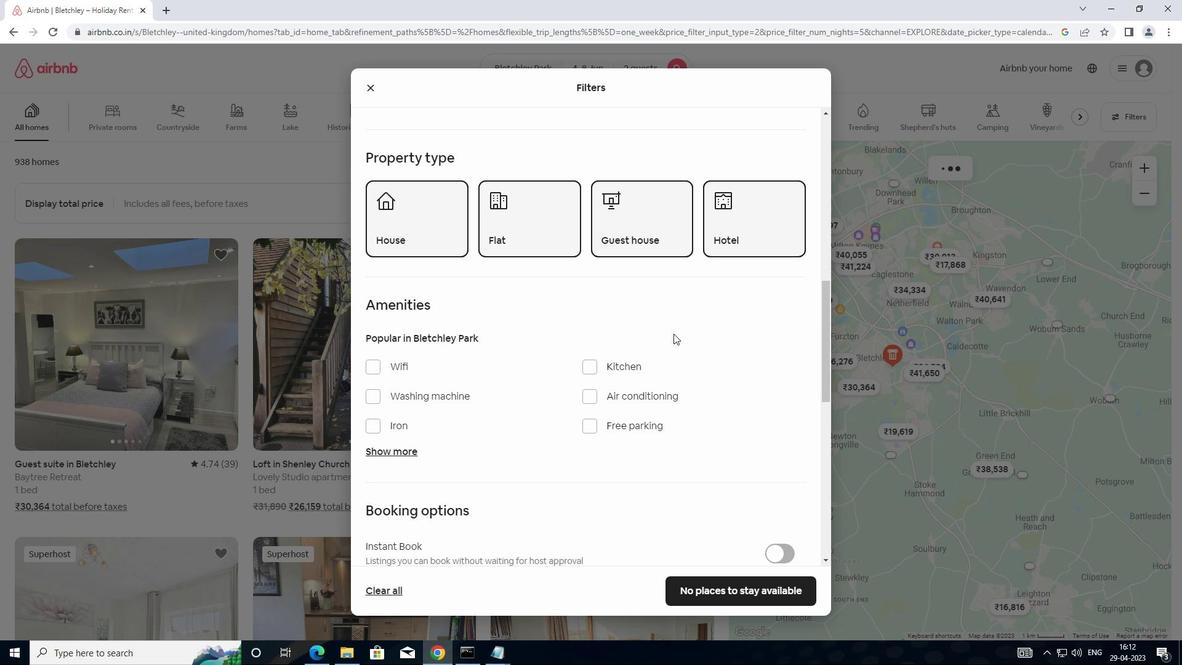 
Action: Mouse scrolled (669, 348) with delta (0, 0)
Screenshot: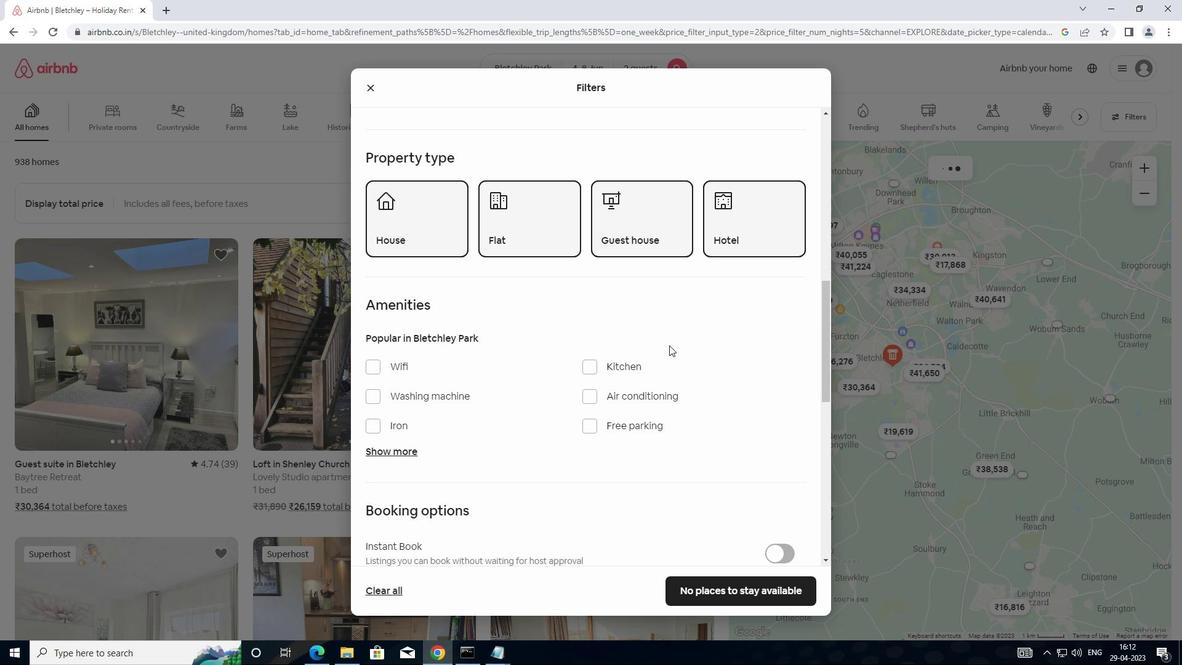 
Action: Mouse scrolled (669, 348) with delta (0, 0)
Screenshot: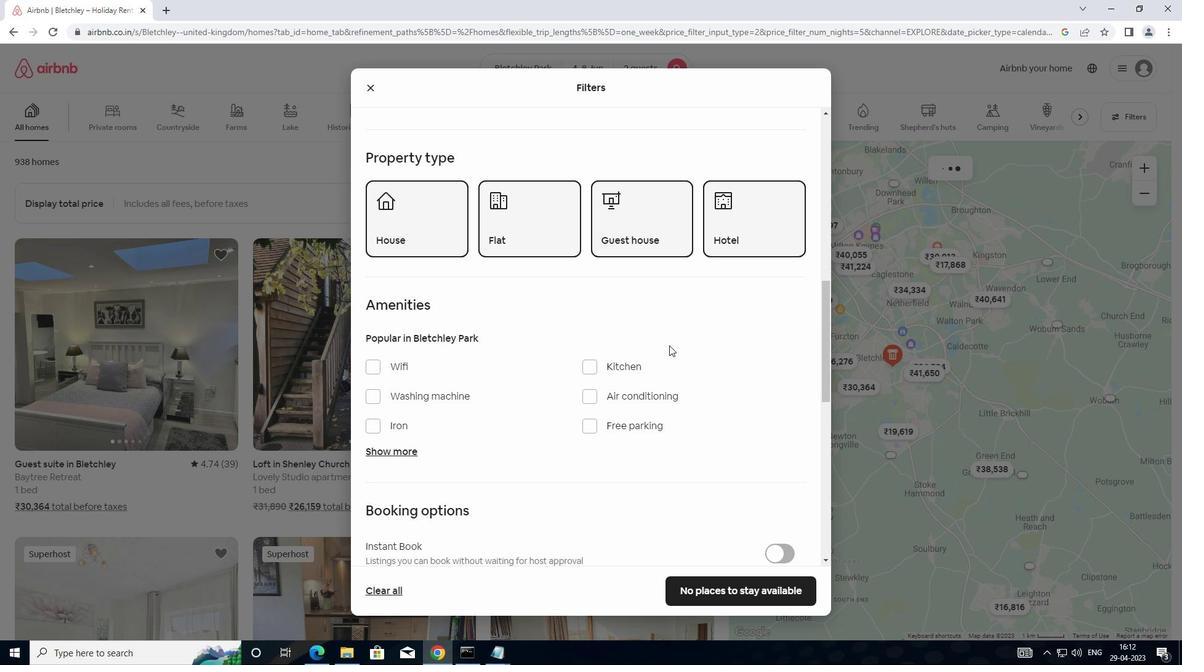
Action: Mouse moved to (669, 349)
Screenshot: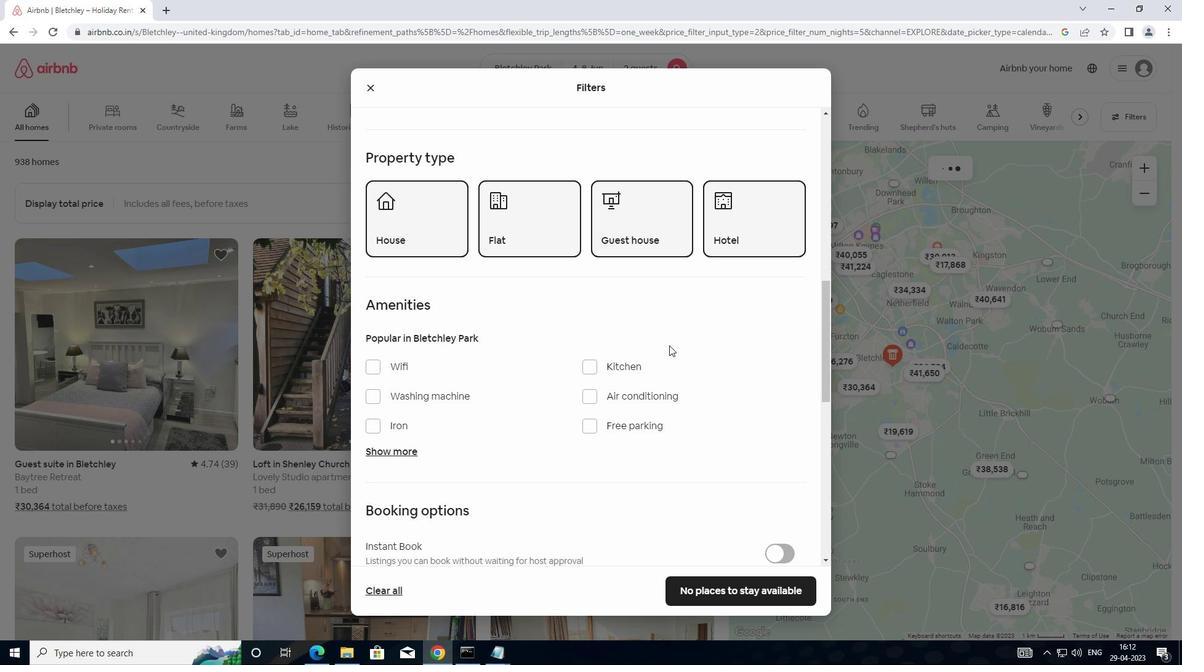 
Action: Mouse scrolled (669, 348) with delta (0, 0)
Screenshot: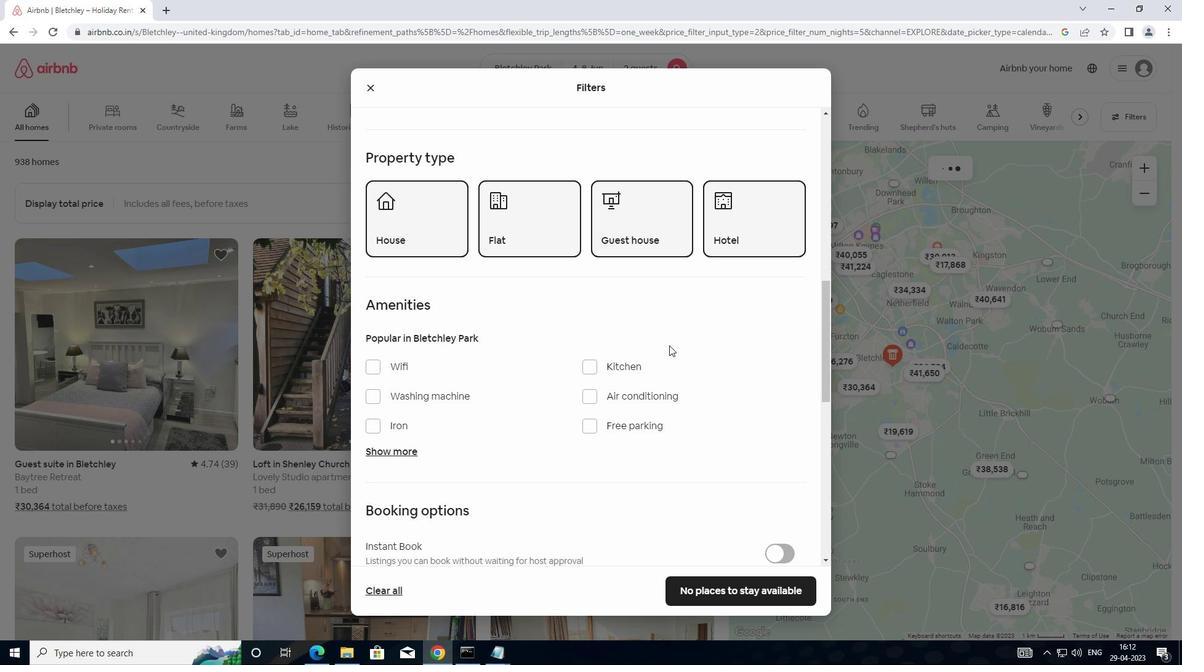 
Action: Mouse moved to (773, 283)
Screenshot: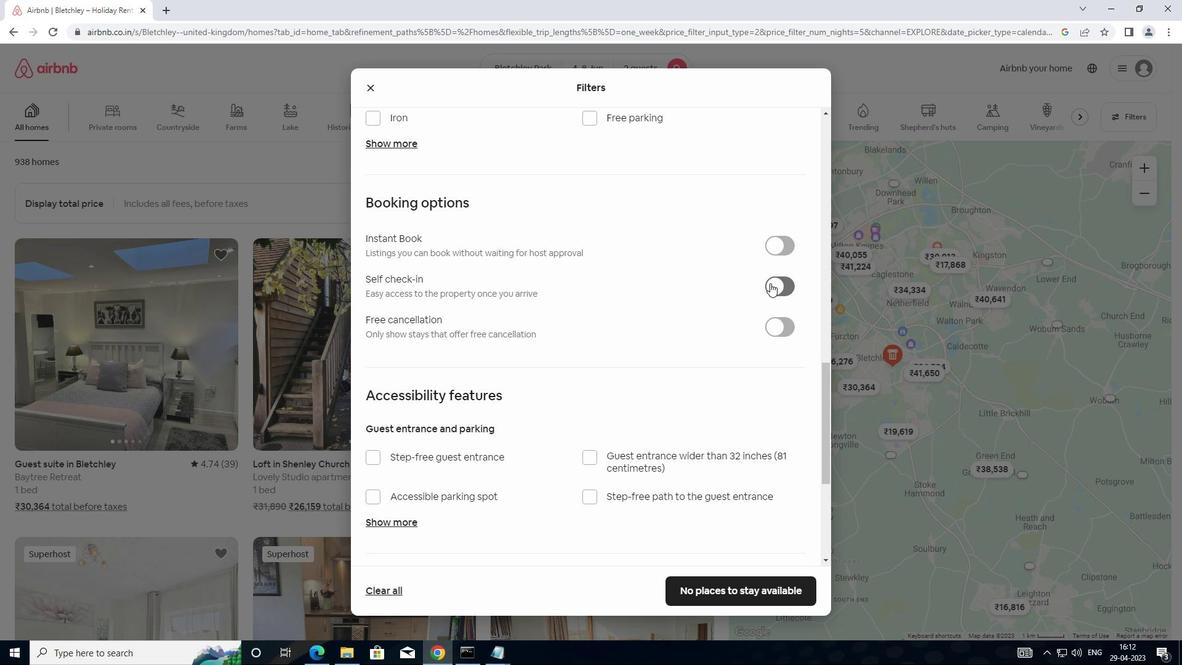 
Action: Mouse pressed left at (773, 283)
Screenshot: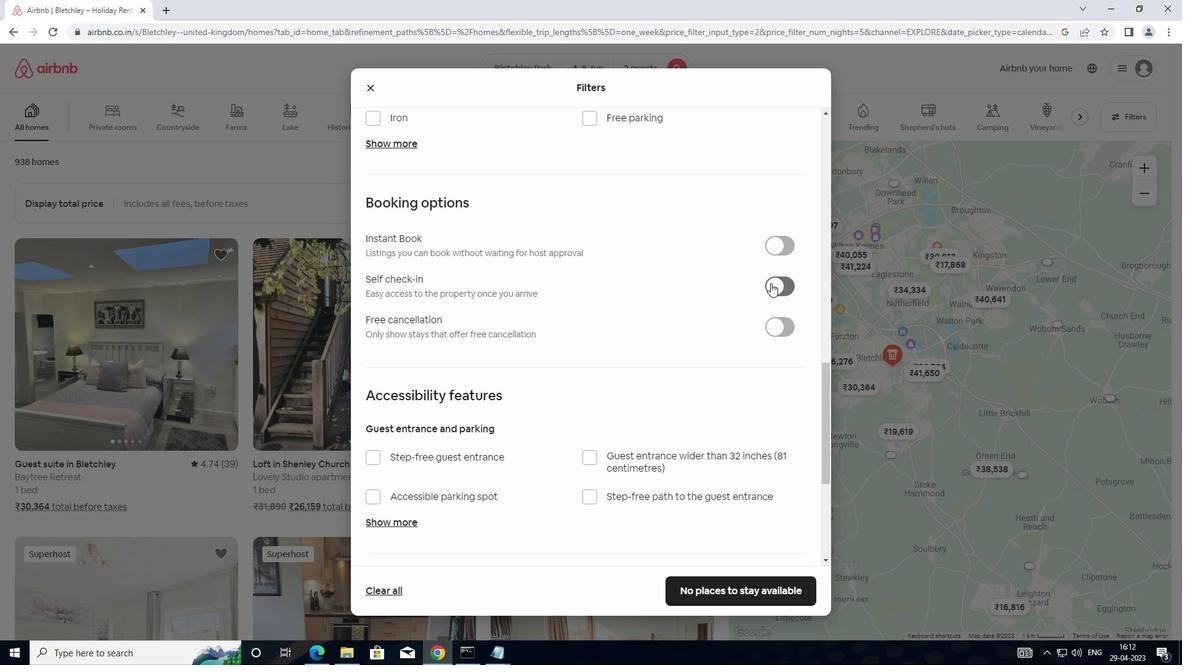 
Action: Mouse moved to (434, 440)
Screenshot: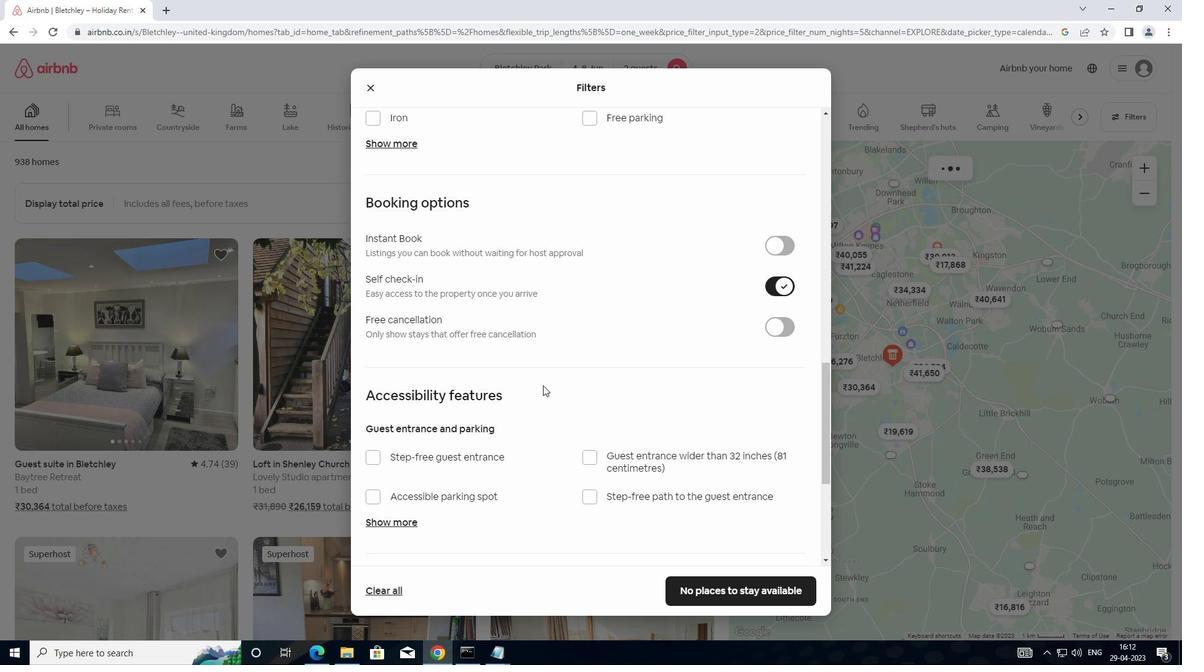 
Action: Mouse scrolled (434, 439) with delta (0, 0)
Screenshot: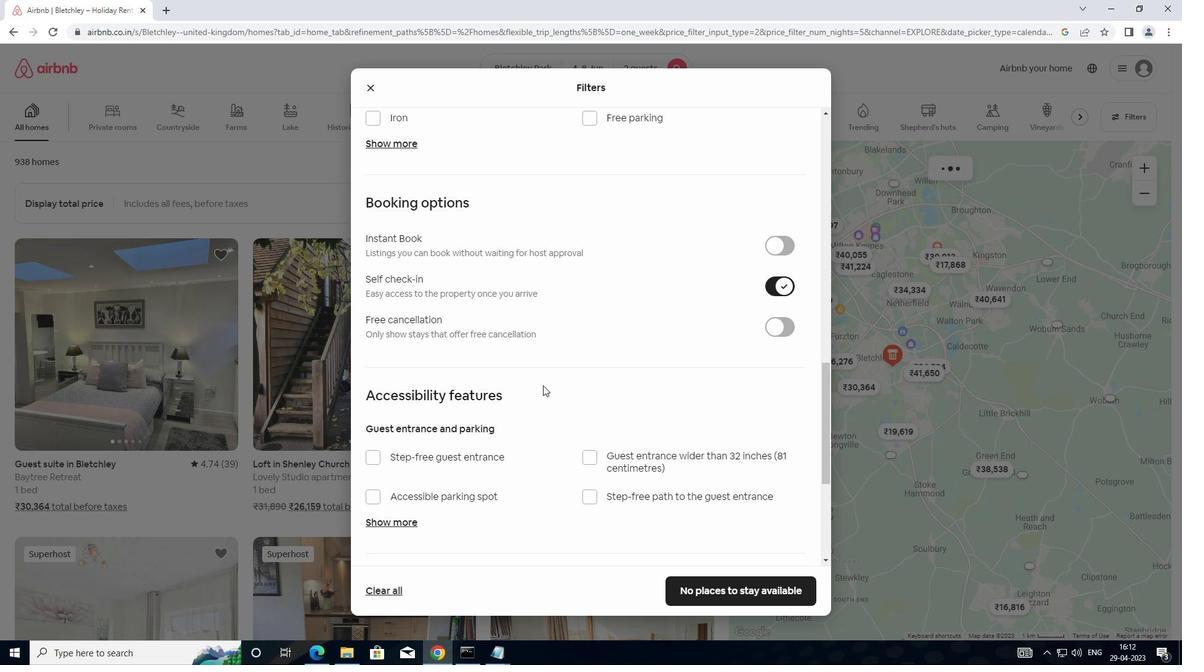 
Action: Mouse moved to (433, 449)
Screenshot: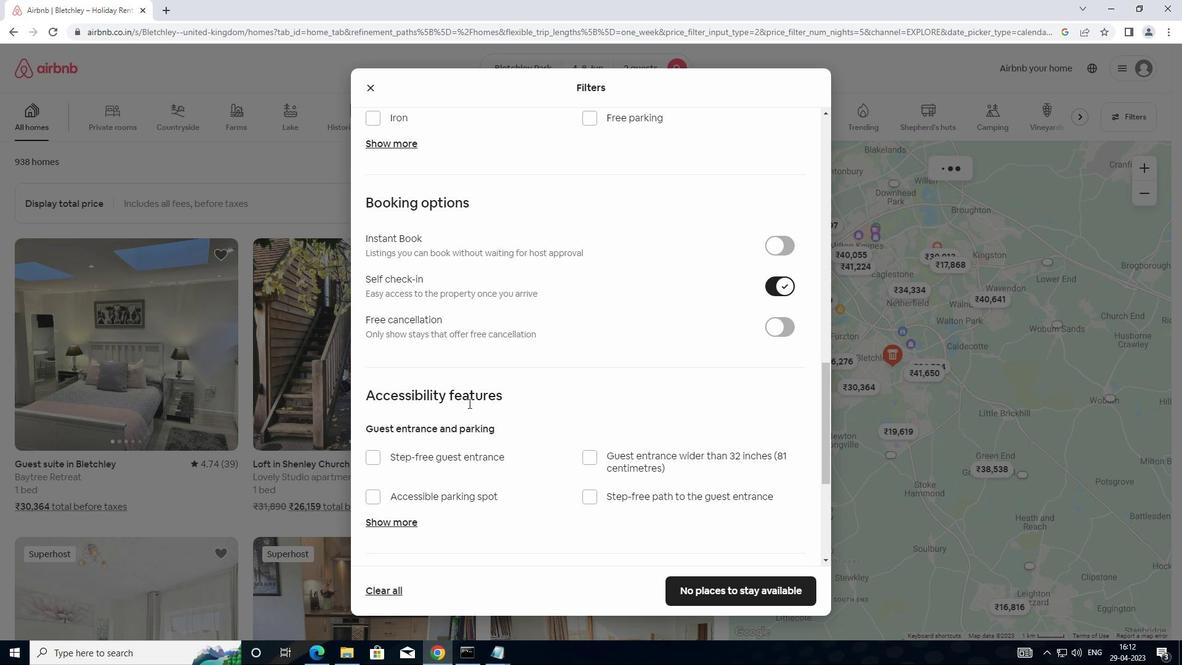 
Action: Mouse scrolled (433, 449) with delta (0, 0)
Screenshot: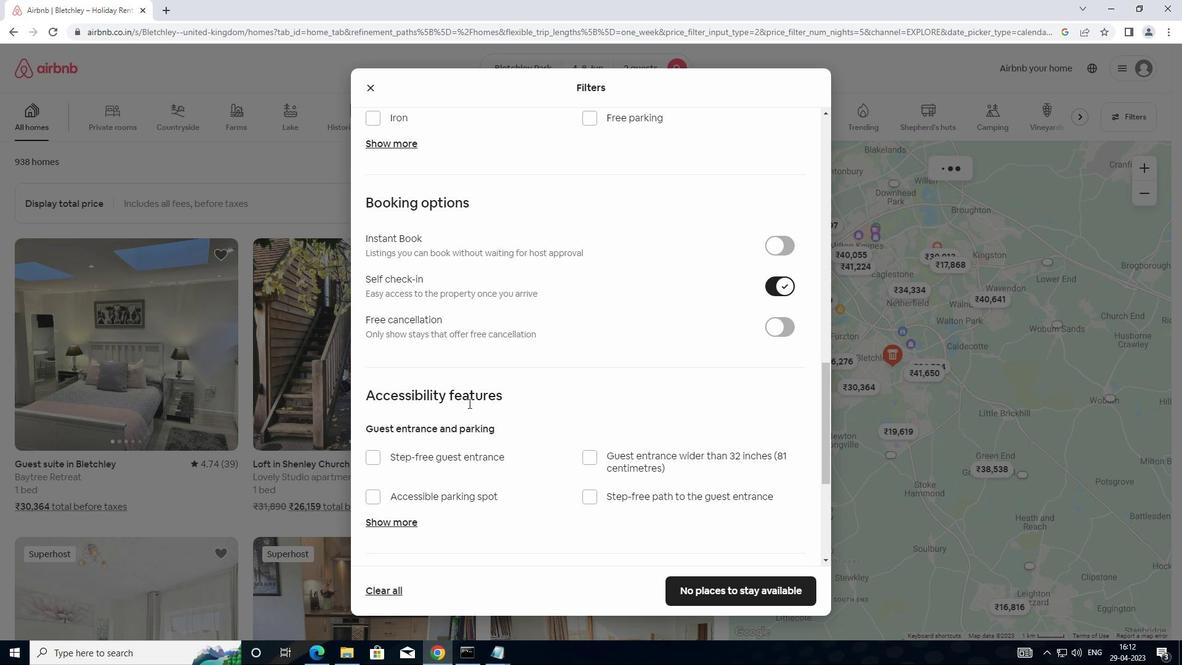 
Action: Mouse moved to (433, 450)
Screenshot: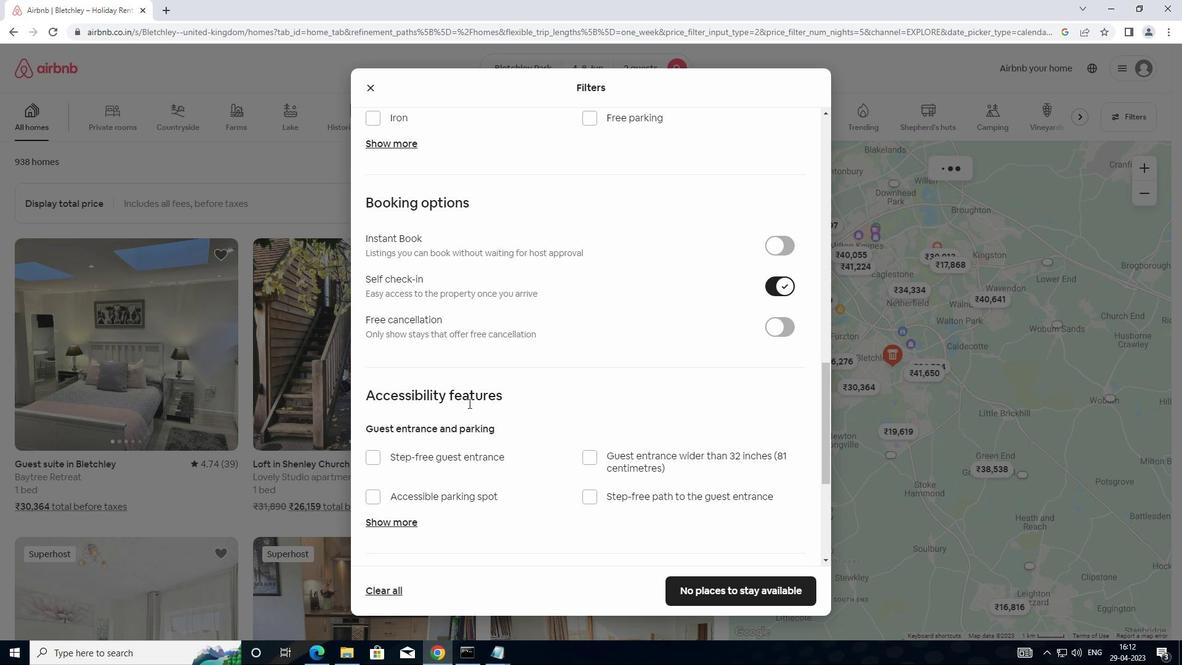 
Action: Mouse scrolled (433, 449) with delta (0, 0)
Screenshot: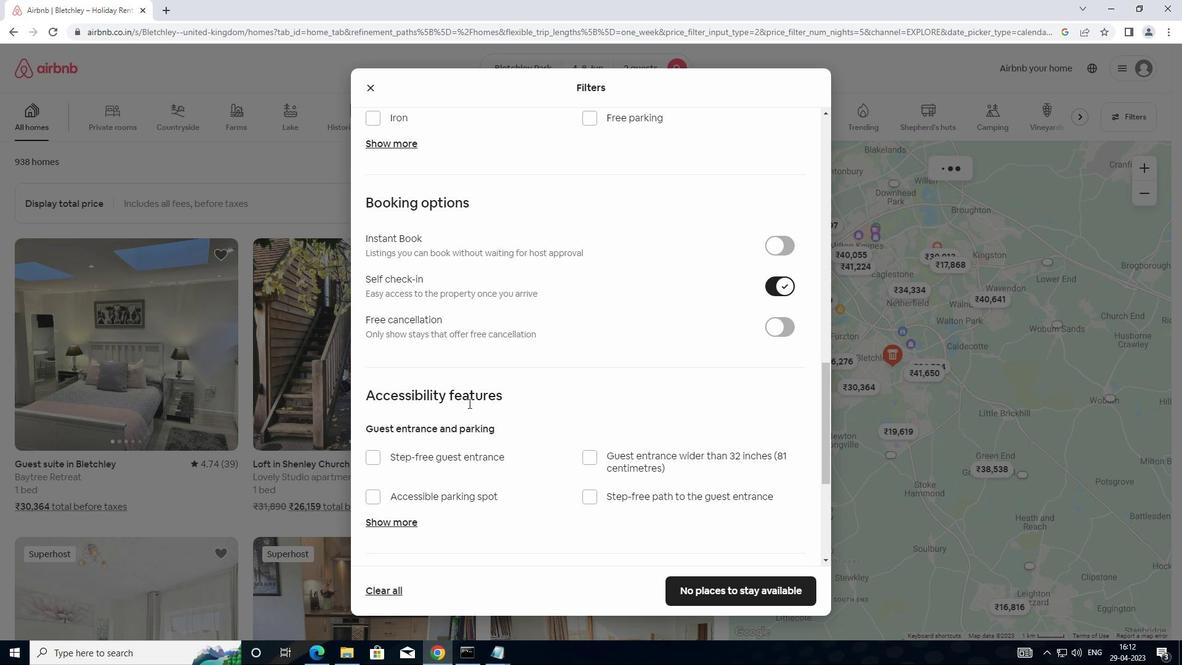 
Action: Mouse scrolled (433, 449) with delta (0, 0)
Screenshot: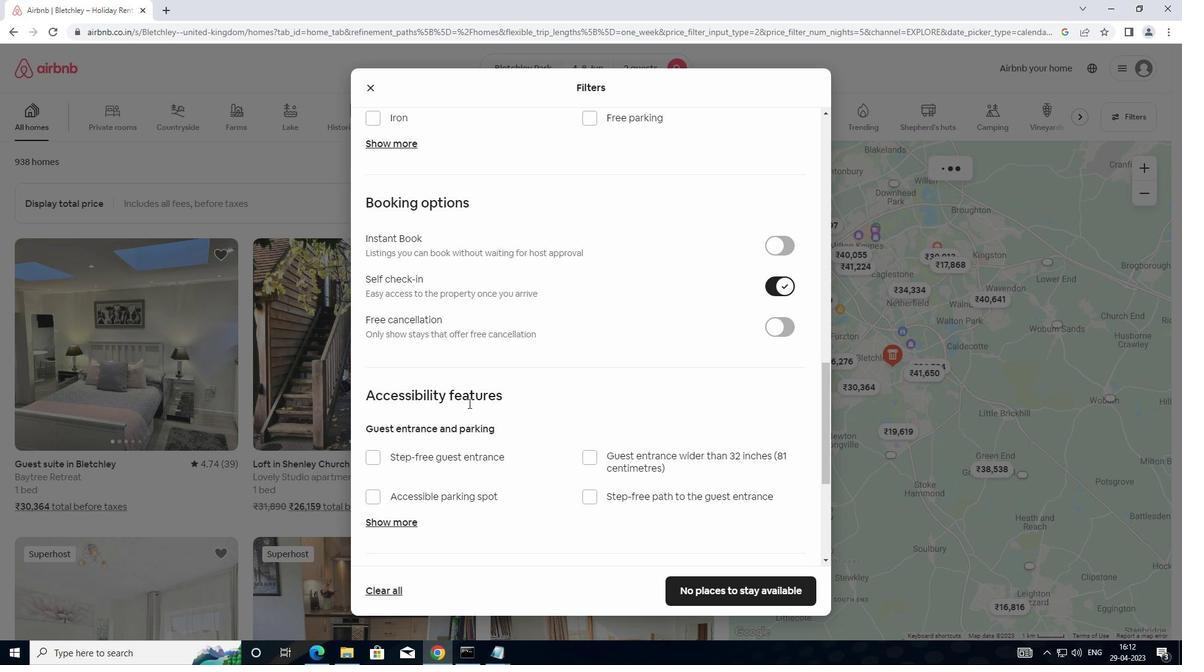 
Action: Mouse scrolled (433, 449) with delta (0, 0)
Screenshot: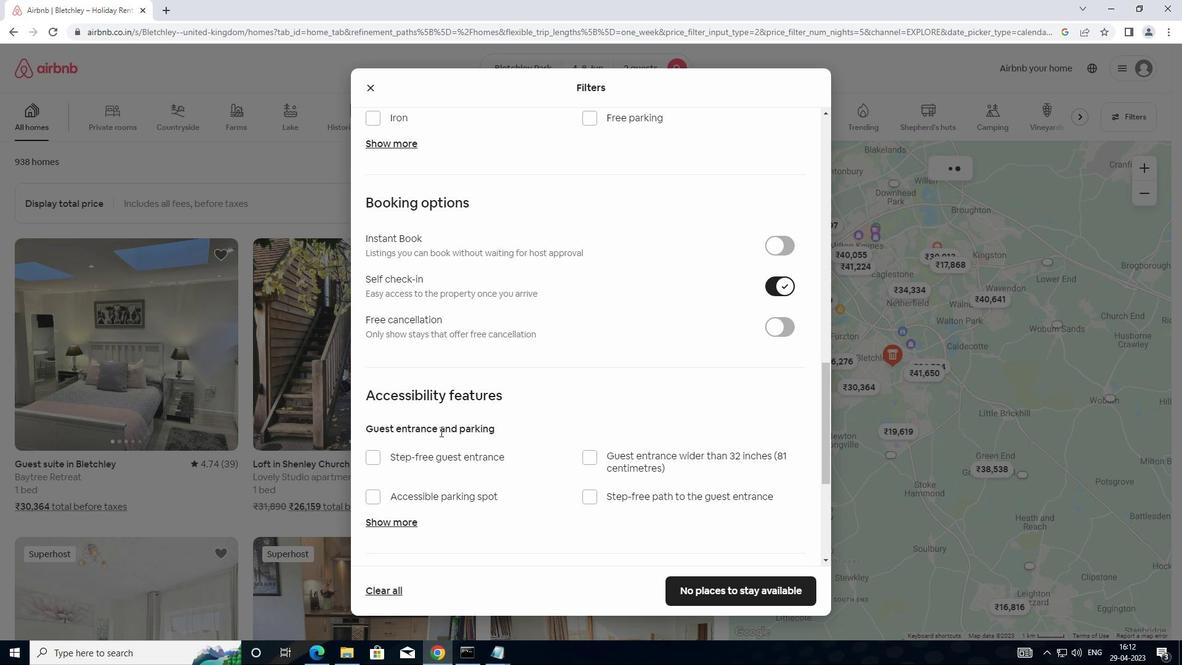 
Action: Mouse moved to (374, 484)
Screenshot: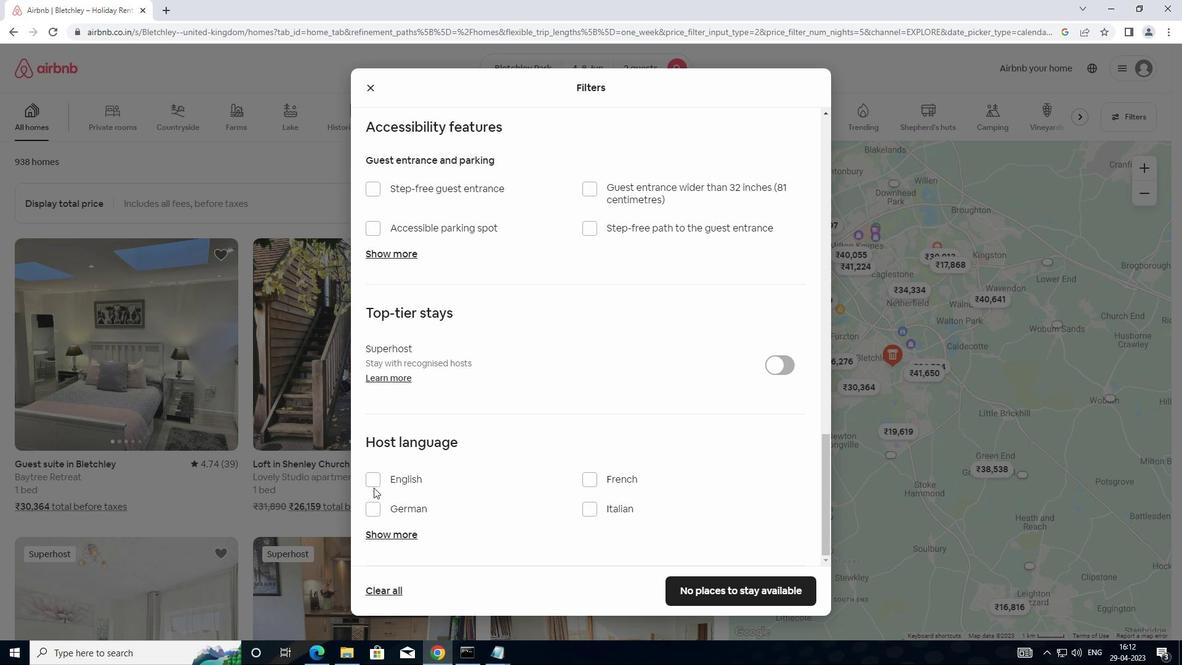 
Action: Mouse pressed left at (374, 484)
Screenshot: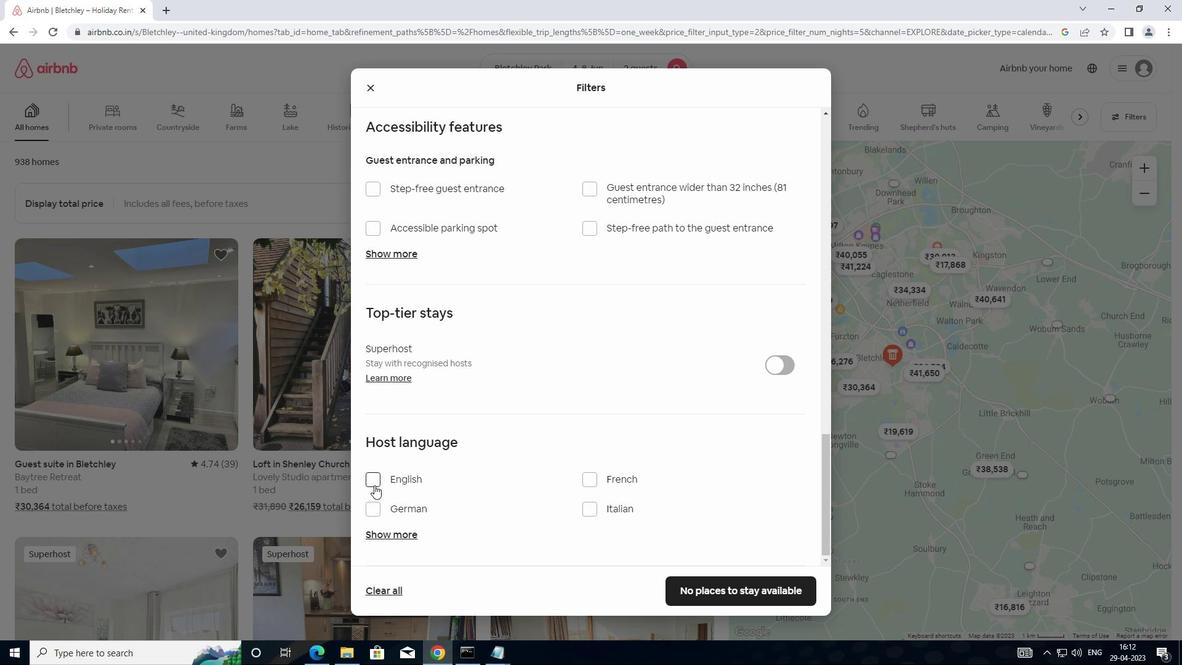 
Action: Mouse moved to (753, 602)
Screenshot: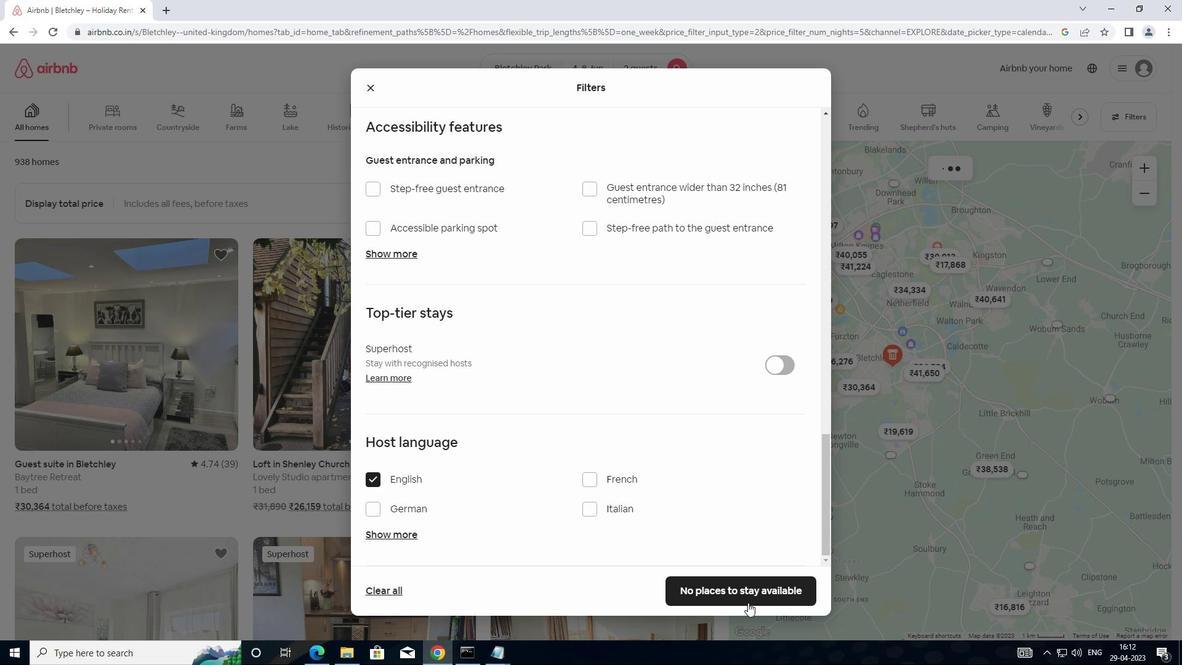 
Action: Mouse pressed left at (753, 602)
Screenshot: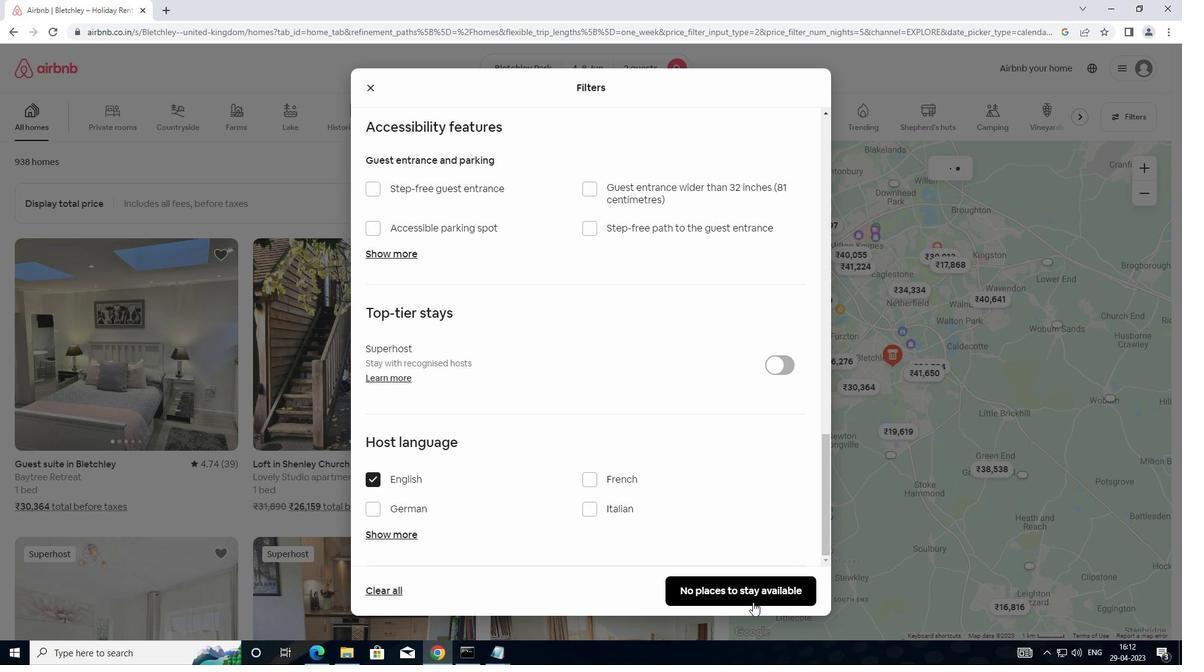 
Action: Mouse moved to (753, 590)
Screenshot: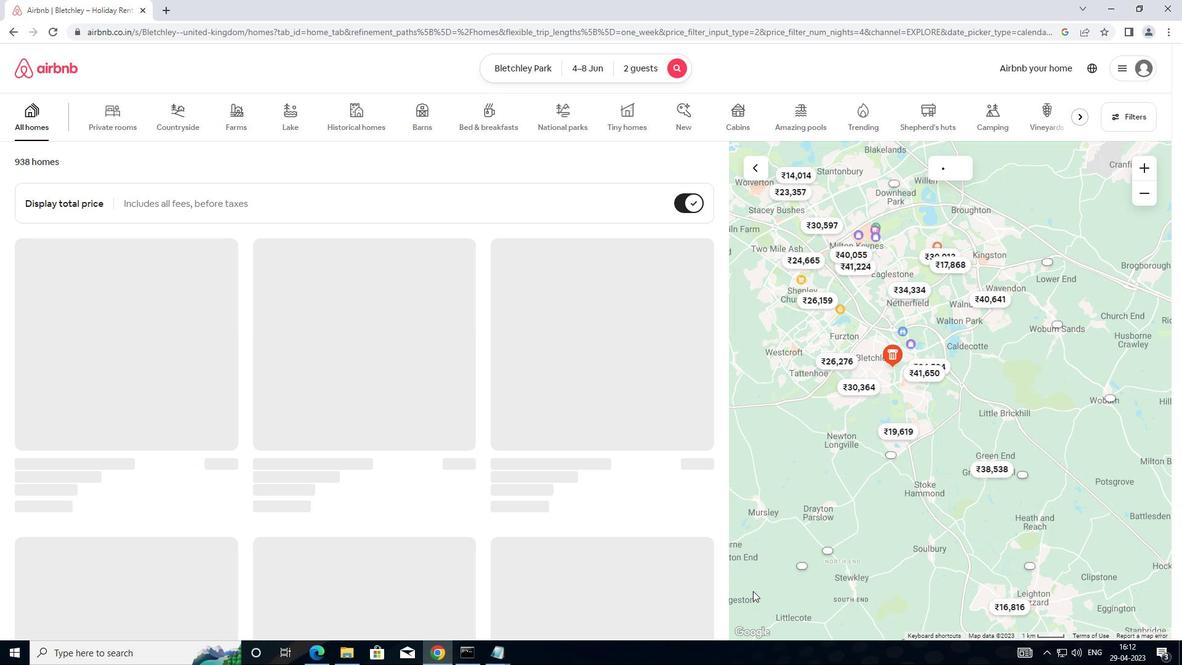 
